 Task: Plan a trip to Canning Vale, Australia from 15th December, 2023 to 16th December, 2023 for 2 adults. Place can be entire room with 1  bedroom having 1 bed and 1 bathroom. Property type can be hotel. Amenities needed are: washing machine, kitchen.
Action: Mouse moved to (408, 79)
Screenshot: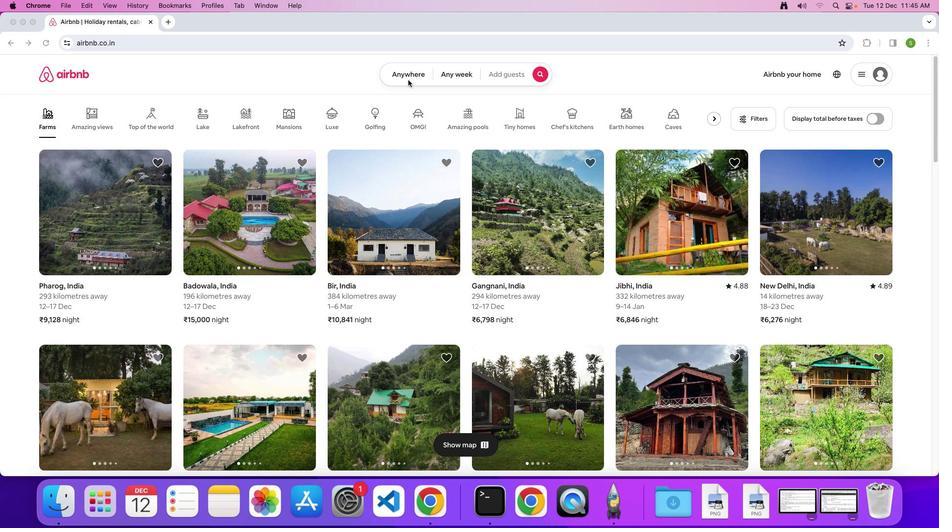 
Action: Mouse pressed left at (408, 79)
Screenshot: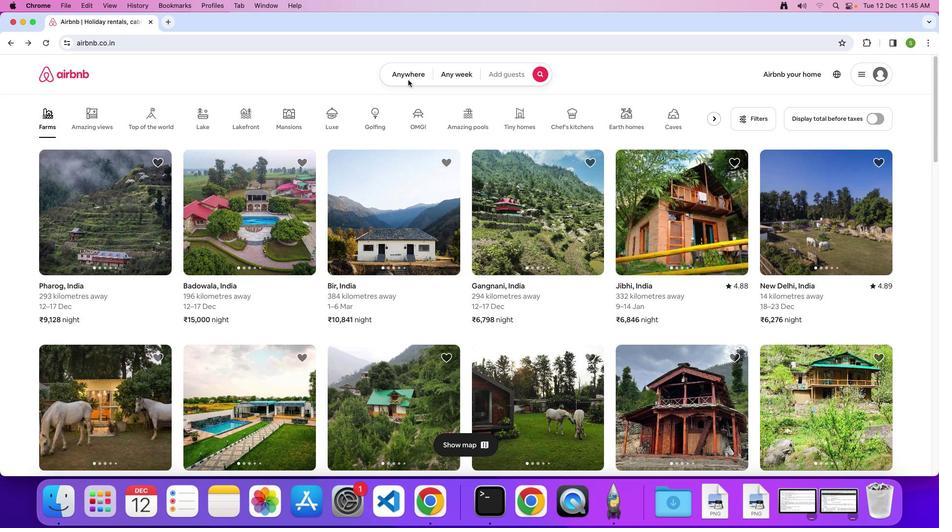 
Action: Mouse moved to (407, 77)
Screenshot: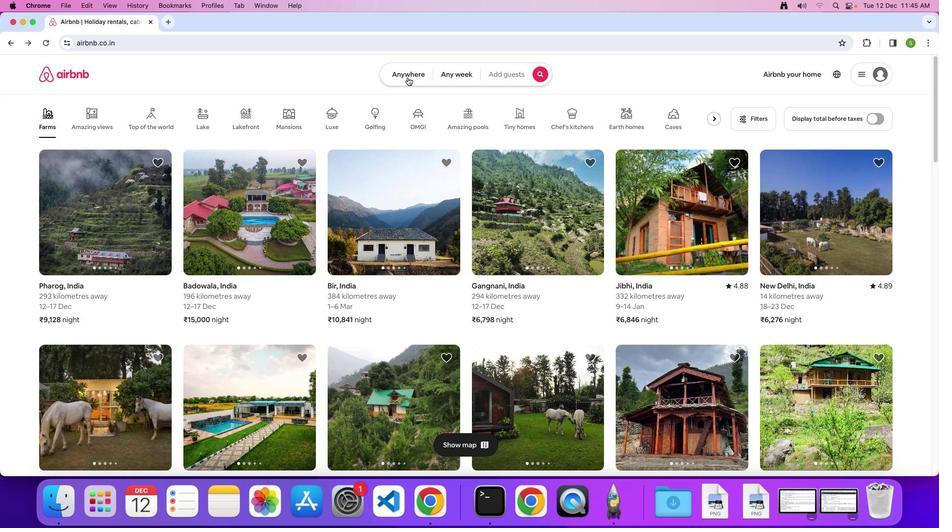 
Action: Mouse pressed left at (407, 77)
Screenshot: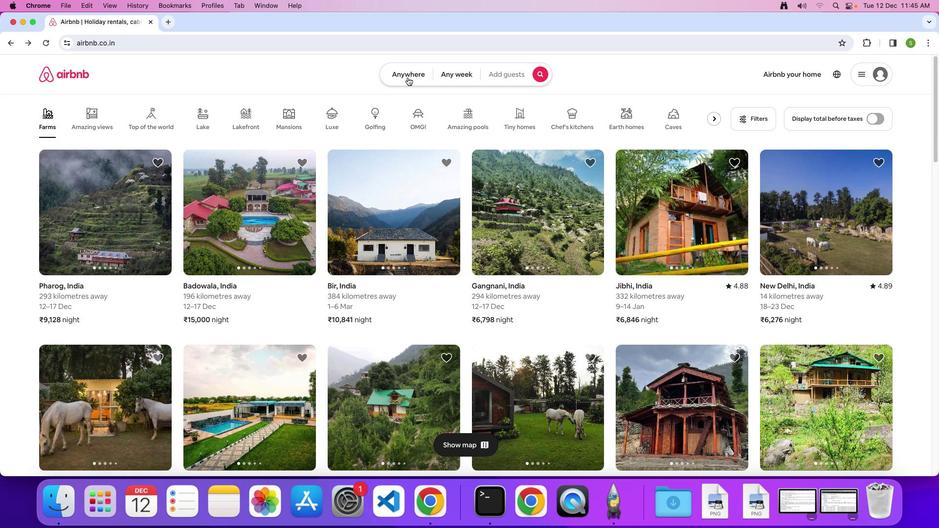 
Action: Mouse moved to (335, 112)
Screenshot: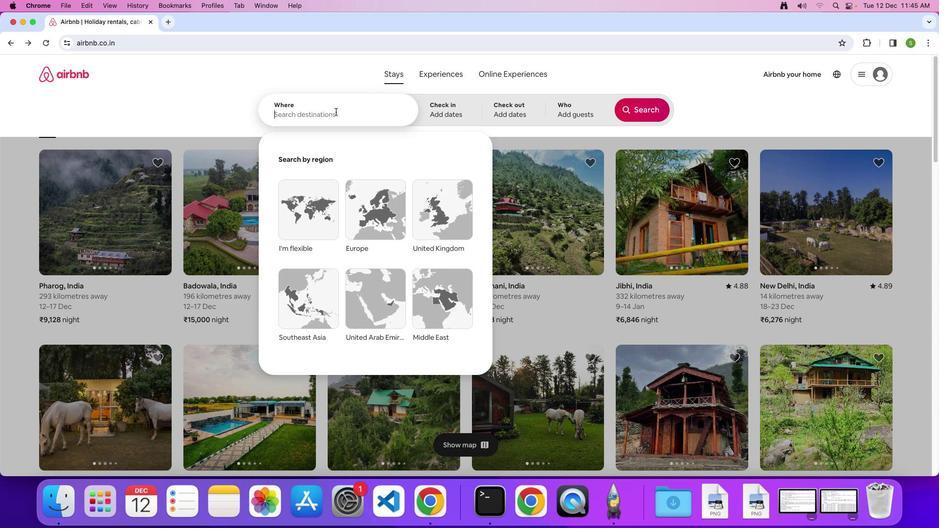 
Action: Mouse pressed left at (335, 112)
Screenshot: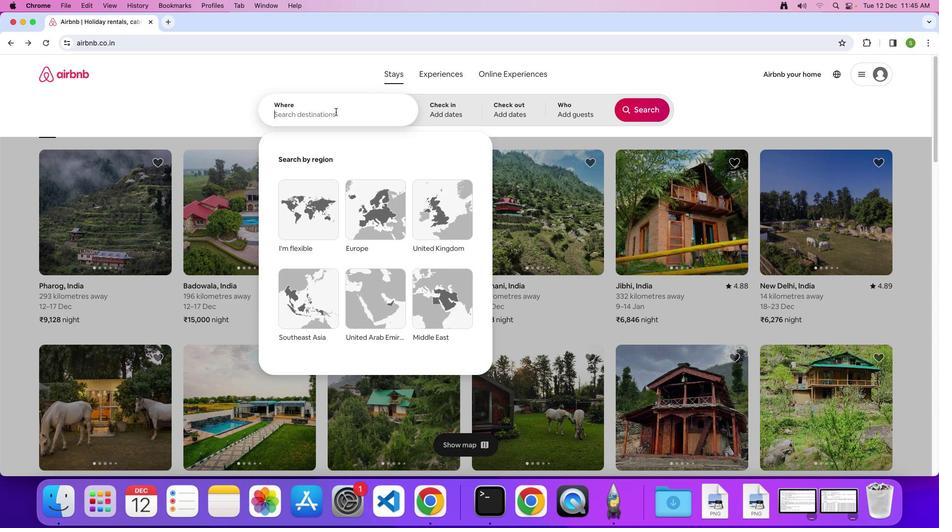 
Action: Mouse moved to (336, 112)
Screenshot: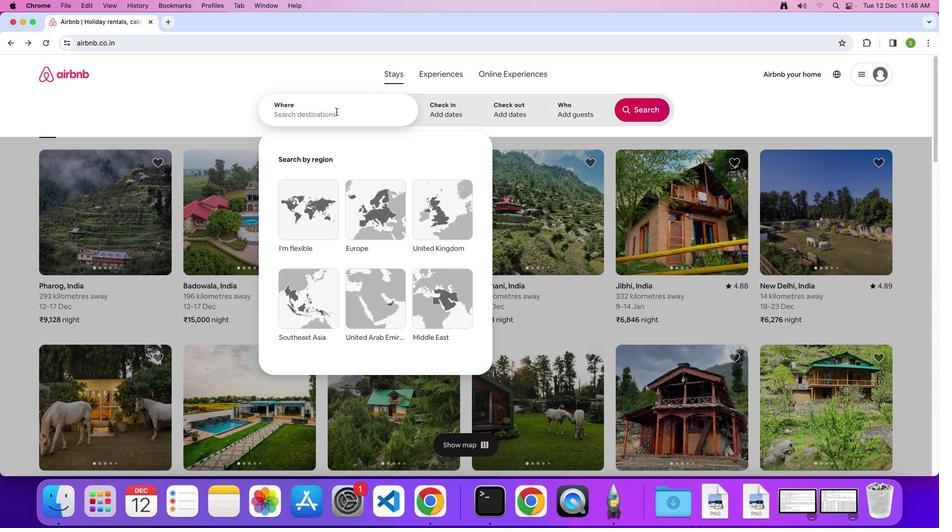 
Action: Key pressed 'C'Key.caps_lock'a''n''n''i''n''g'Key.spaceKey.shift'V''a''l''e'','Key.spaceKey.shift'A''u''s''t''r''a''l''i''a'Key.enter
Screenshot: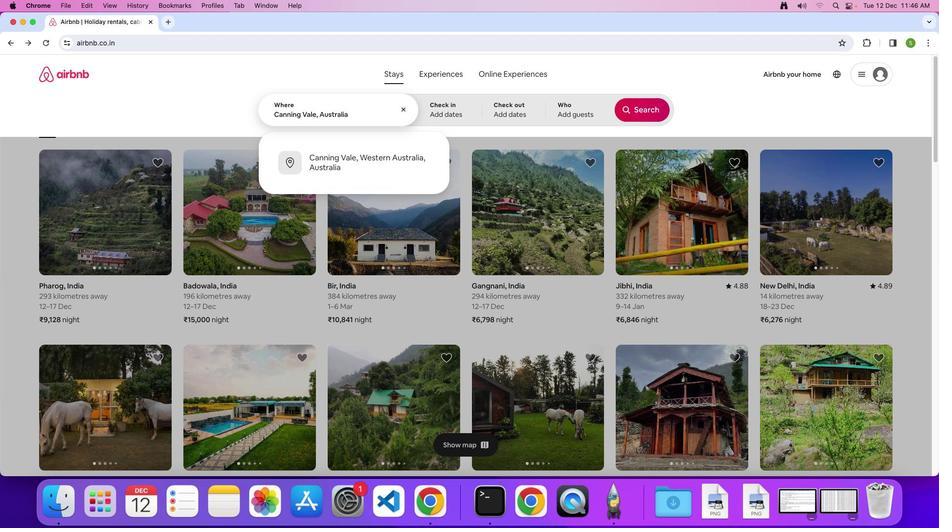 
Action: Mouse moved to (422, 284)
Screenshot: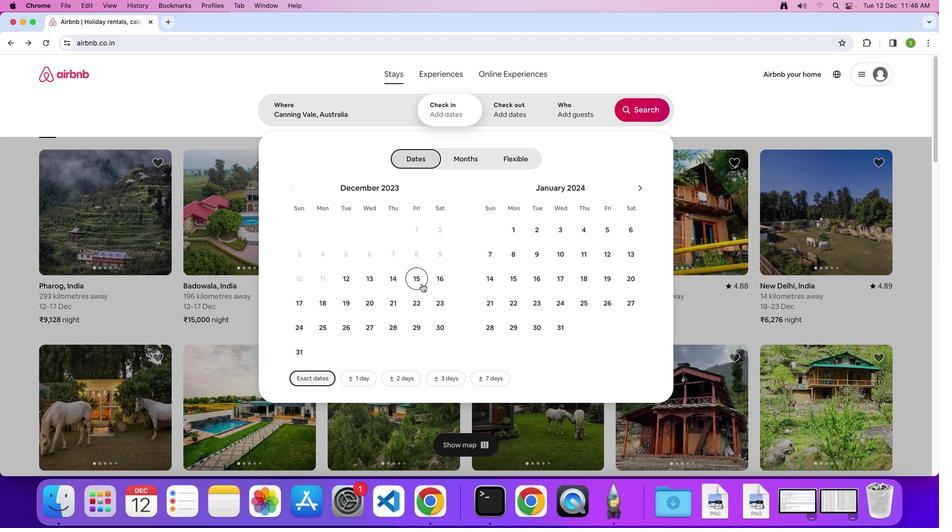 
Action: Mouse pressed left at (422, 284)
Screenshot: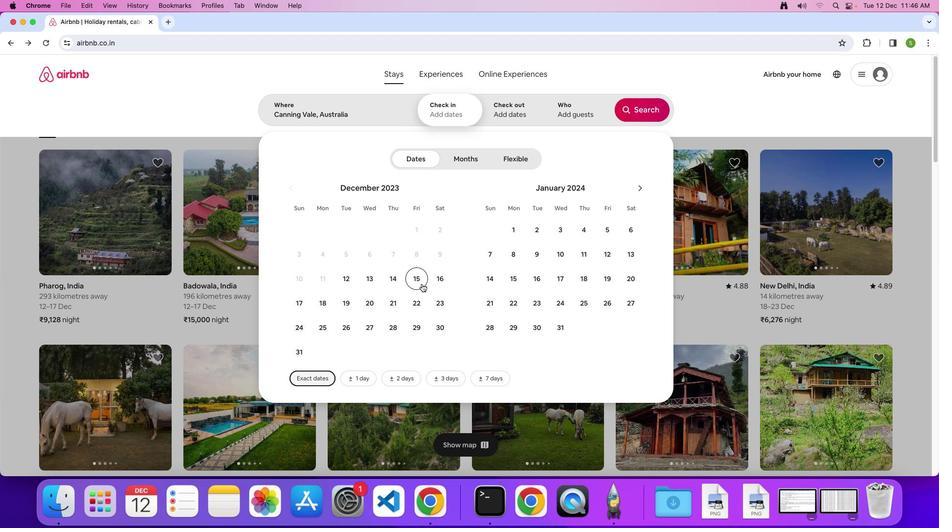 
Action: Mouse moved to (435, 280)
Screenshot: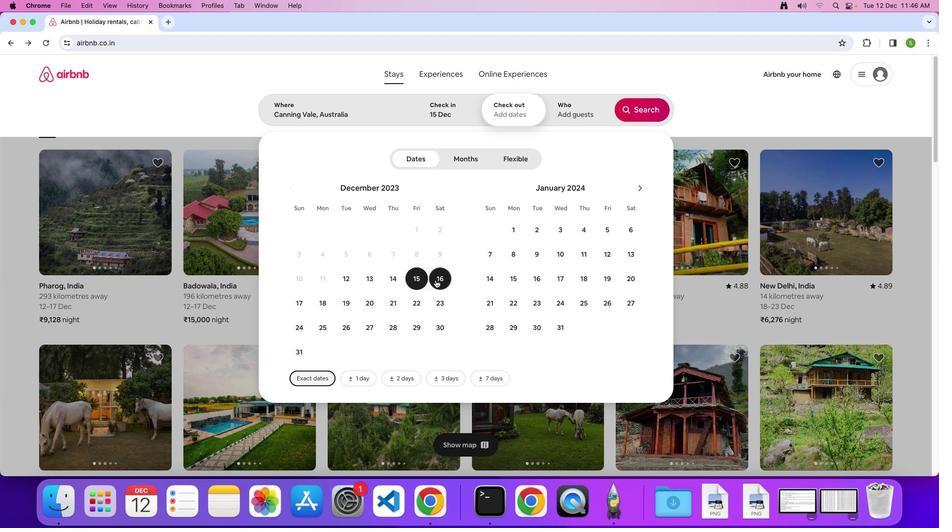 
Action: Mouse pressed left at (435, 280)
Screenshot: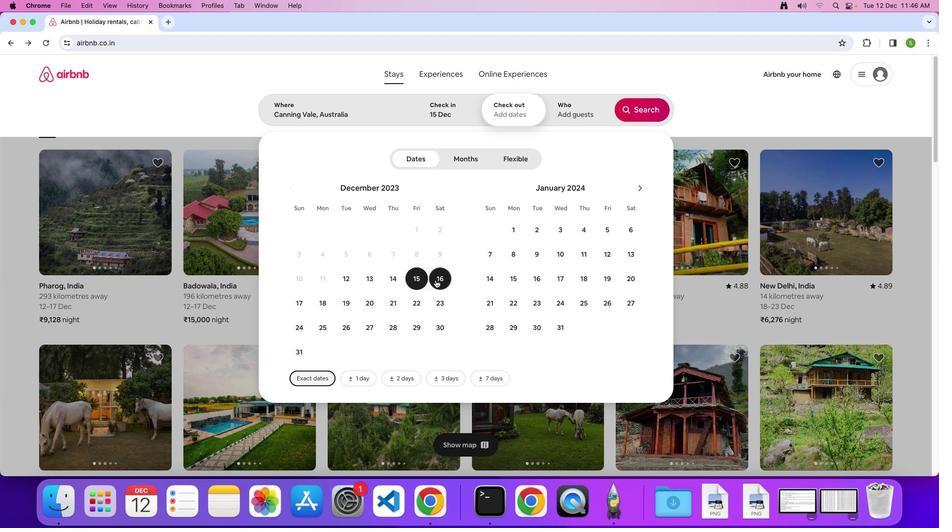 
Action: Mouse moved to (571, 121)
Screenshot: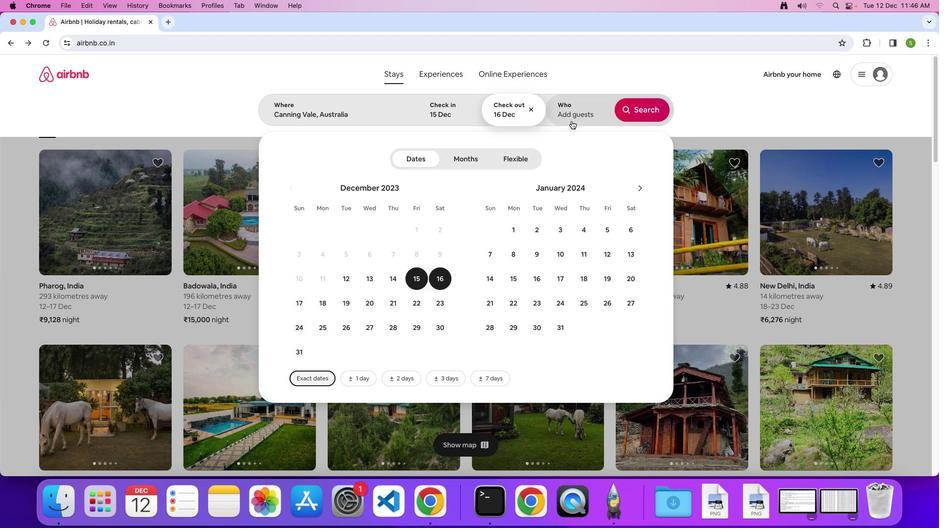 
Action: Mouse pressed left at (571, 121)
Screenshot: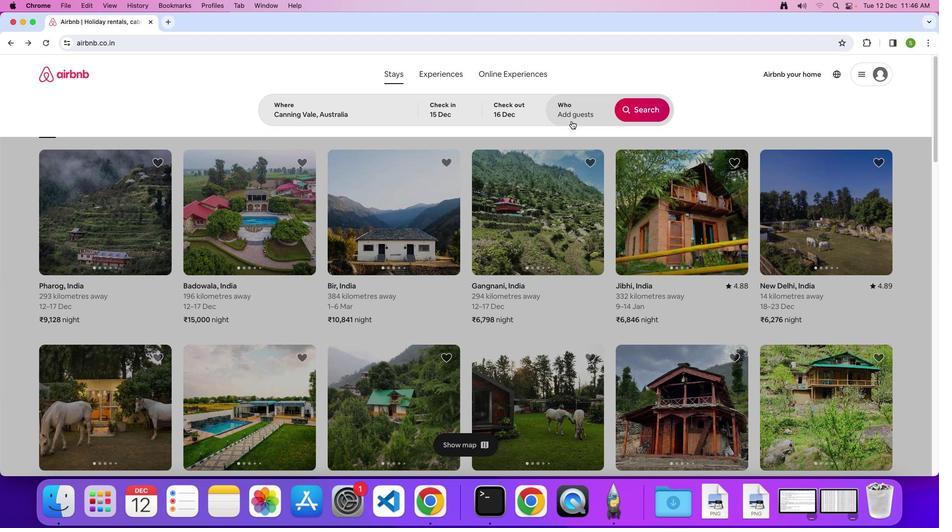 
Action: Mouse moved to (648, 161)
Screenshot: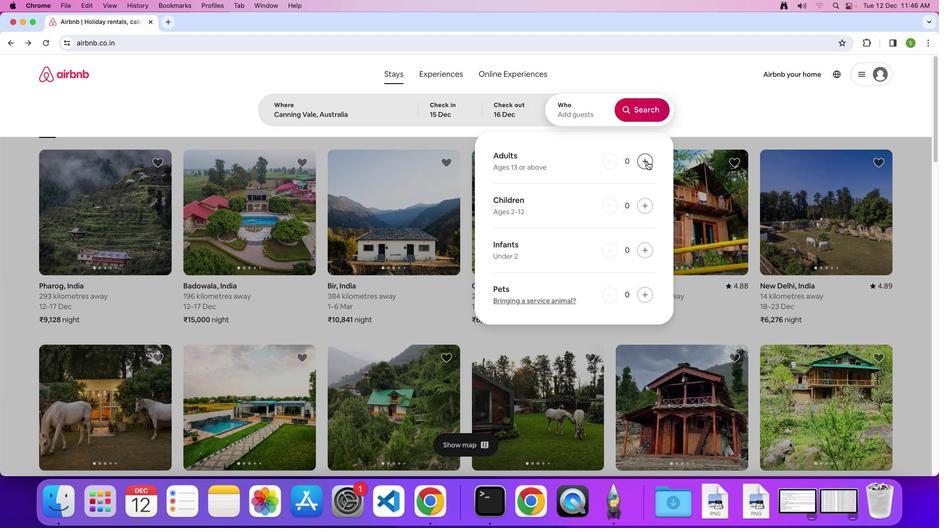 
Action: Mouse pressed left at (648, 161)
Screenshot: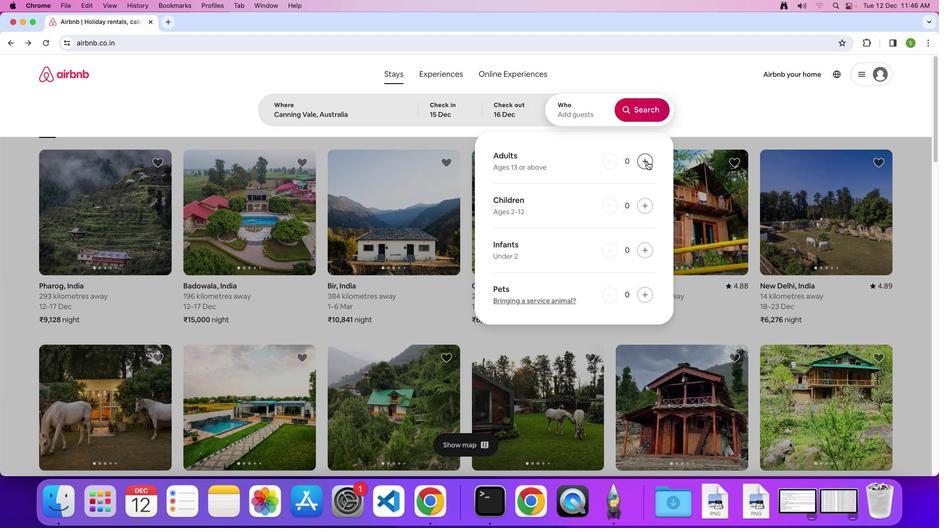
Action: Mouse pressed left at (648, 161)
Screenshot: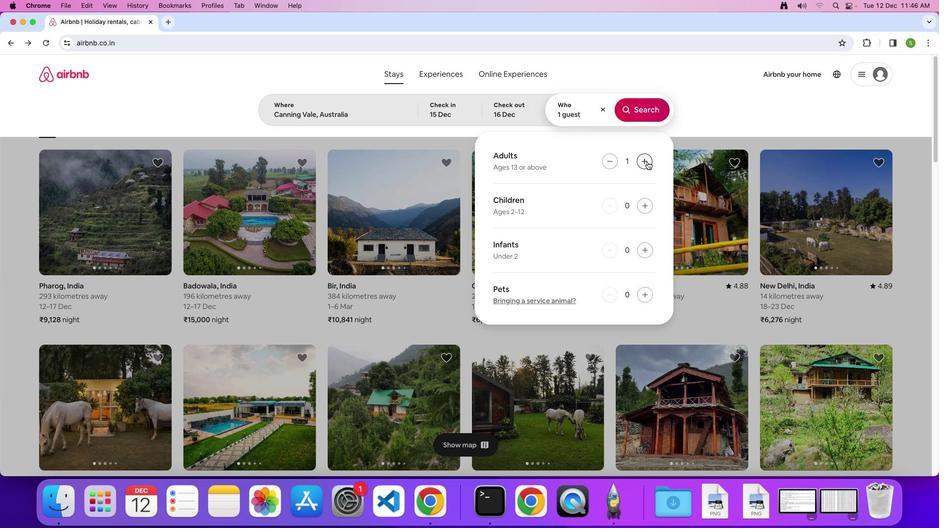 
Action: Mouse moved to (653, 114)
Screenshot: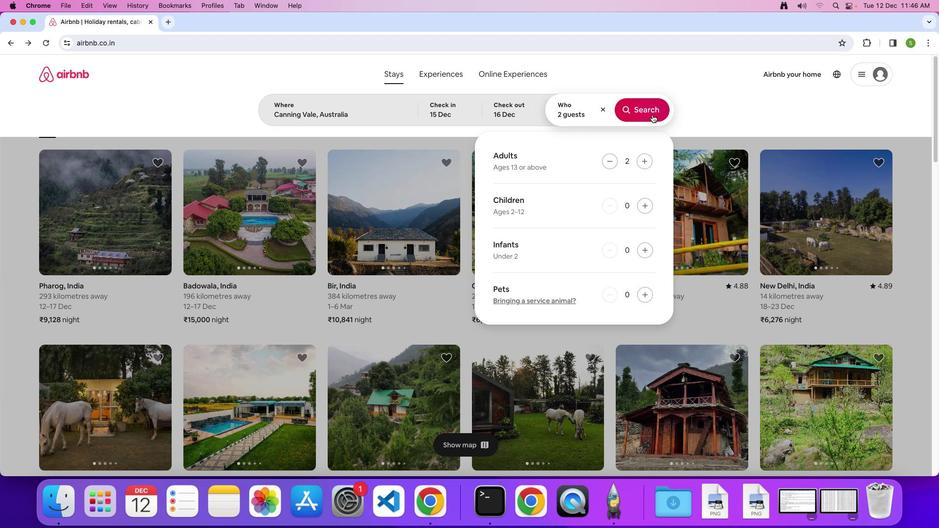 
Action: Mouse pressed left at (653, 114)
Screenshot: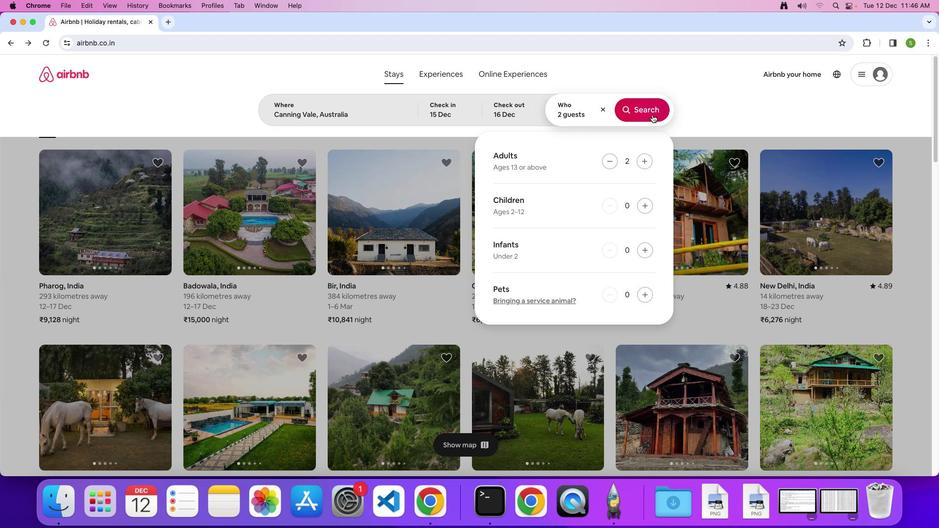 
Action: Mouse moved to (779, 119)
Screenshot: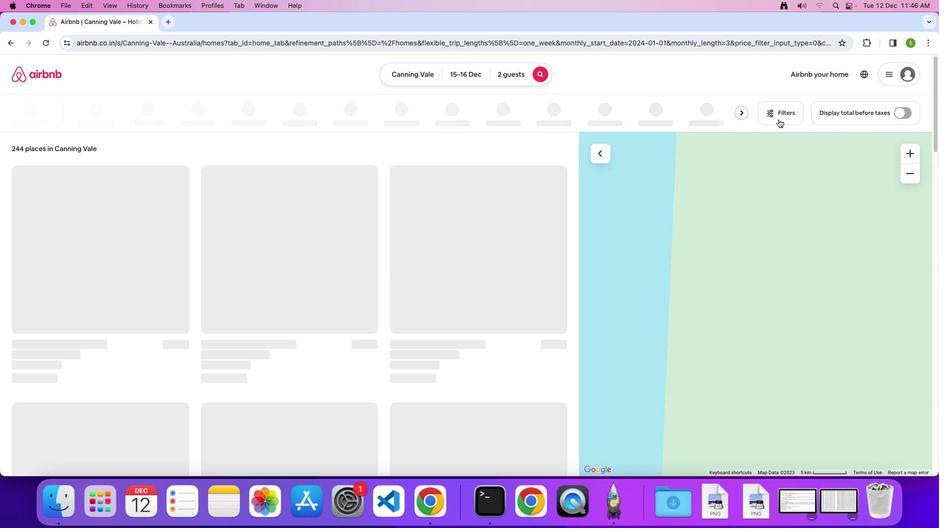 
Action: Mouse pressed left at (779, 119)
Screenshot: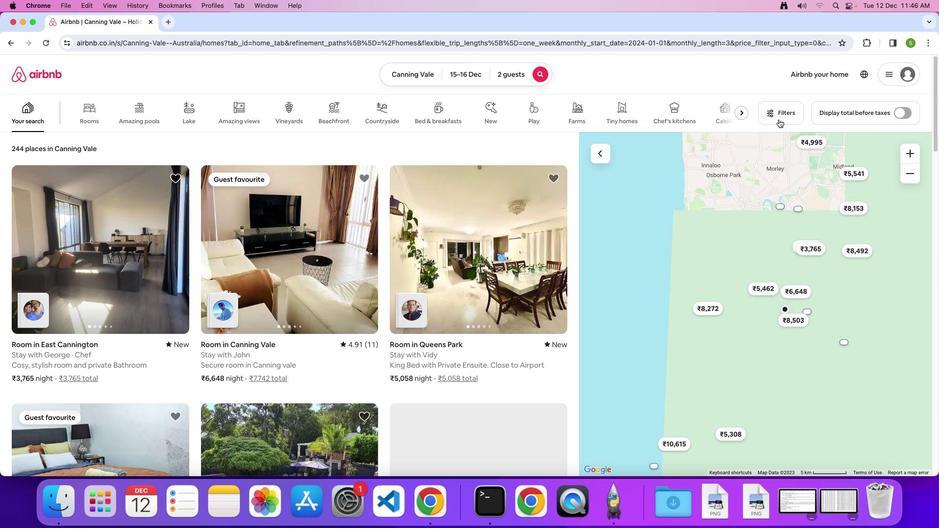 
Action: Mouse moved to (506, 356)
Screenshot: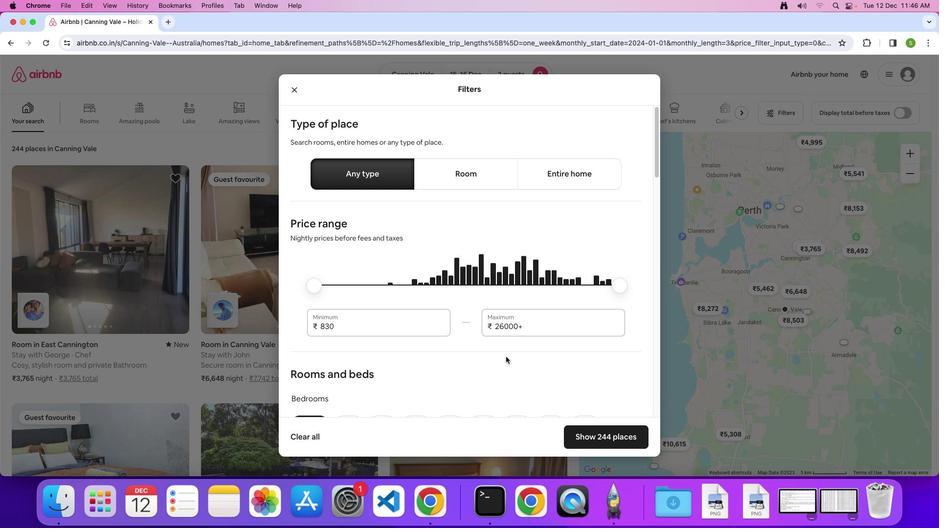 
Action: Mouse scrolled (506, 356) with delta (0, 0)
Screenshot: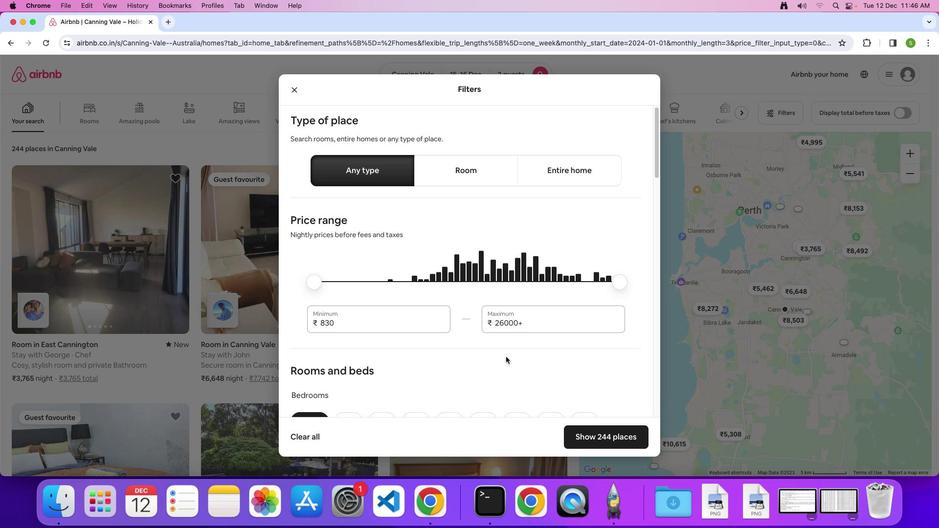 
Action: Mouse scrolled (506, 356) with delta (0, 0)
Screenshot: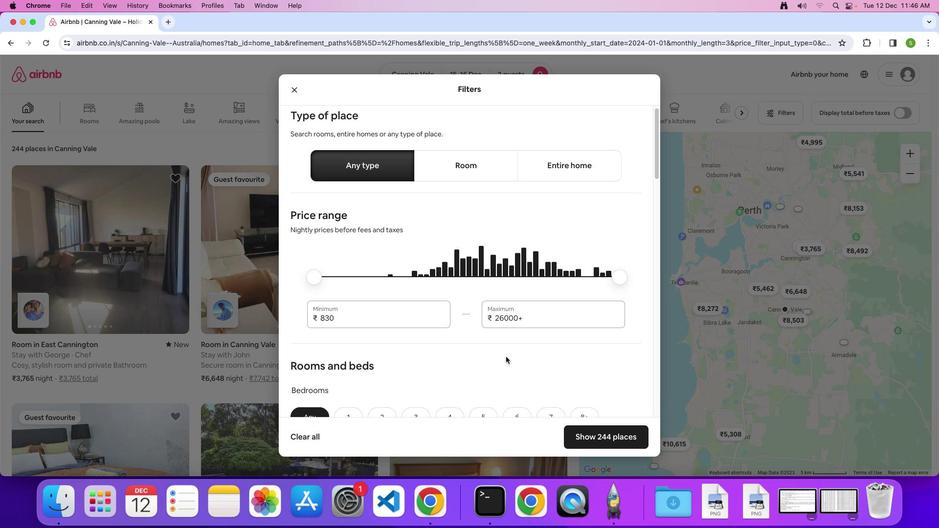 
Action: Mouse scrolled (506, 356) with delta (0, 0)
Screenshot: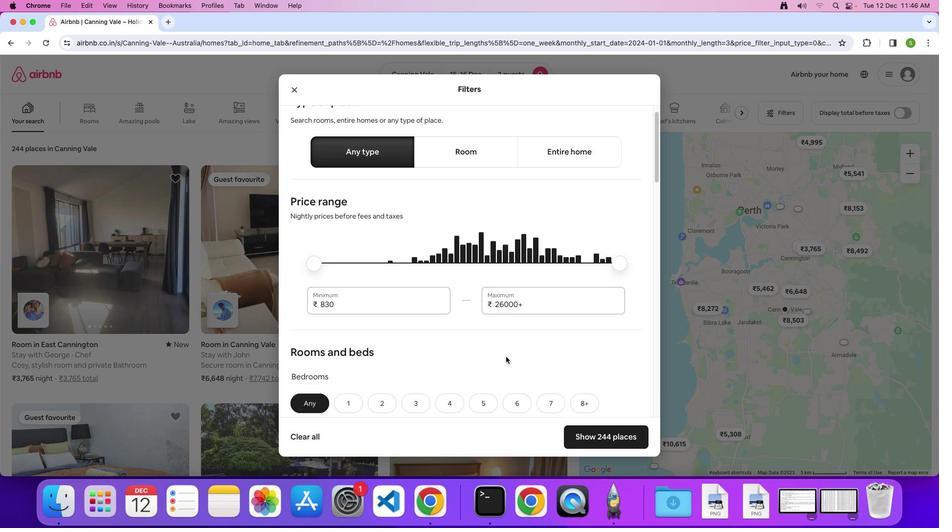 
Action: Mouse scrolled (506, 356) with delta (0, 0)
Screenshot: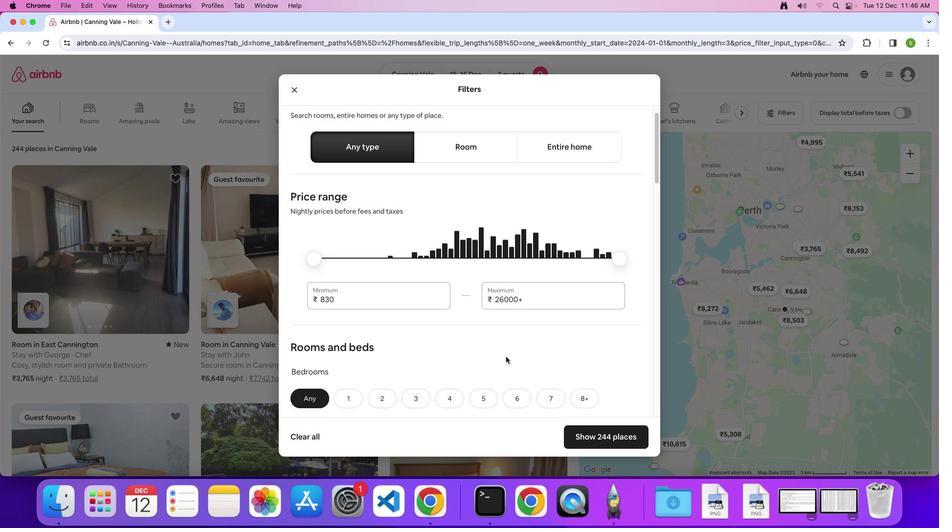 
Action: Mouse scrolled (506, 356) with delta (0, 0)
Screenshot: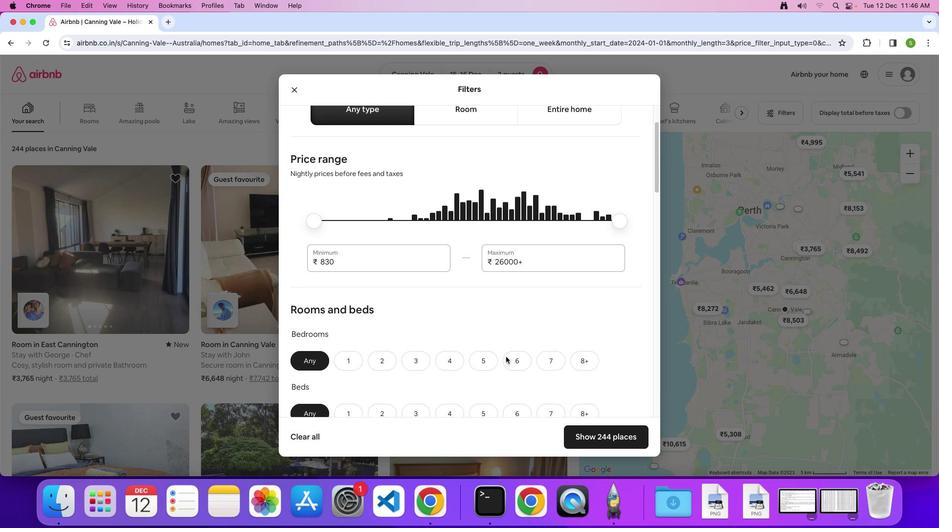 
Action: Mouse scrolled (506, 356) with delta (0, 0)
Screenshot: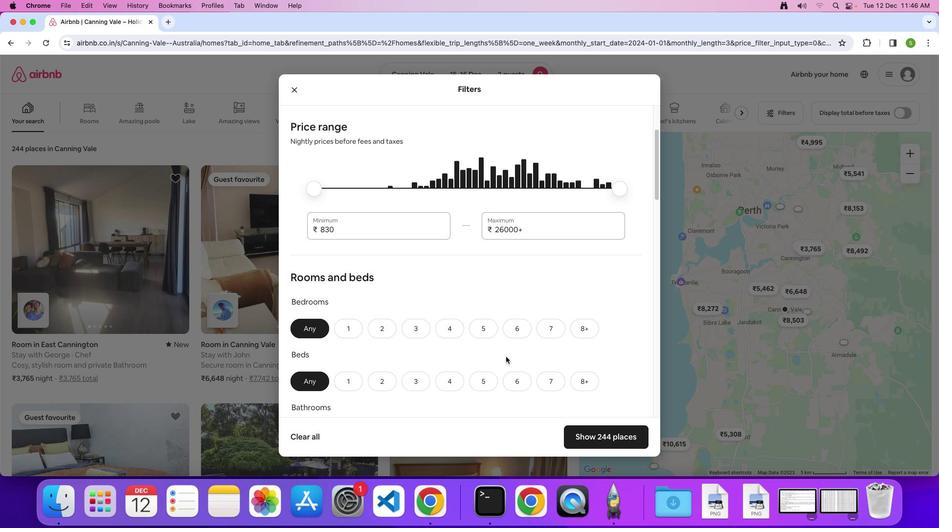 
Action: Mouse scrolled (506, 356) with delta (0, 0)
Screenshot: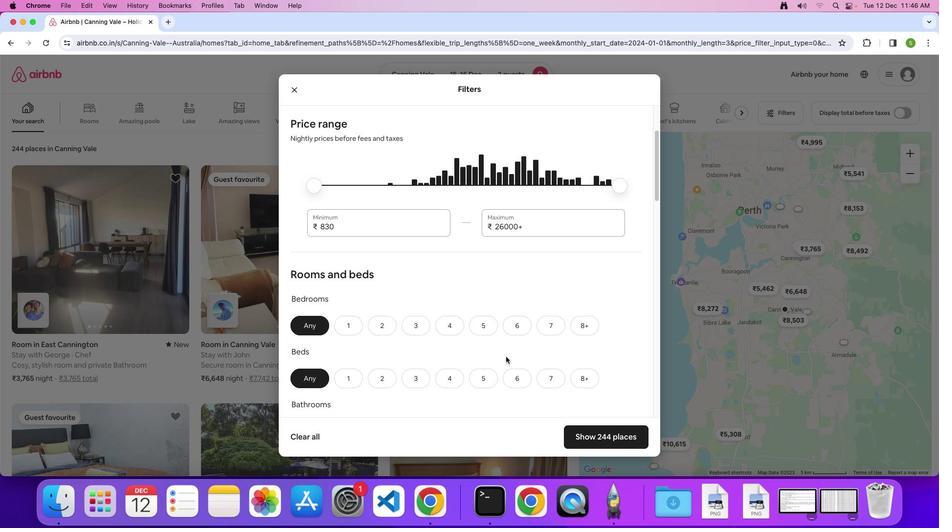 
Action: Mouse scrolled (506, 356) with delta (0, 0)
Screenshot: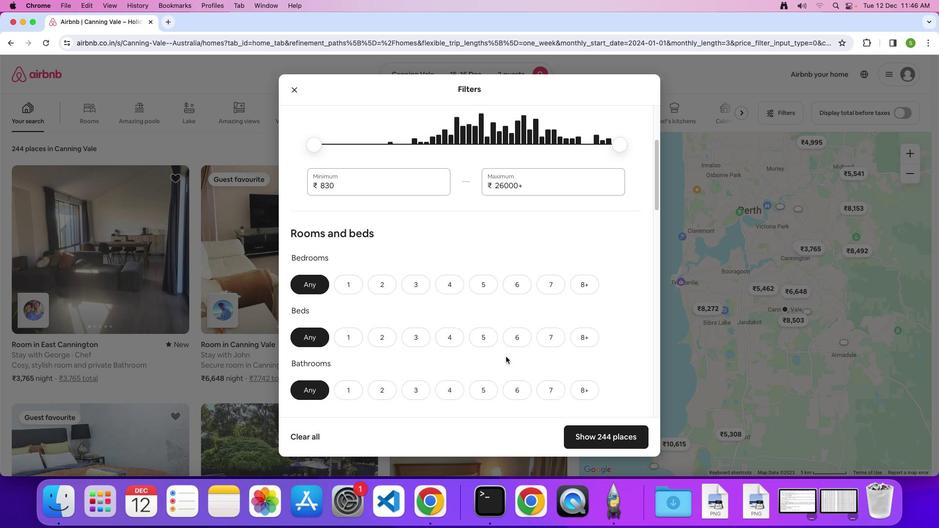 
Action: Mouse scrolled (506, 356) with delta (0, 0)
Screenshot: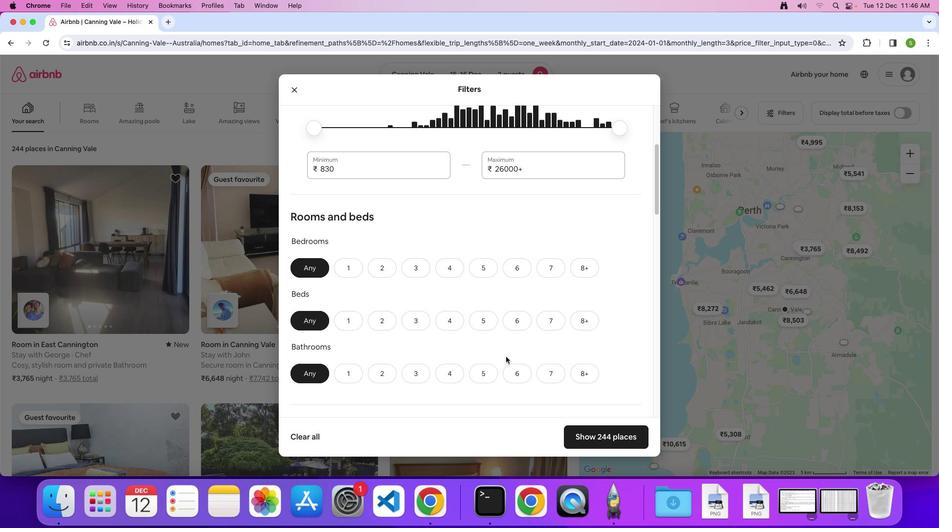 
Action: Mouse scrolled (506, 356) with delta (0, 0)
Screenshot: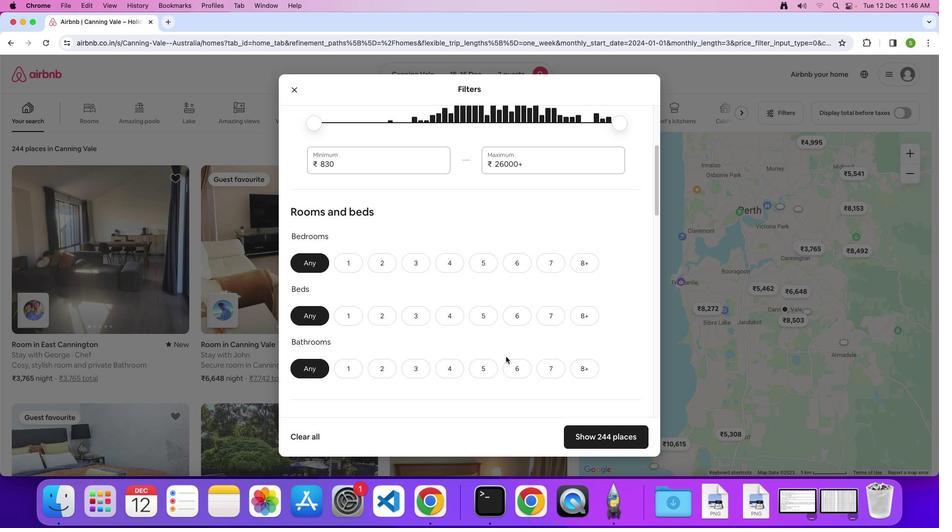
Action: Mouse moved to (352, 255)
Screenshot: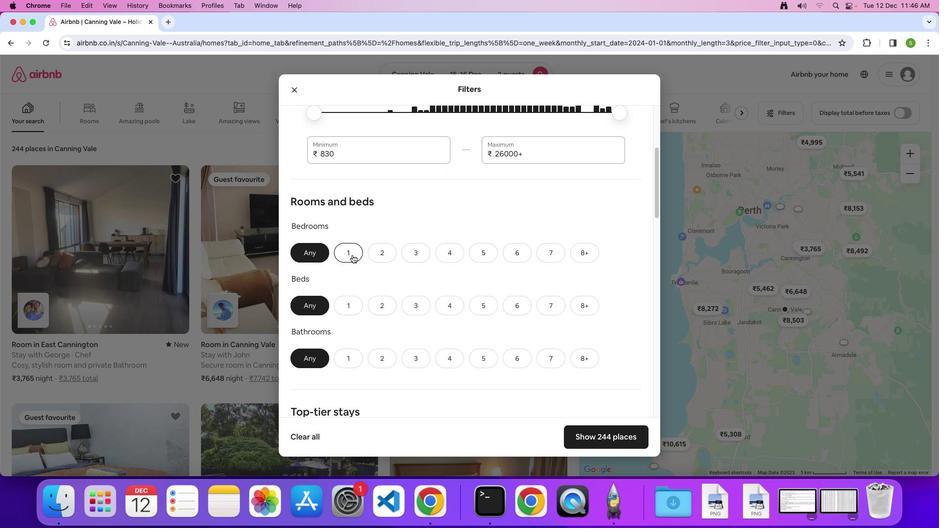 
Action: Mouse pressed left at (352, 255)
Screenshot: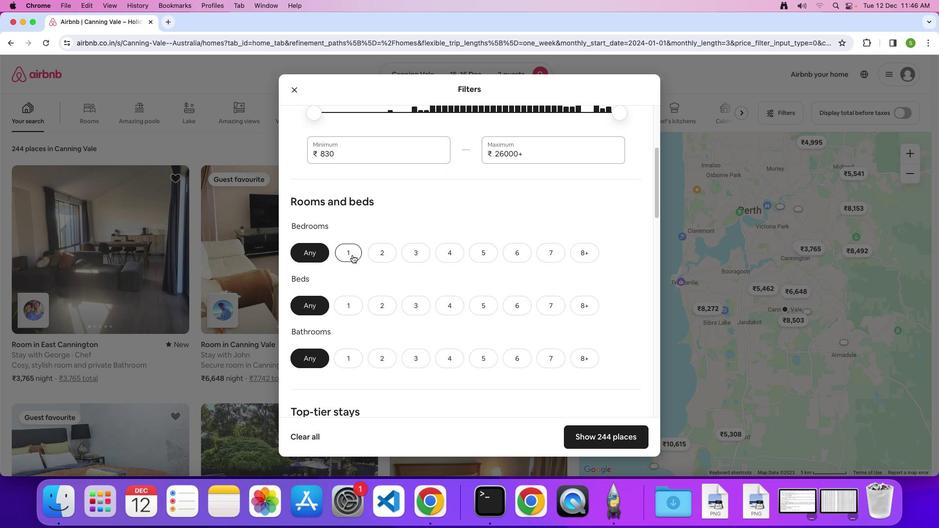 
Action: Mouse moved to (356, 300)
Screenshot: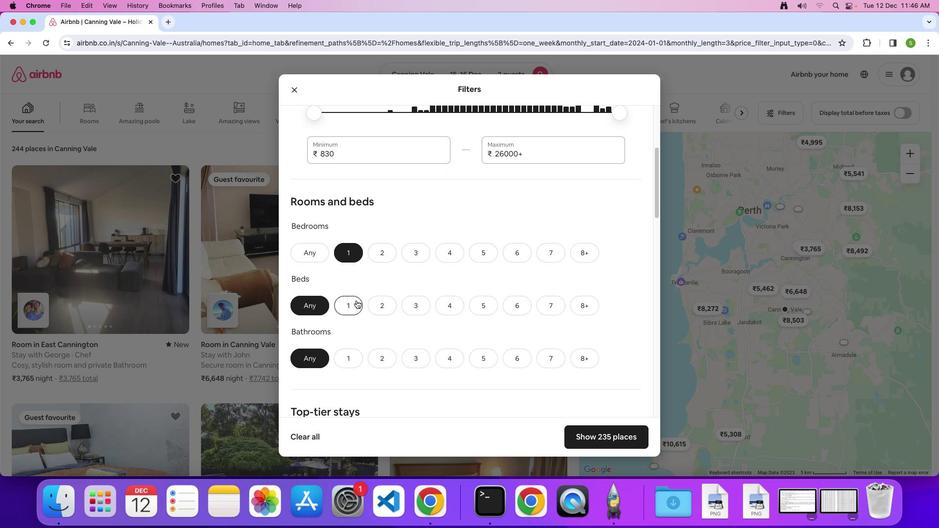
Action: Mouse pressed left at (356, 300)
Screenshot: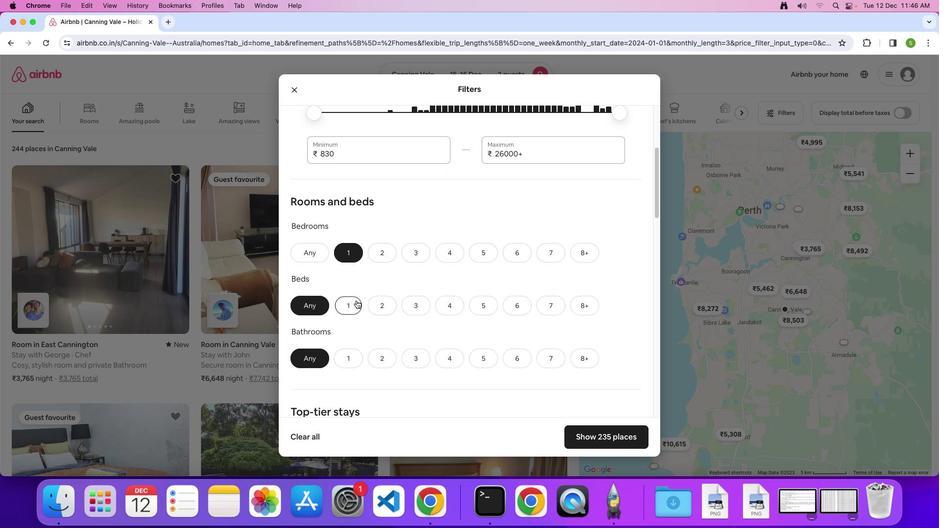 
Action: Mouse moved to (346, 355)
Screenshot: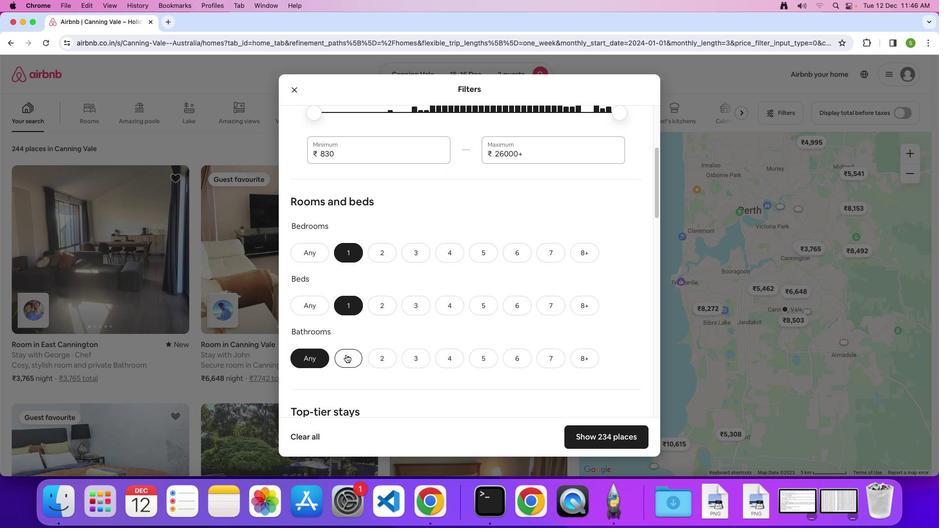 
Action: Mouse pressed left at (346, 355)
Screenshot: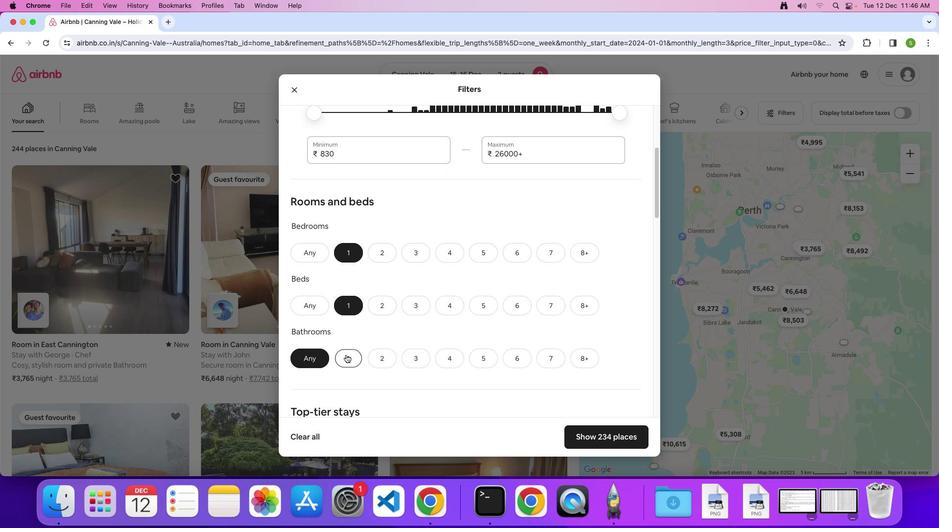 
Action: Mouse moved to (493, 340)
Screenshot: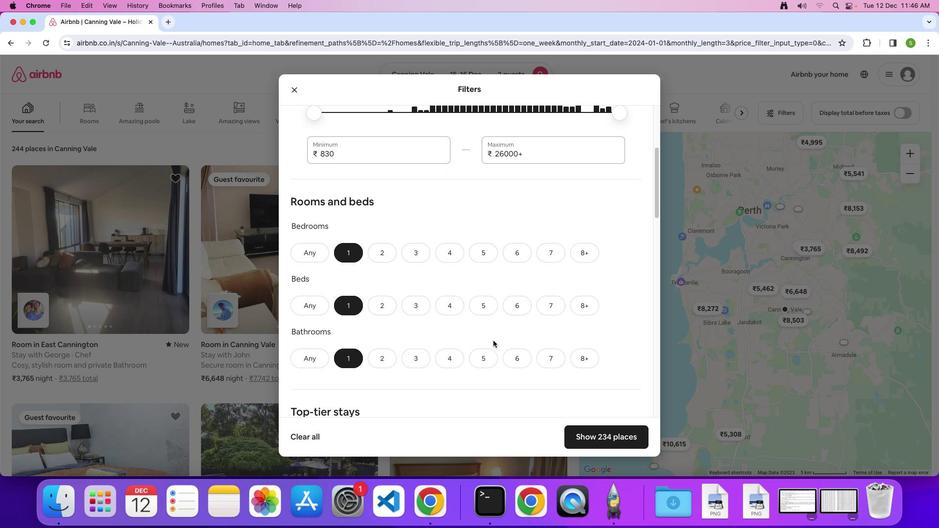 
Action: Mouse scrolled (493, 340) with delta (0, 0)
Screenshot: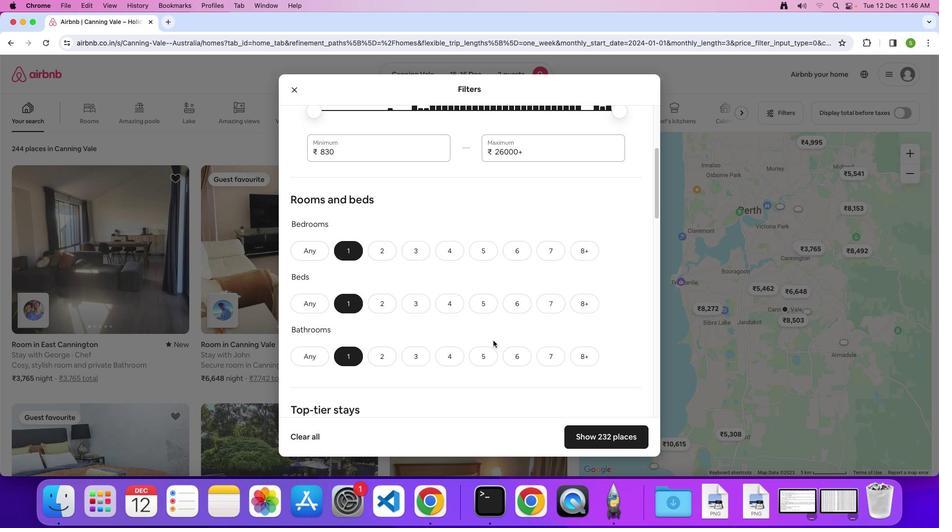 
Action: Mouse scrolled (493, 340) with delta (0, 0)
Screenshot: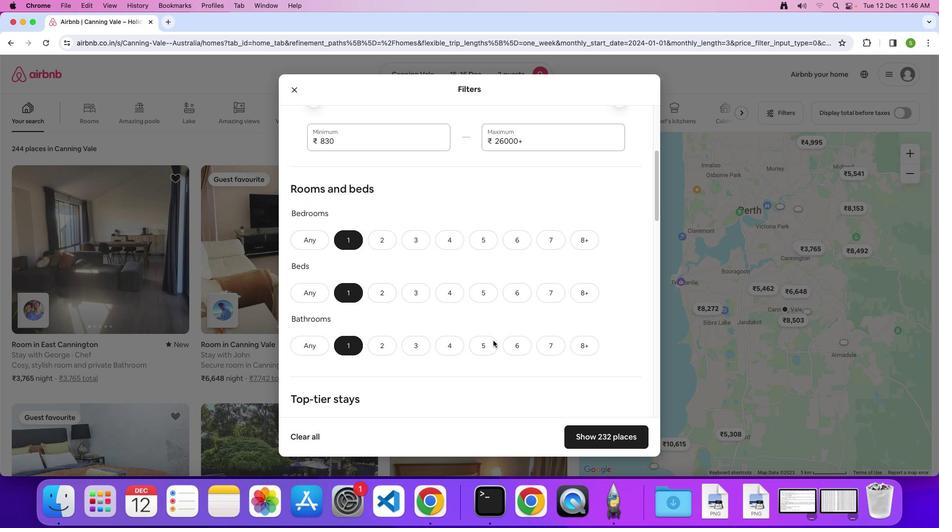 
Action: Mouse scrolled (493, 340) with delta (0, 0)
Screenshot: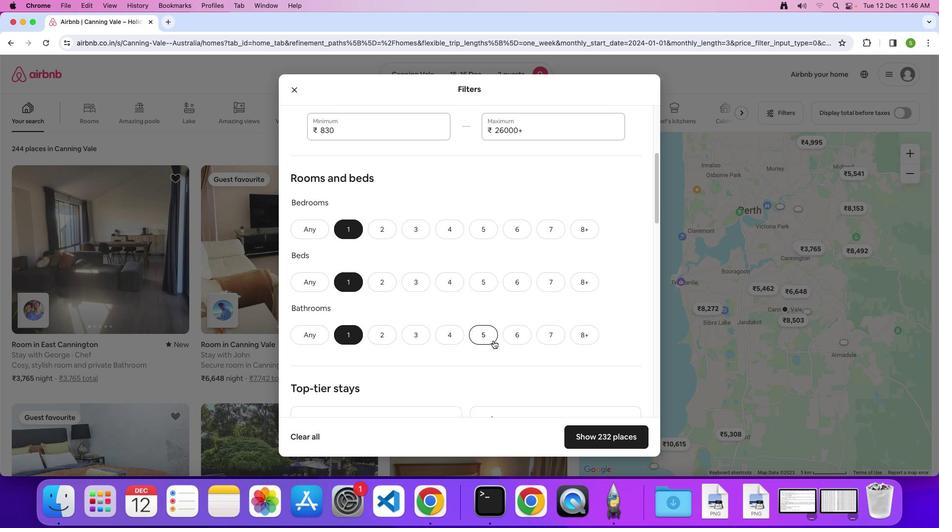 
Action: Mouse scrolled (493, 340) with delta (0, 0)
Screenshot: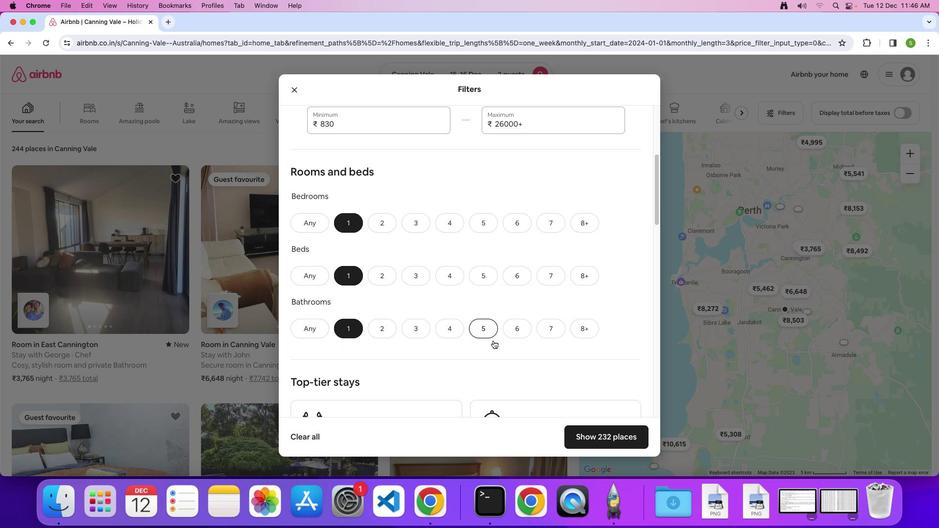 
Action: Mouse scrolled (493, 340) with delta (0, 0)
Screenshot: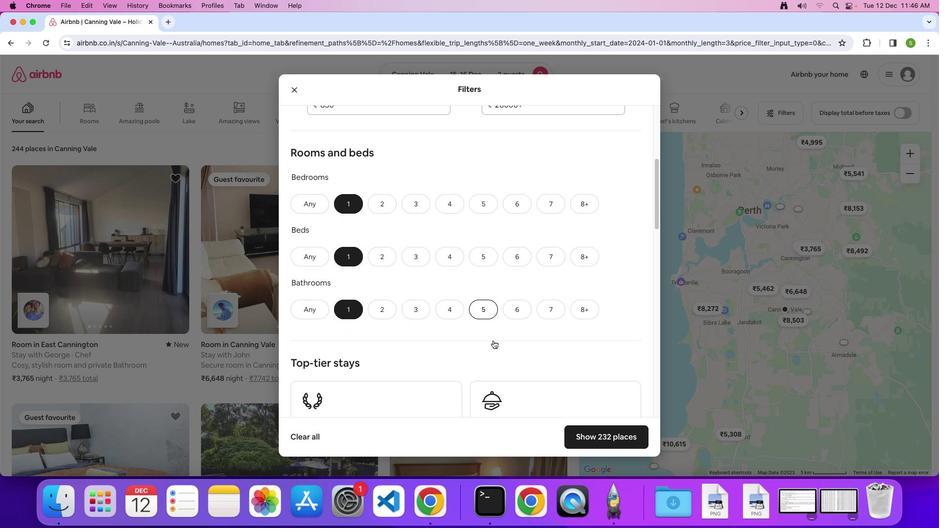 
Action: Mouse scrolled (493, 340) with delta (0, 0)
Screenshot: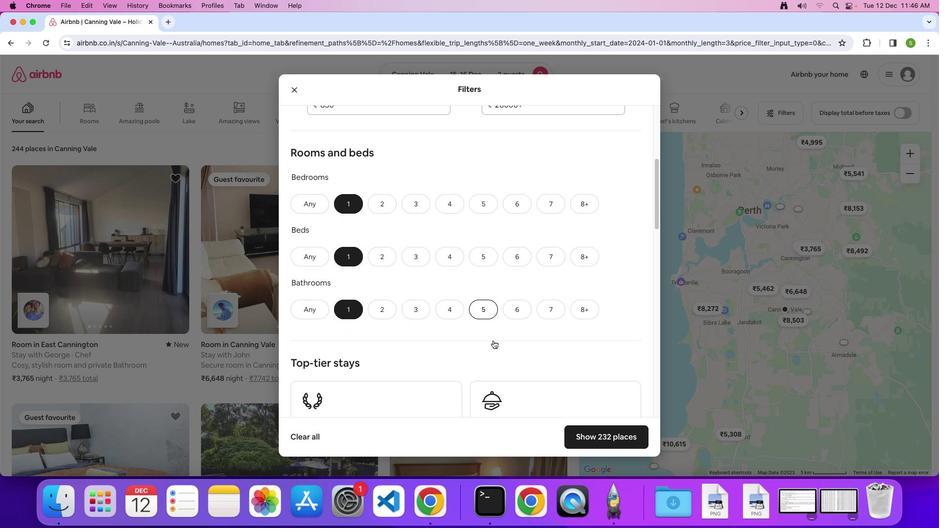 
Action: Mouse scrolled (493, 340) with delta (0, 0)
Screenshot: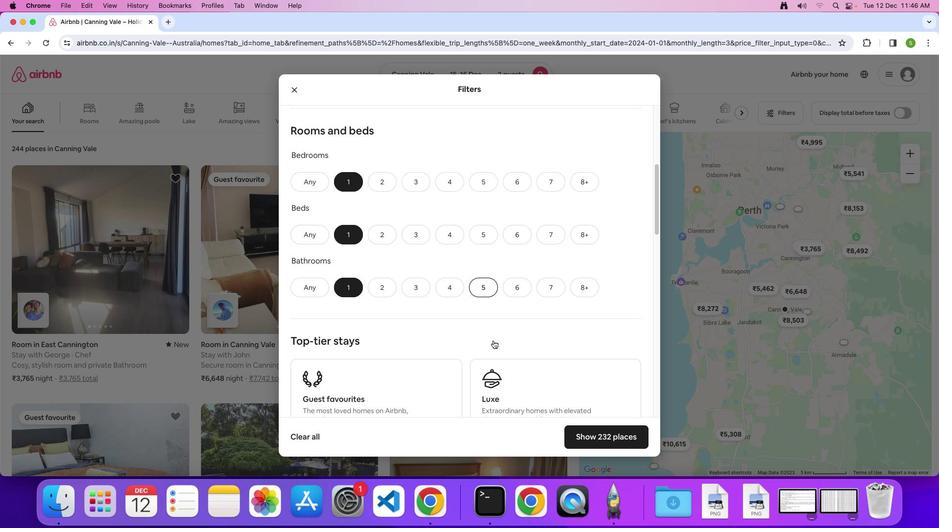 
Action: Mouse scrolled (493, 340) with delta (0, 0)
Screenshot: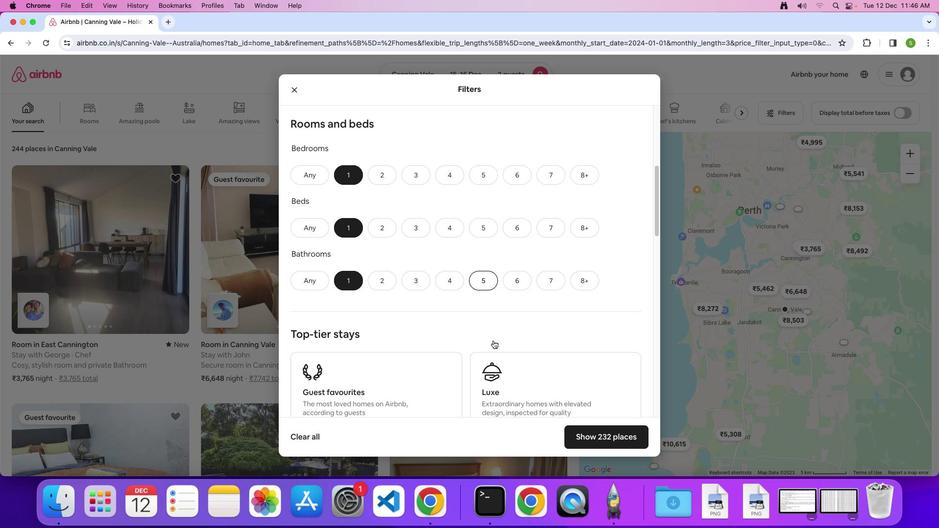 
Action: Mouse scrolled (493, 340) with delta (0, 0)
Screenshot: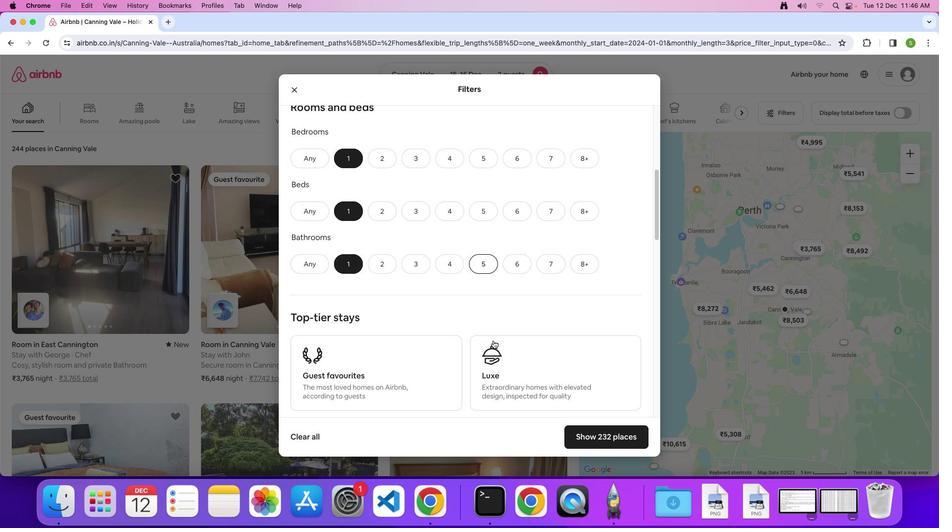
Action: Mouse scrolled (493, 340) with delta (0, 0)
Screenshot: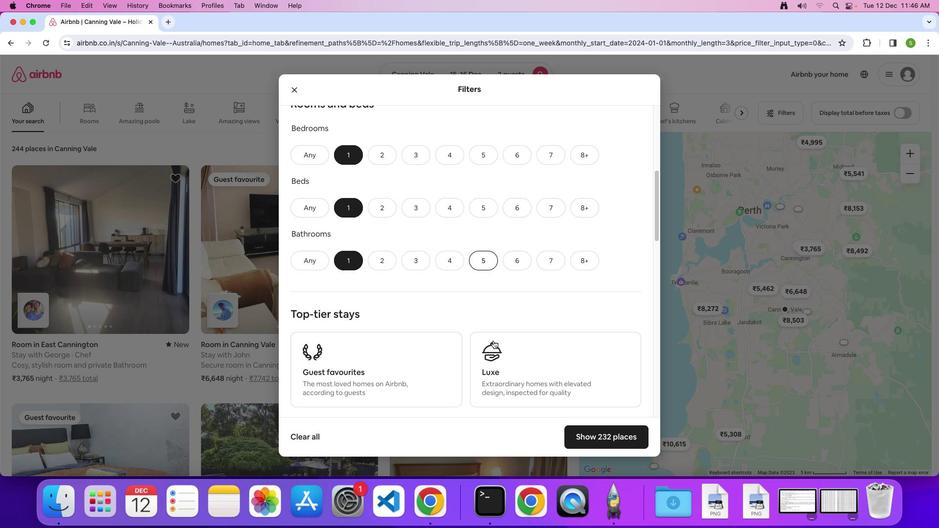 
Action: Mouse scrolled (493, 340) with delta (0, -1)
Screenshot: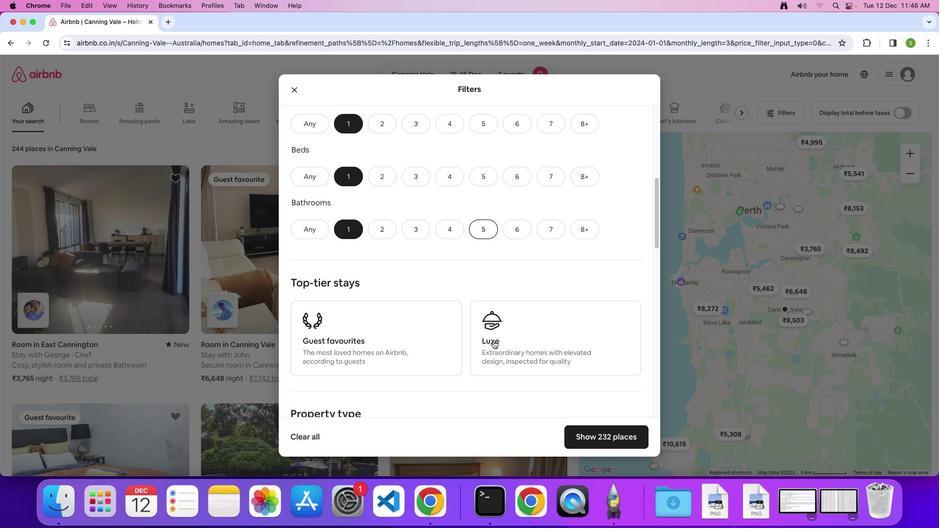 
Action: Mouse scrolled (493, 340) with delta (0, 0)
Screenshot: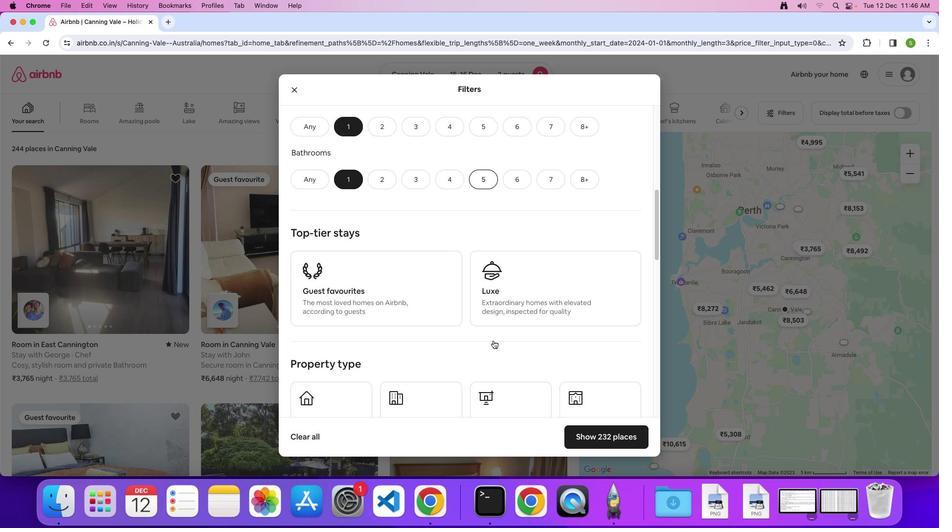 
Action: Mouse scrolled (493, 340) with delta (0, 0)
Screenshot: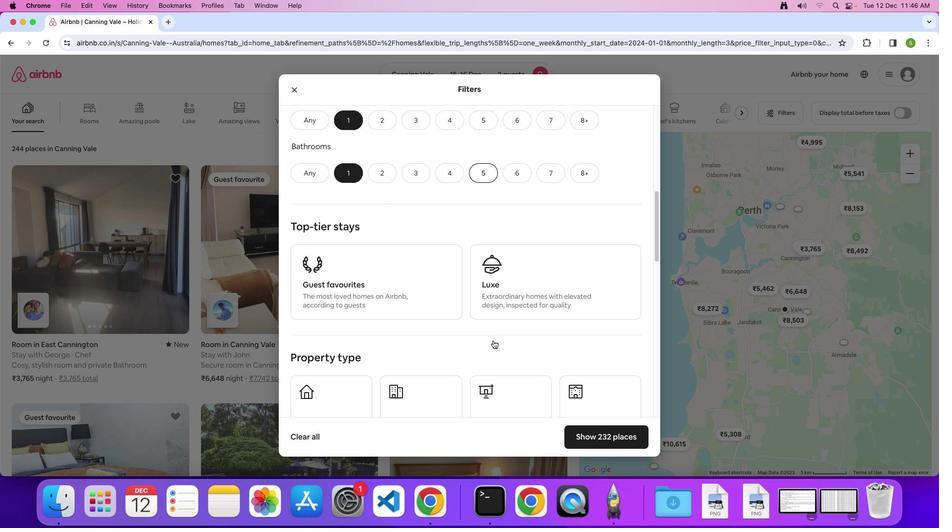 
Action: Mouse scrolled (493, 340) with delta (0, 0)
Screenshot: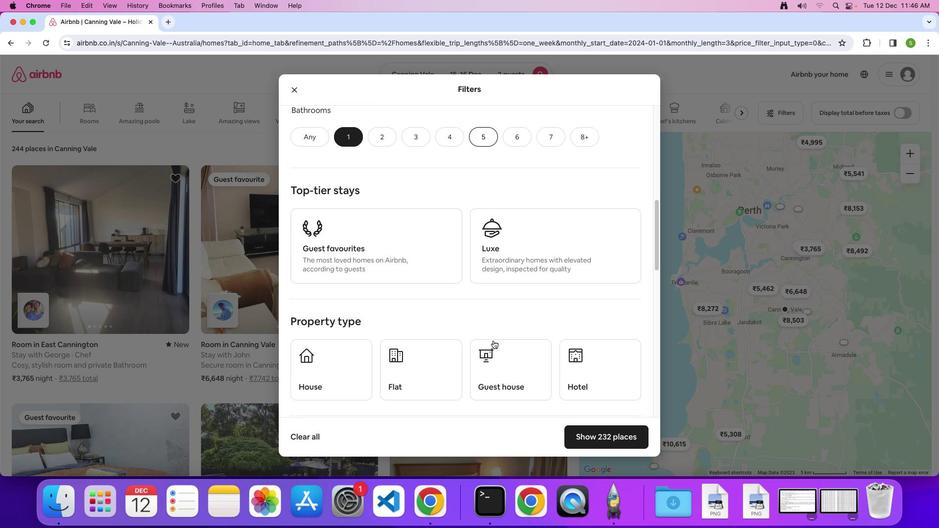 
Action: Mouse scrolled (493, 340) with delta (0, 0)
Screenshot: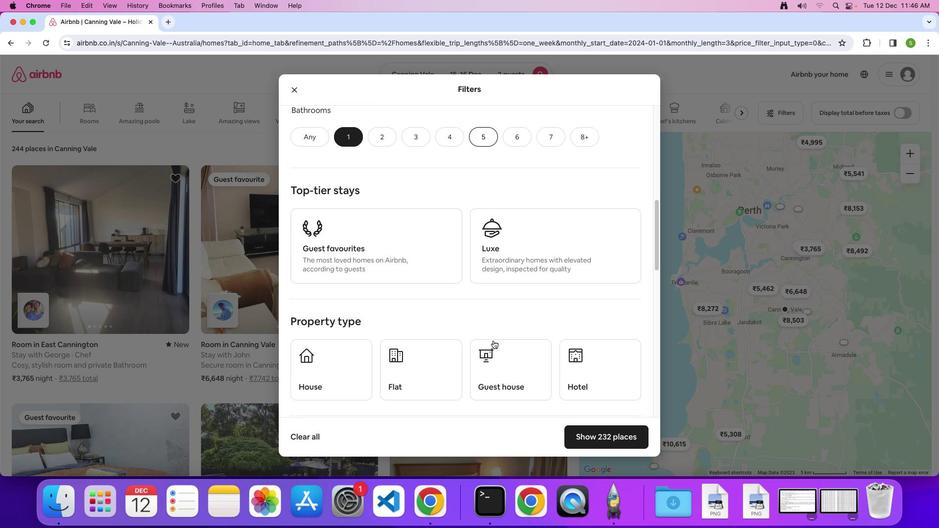 
Action: Mouse scrolled (493, 340) with delta (0, -1)
Screenshot: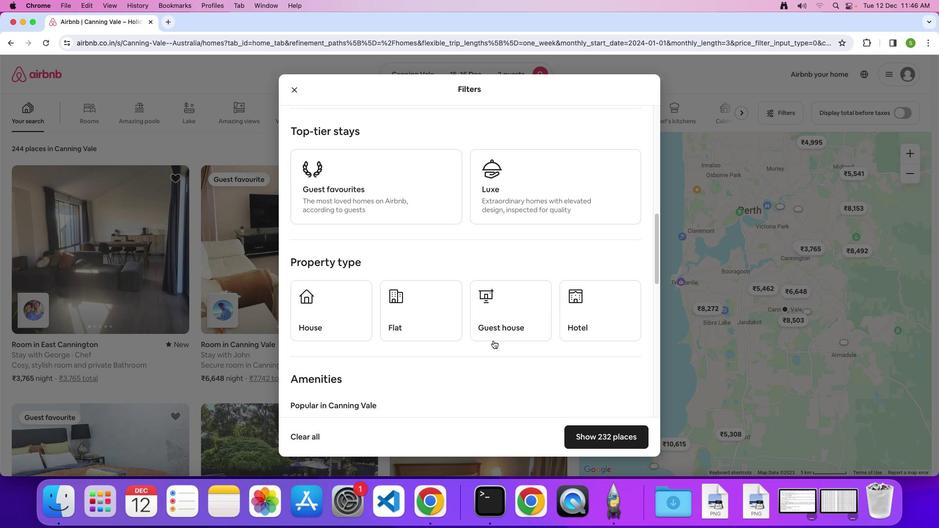 
Action: Mouse scrolled (493, 340) with delta (0, 0)
Screenshot: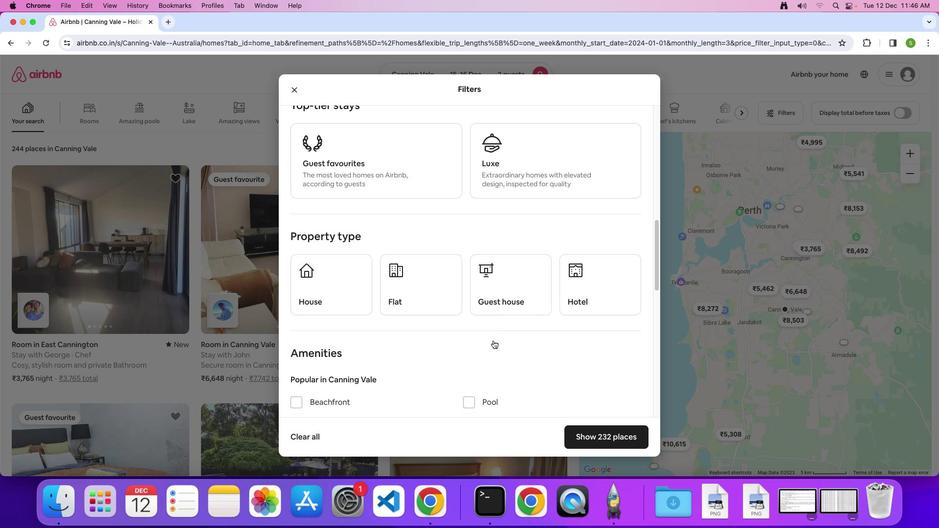 
Action: Mouse scrolled (493, 340) with delta (0, 0)
Screenshot: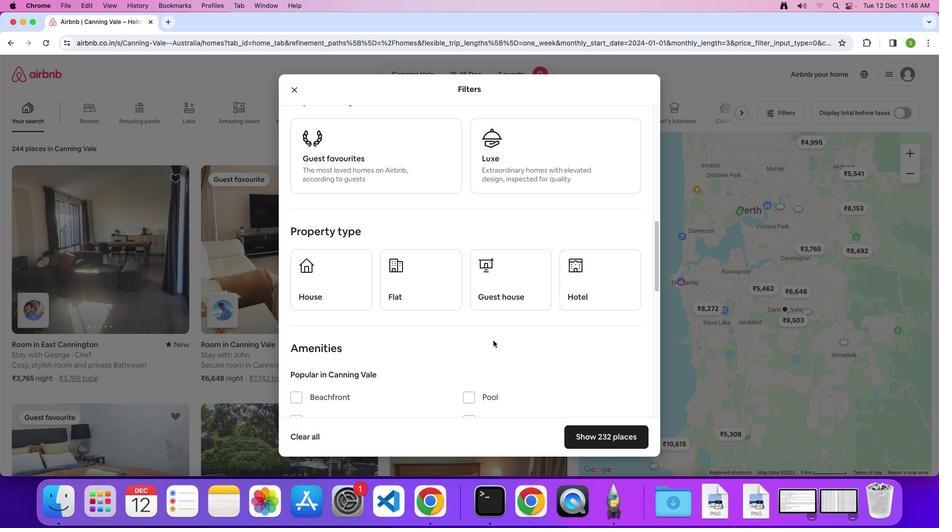 
Action: Mouse moved to (572, 272)
Screenshot: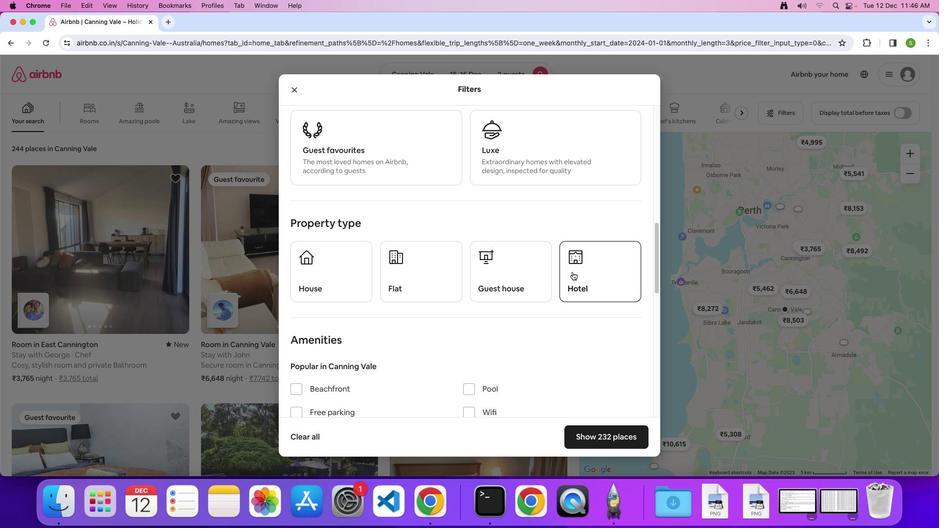 
Action: Mouse pressed left at (572, 272)
Screenshot: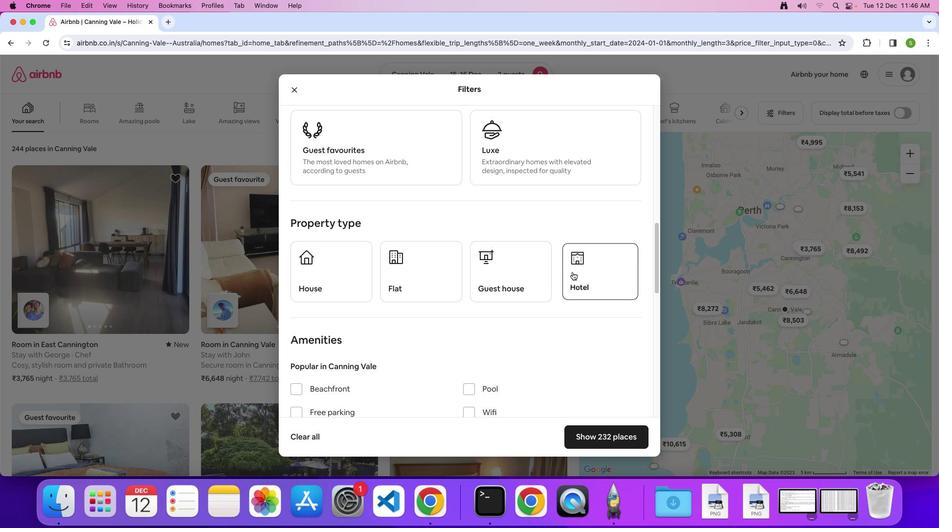 
Action: Mouse moved to (469, 328)
Screenshot: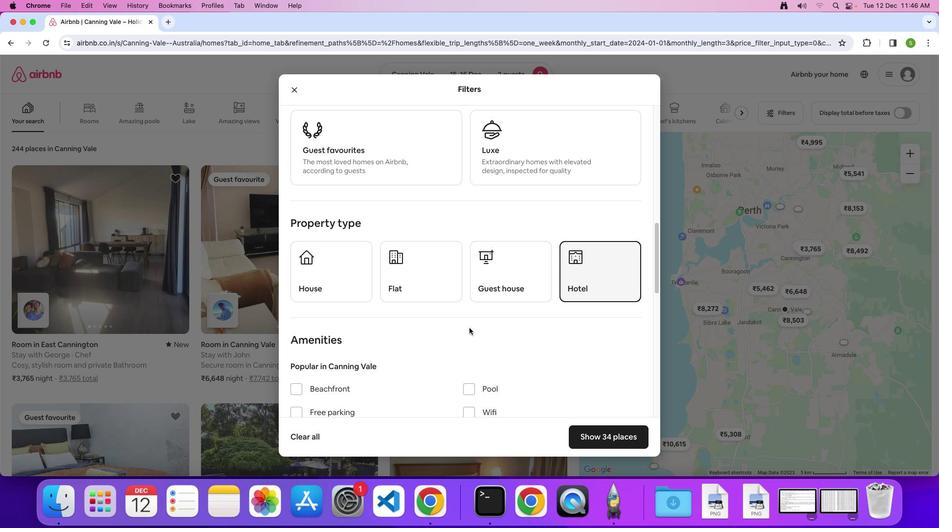 
Action: Mouse scrolled (469, 328) with delta (0, 0)
Screenshot: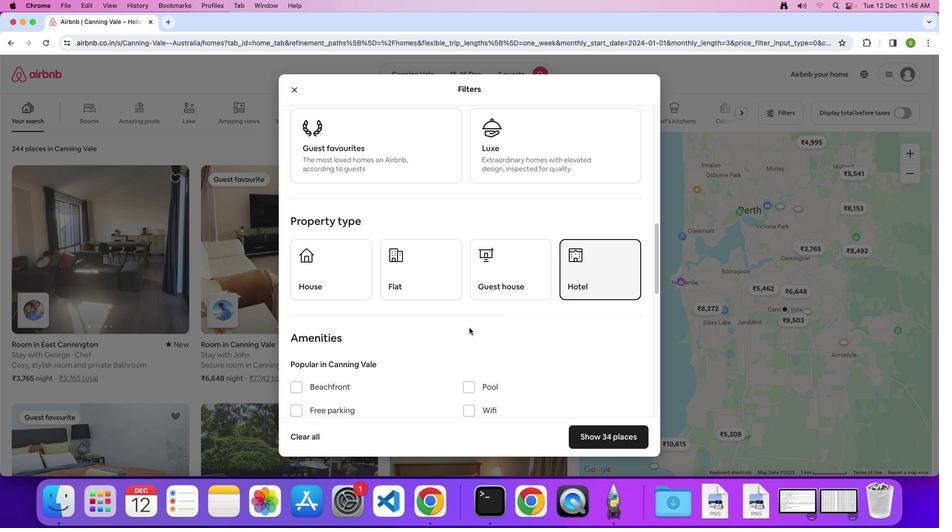 
Action: Mouse scrolled (469, 328) with delta (0, 0)
Screenshot: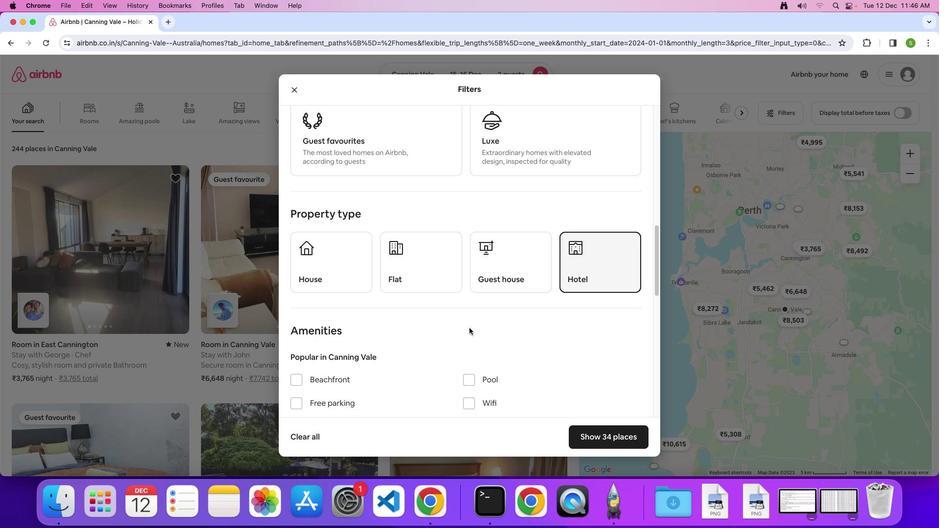 
Action: Mouse scrolled (469, 328) with delta (0, 0)
Screenshot: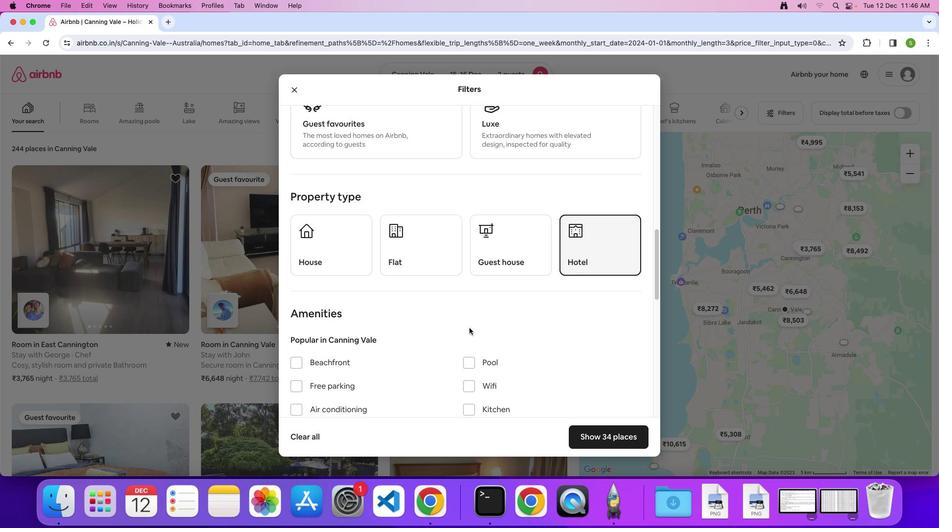 
Action: Mouse scrolled (469, 328) with delta (0, 0)
Screenshot: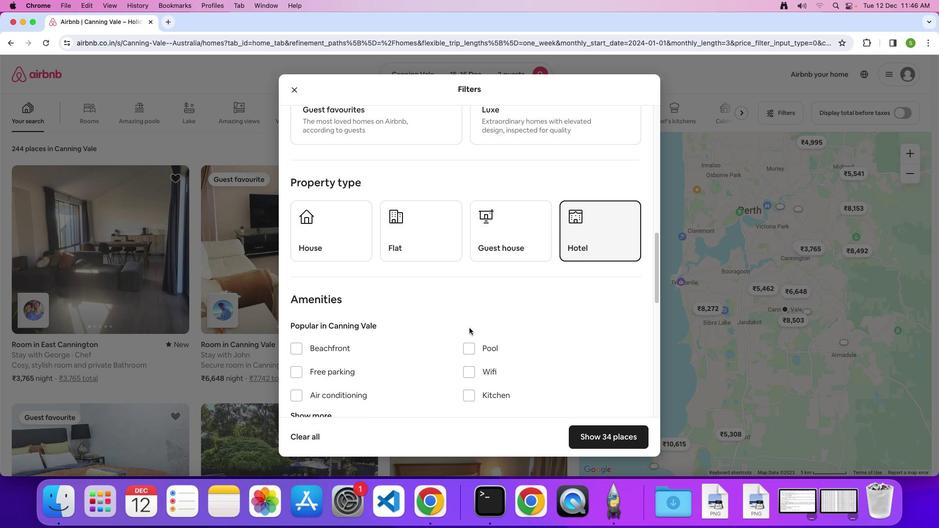 
Action: Mouse scrolled (469, 328) with delta (0, -1)
Screenshot: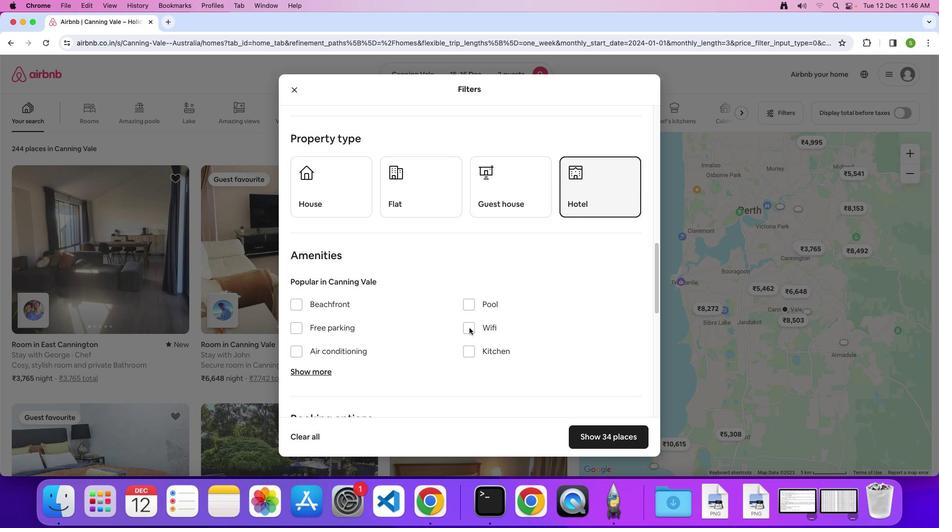 
Action: Mouse scrolled (469, 328) with delta (0, 0)
Screenshot: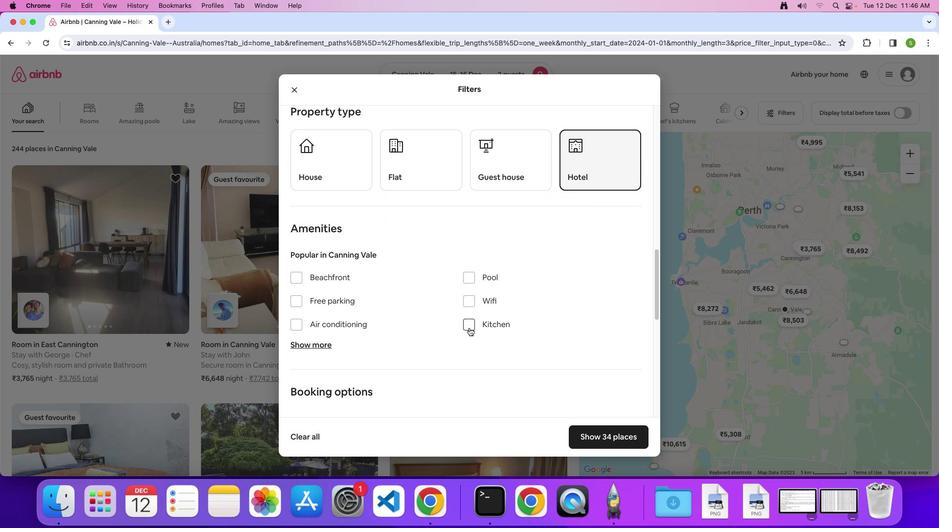 
Action: Mouse scrolled (469, 328) with delta (0, 0)
Screenshot: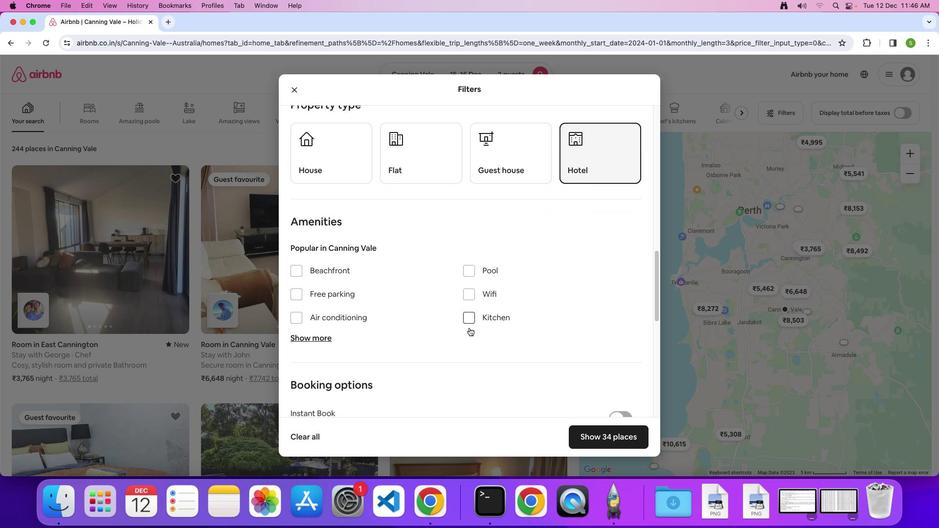 
Action: Mouse scrolled (469, 328) with delta (0, 0)
Screenshot: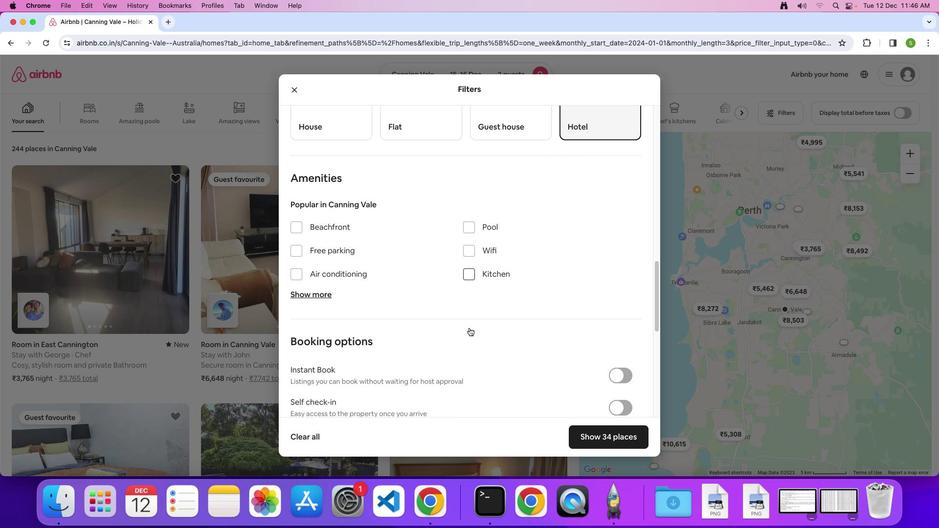 
Action: Mouse moved to (315, 279)
Screenshot: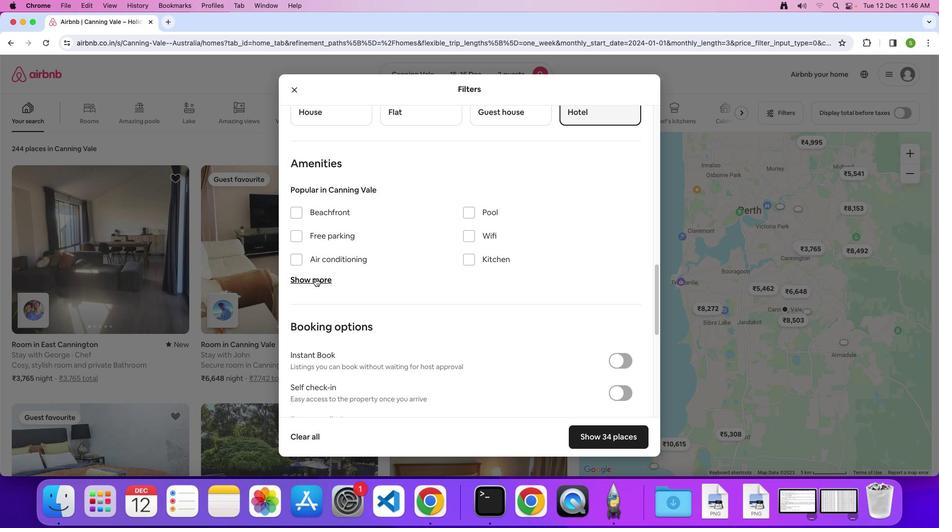 
Action: Mouse pressed left at (315, 279)
Screenshot: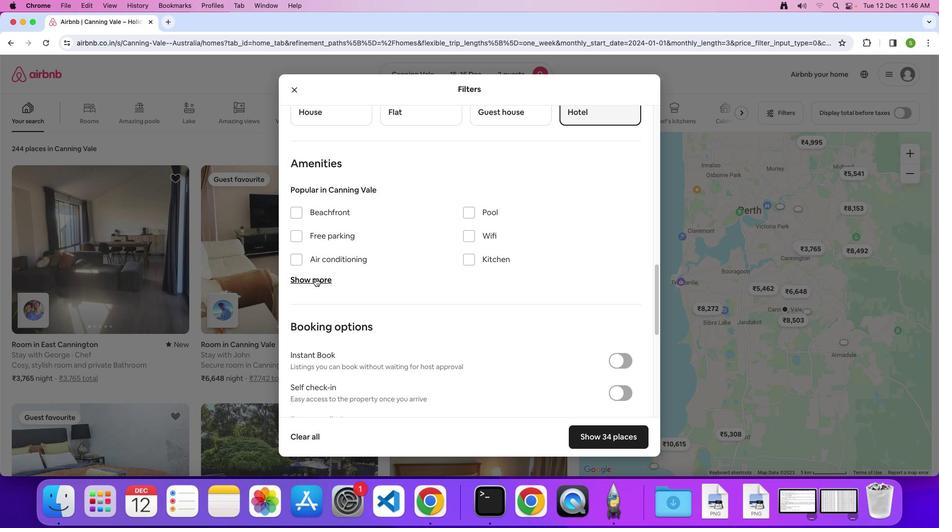 
Action: Mouse moved to (437, 320)
Screenshot: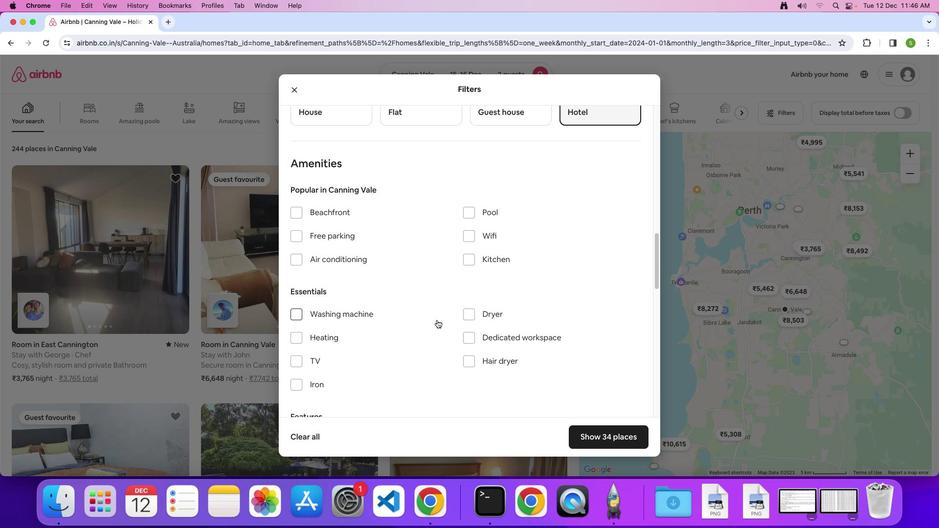 
Action: Mouse scrolled (437, 320) with delta (0, 0)
Screenshot: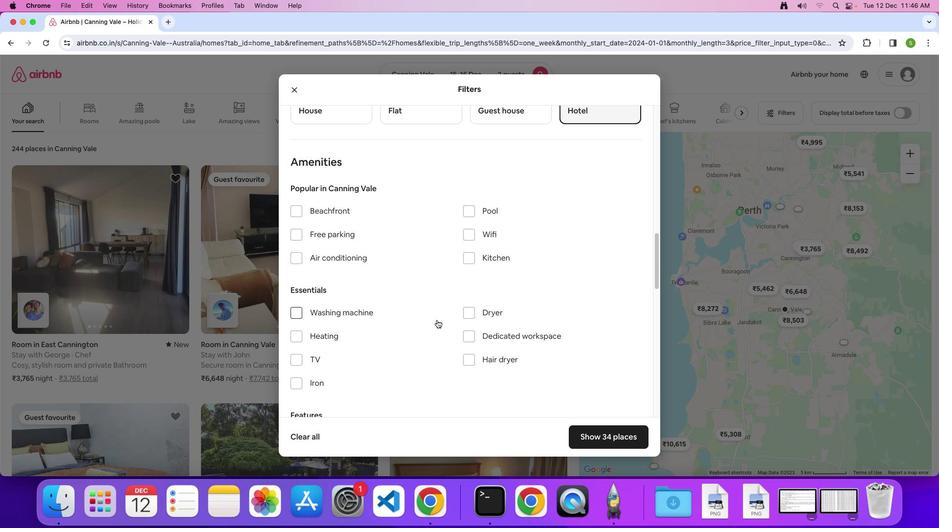 
Action: Mouse scrolled (437, 320) with delta (0, 0)
Screenshot: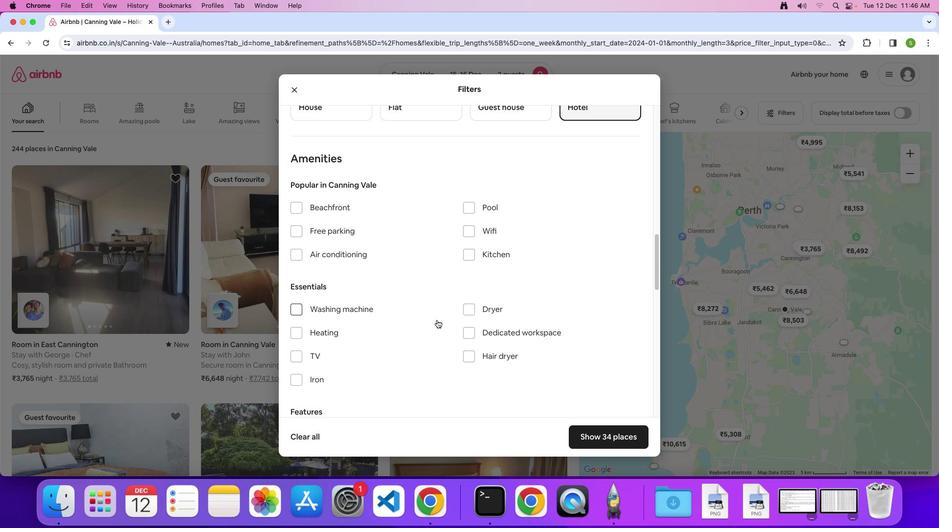 
Action: Mouse scrolled (437, 320) with delta (0, 0)
Screenshot: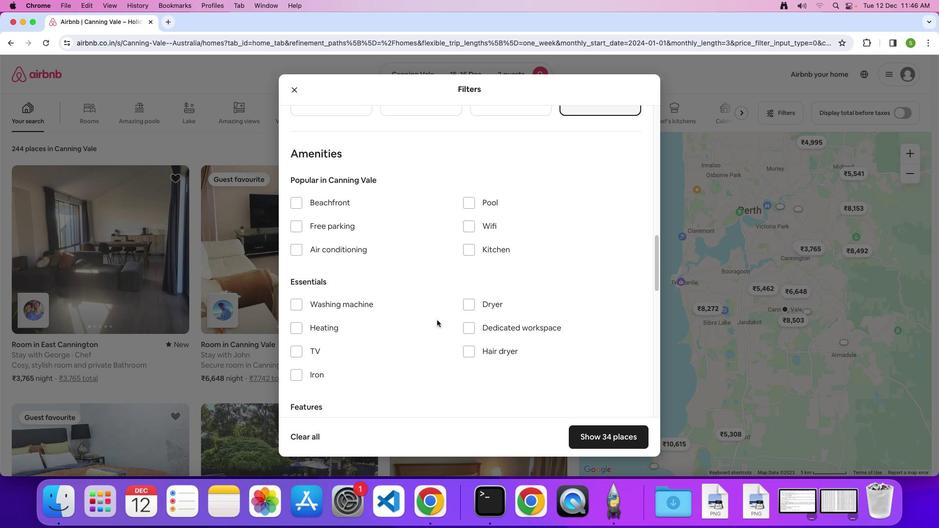 
Action: Mouse scrolled (437, 320) with delta (0, 0)
Screenshot: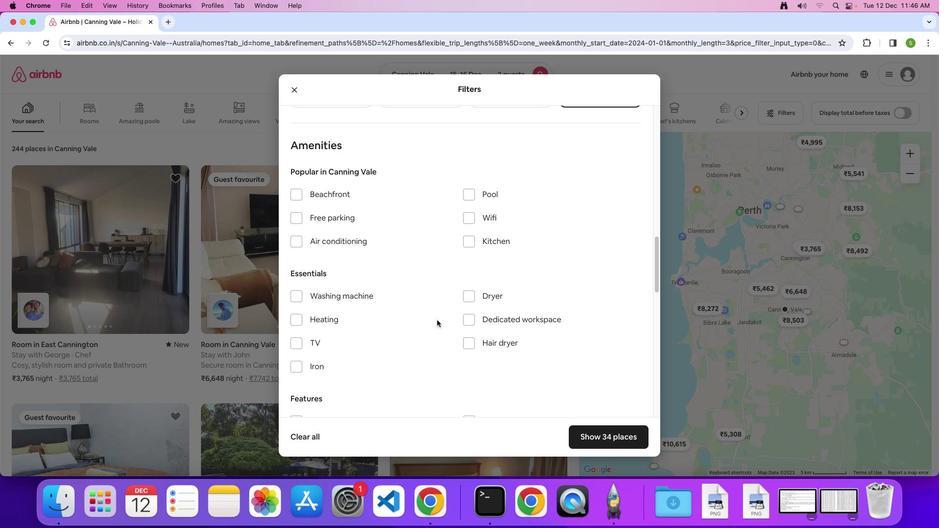 
Action: Mouse moved to (470, 233)
Screenshot: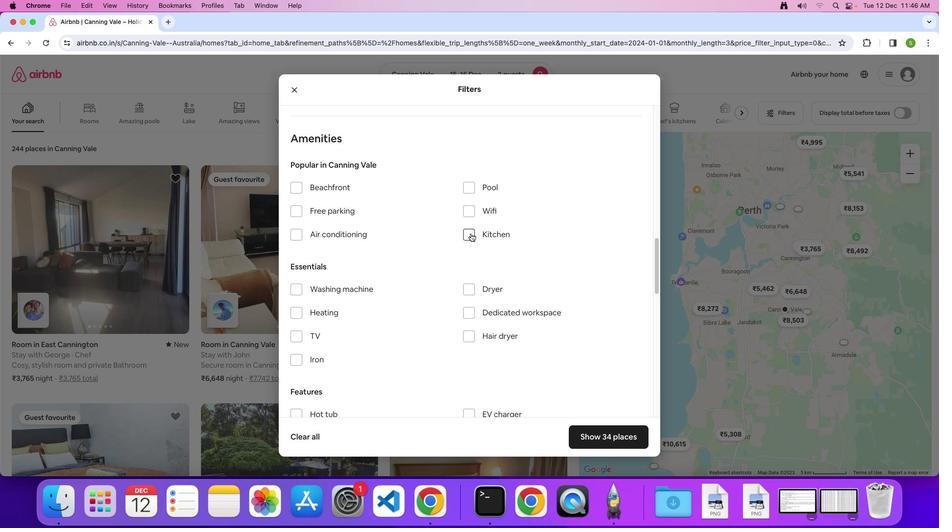 
Action: Mouse pressed left at (470, 233)
Screenshot: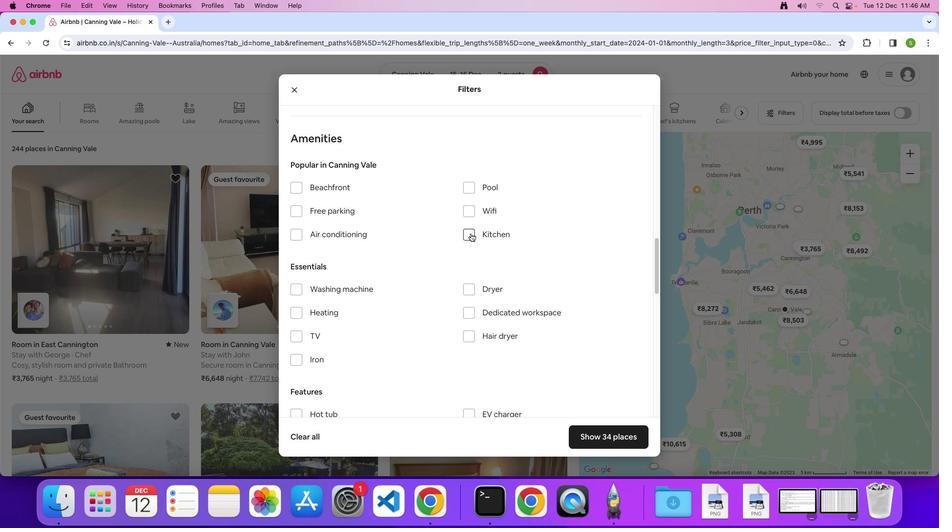 
Action: Mouse moved to (425, 329)
Screenshot: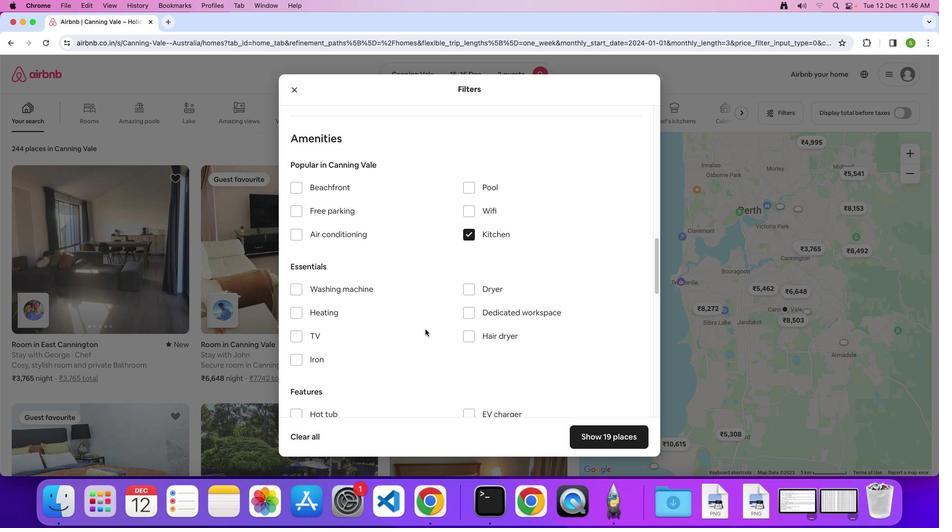 
Action: Mouse scrolled (425, 329) with delta (0, 0)
Screenshot: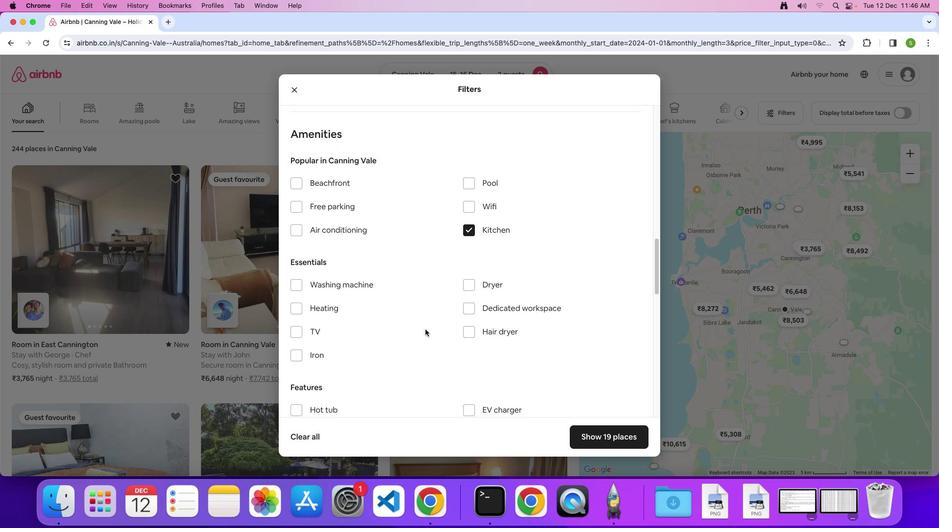 
Action: Mouse scrolled (425, 329) with delta (0, 0)
Screenshot: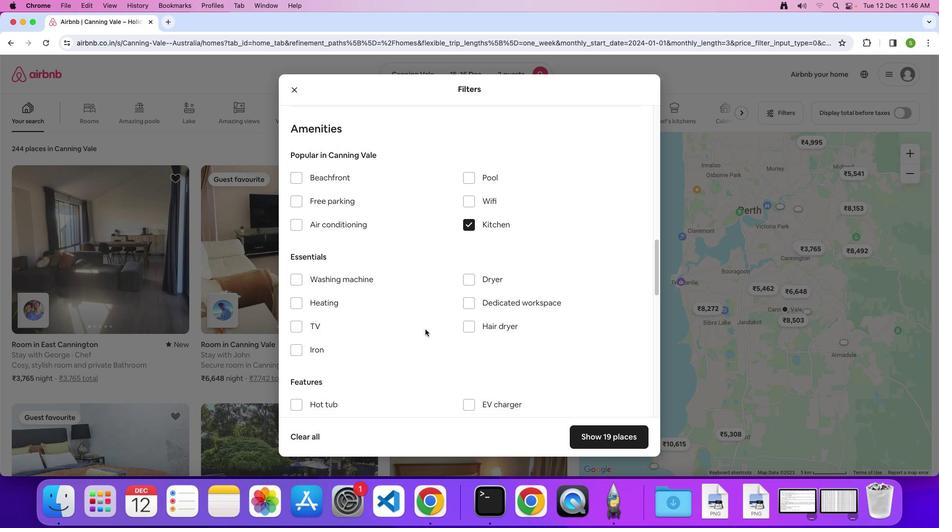 
Action: Mouse moved to (298, 278)
Screenshot: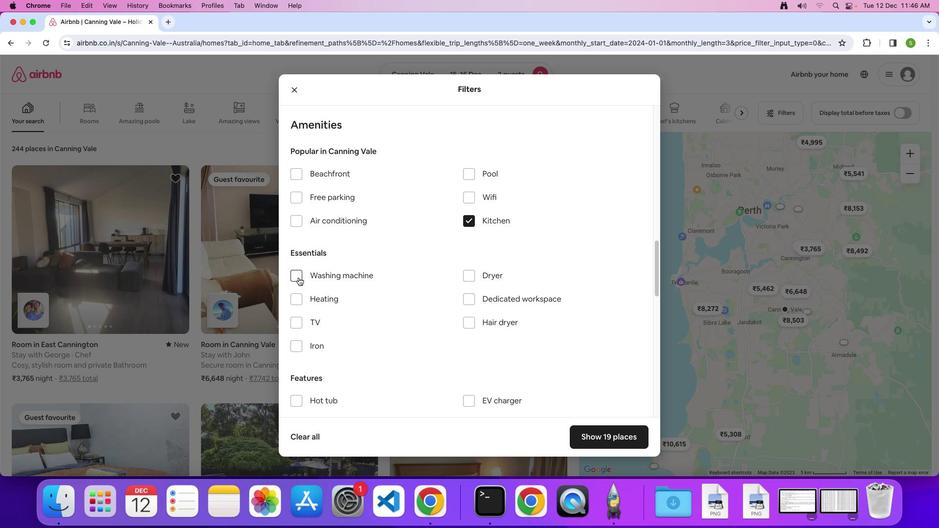 
Action: Mouse pressed left at (298, 278)
Screenshot: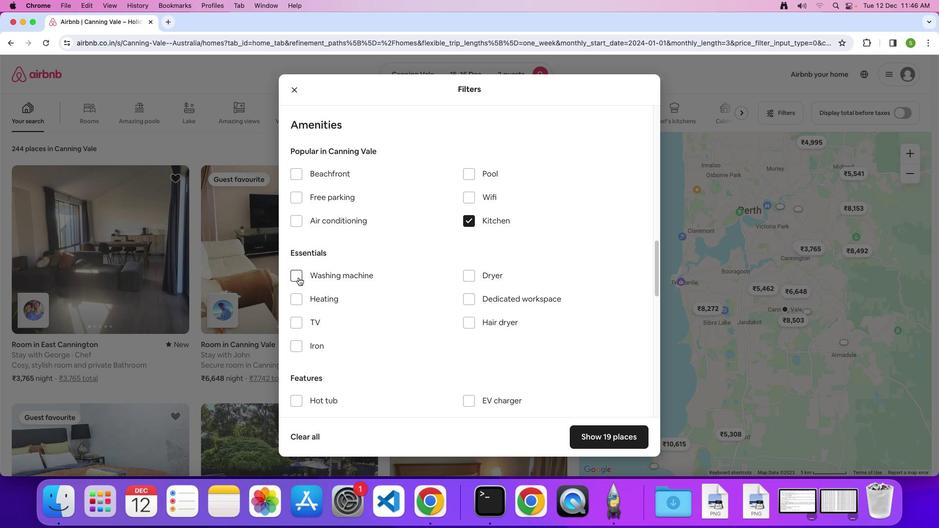 
Action: Mouse moved to (401, 341)
Screenshot: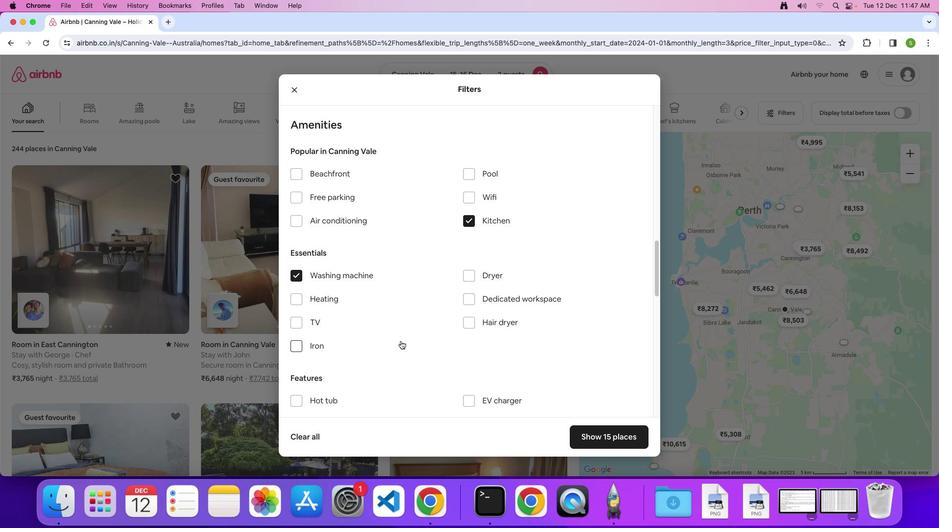 
Action: Mouse scrolled (401, 341) with delta (0, 0)
Screenshot: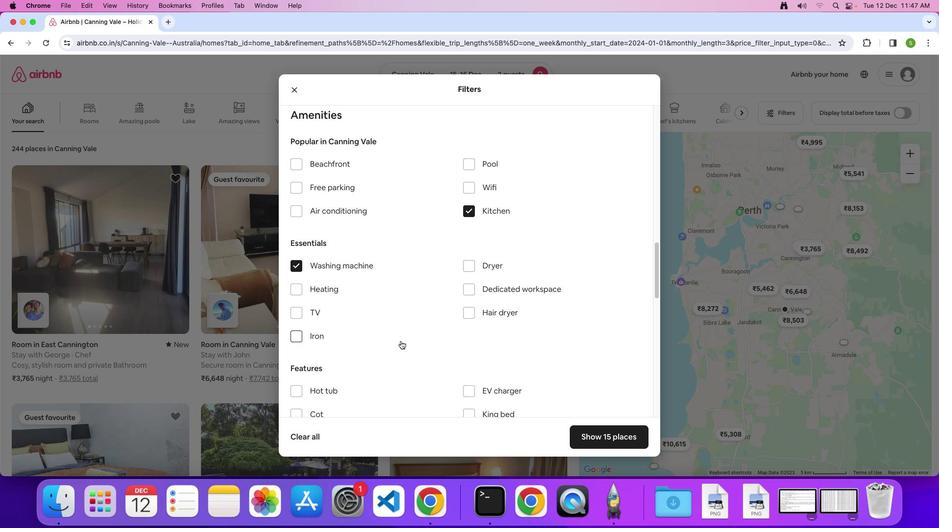 
Action: Mouse scrolled (401, 341) with delta (0, 0)
Screenshot: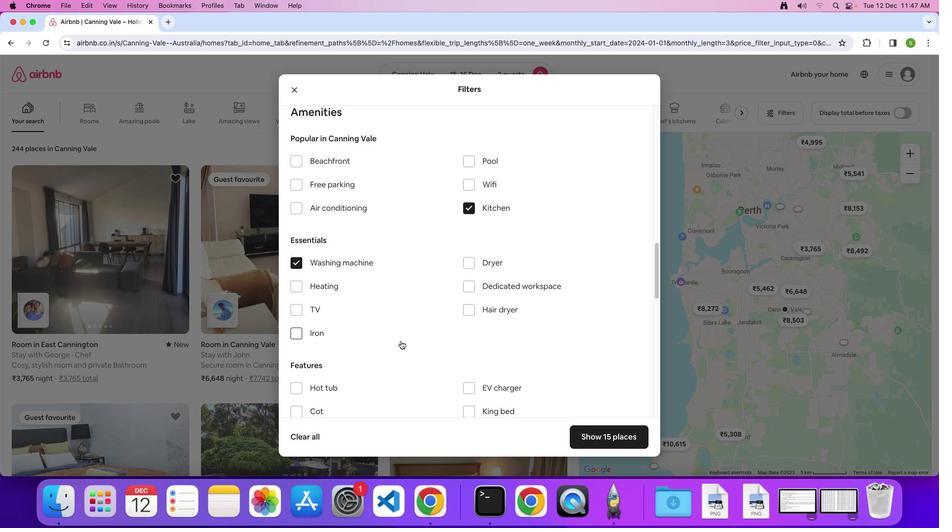 
Action: Mouse scrolled (401, 341) with delta (0, 0)
Screenshot: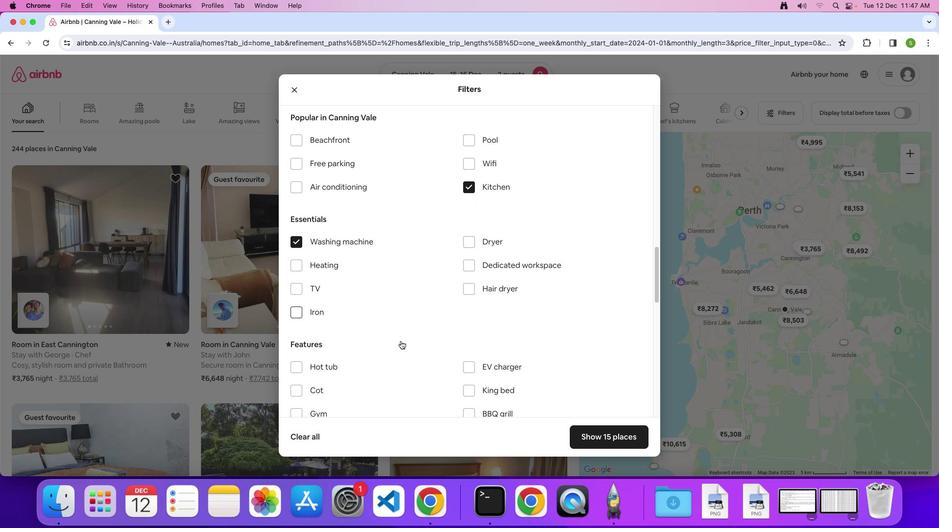 
Action: Mouse scrolled (401, 341) with delta (0, 0)
Screenshot: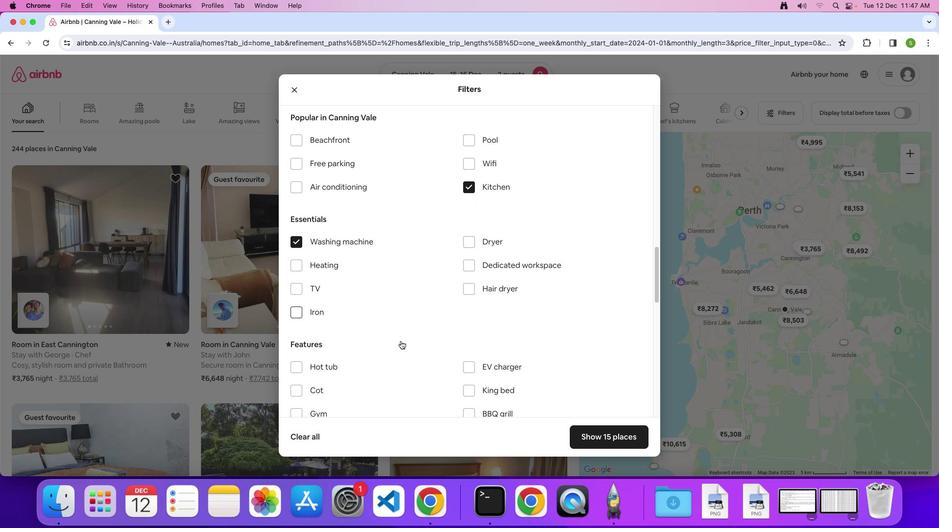 
Action: Mouse scrolled (401, 341) with delta (0, 0)
Screenshot: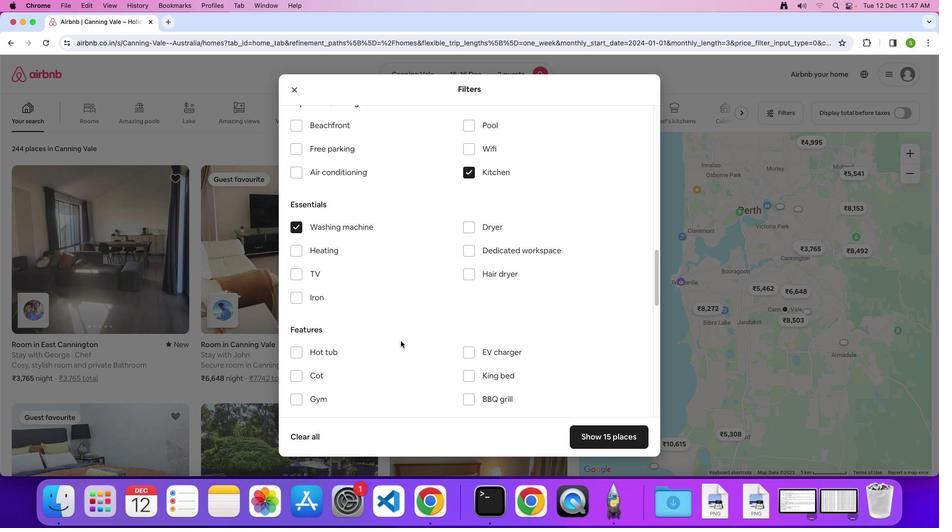 
Action: Mouse scrolled (401, 341) with delta (0, 0)
Screenshot: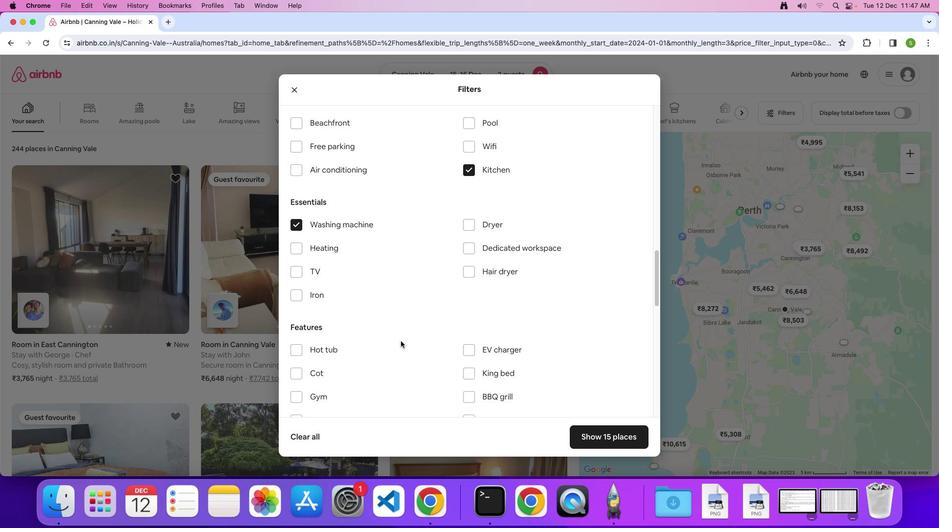 
Action: Mouse scrolled (401, 341) with delta (0, 0)
Screenshot: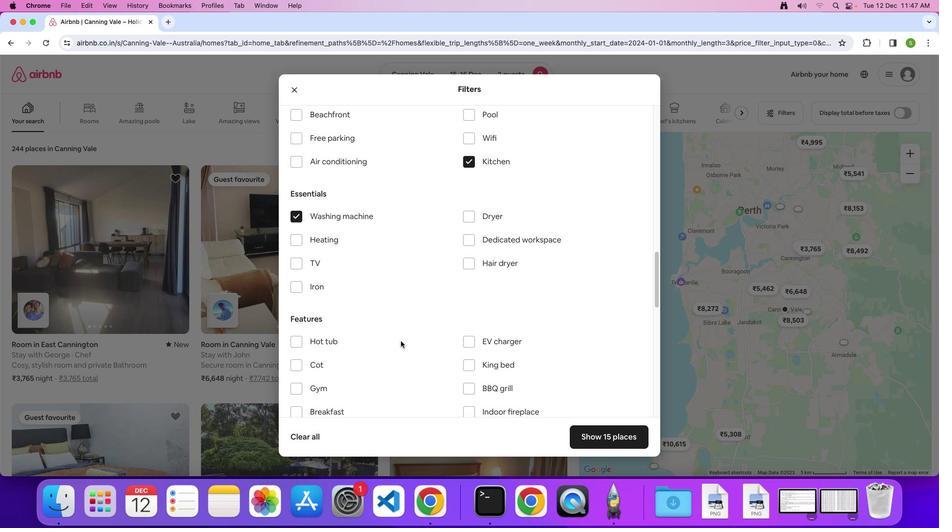 
Action: Mouse scrolled (401, 341) with delta (0, 0)
Screenshot: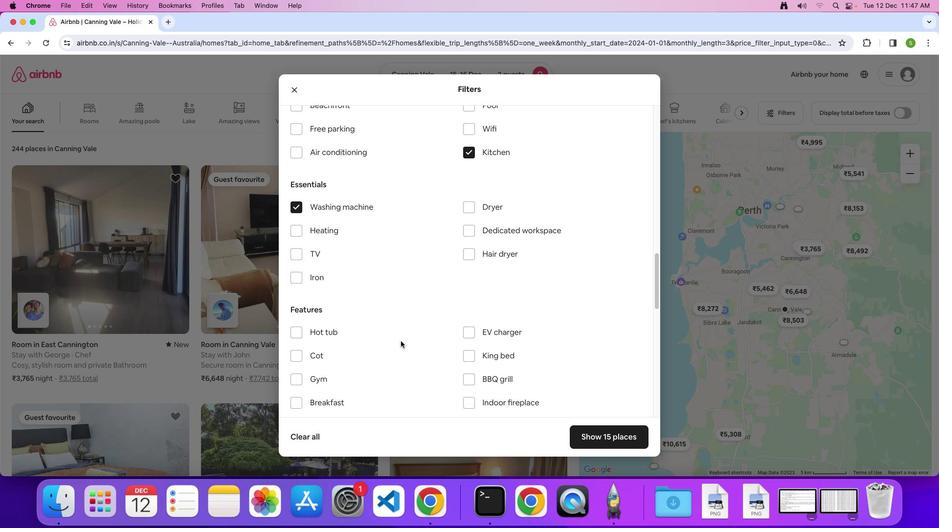 
Action: Mouse scrolled (401, 341) with delta (0, 0)
Screenshot: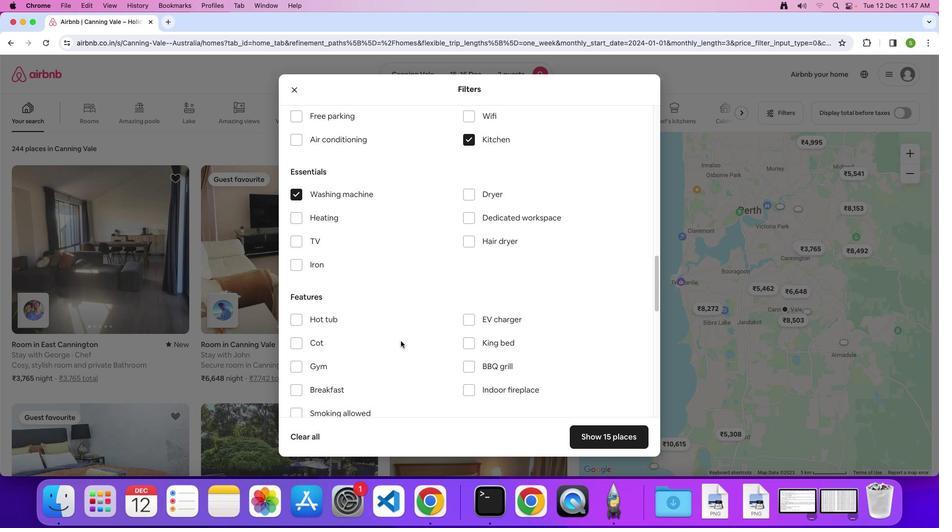 
Action: Mouse scrolled (401, 341) with delta (0, 0)
Screenshot: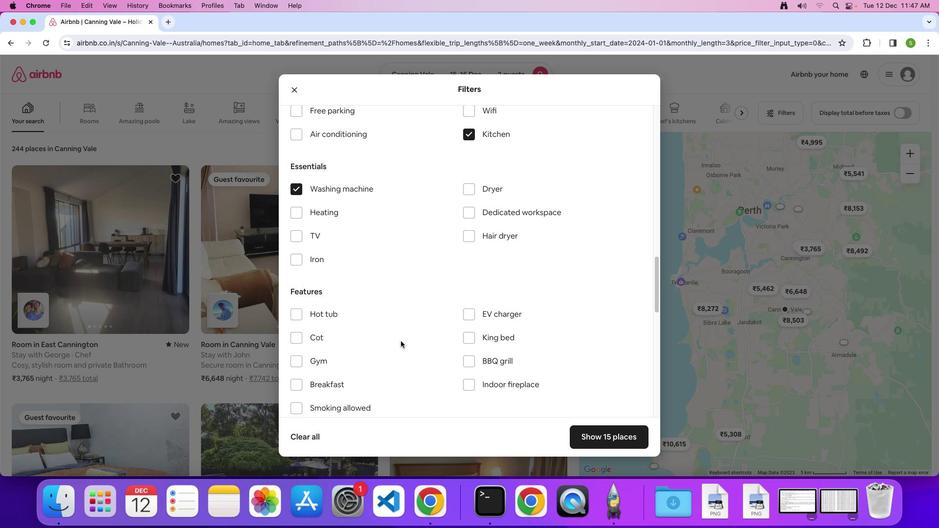 
Action: Mouse scrolled (401, 341) with delta (0, 0)
Screenshot: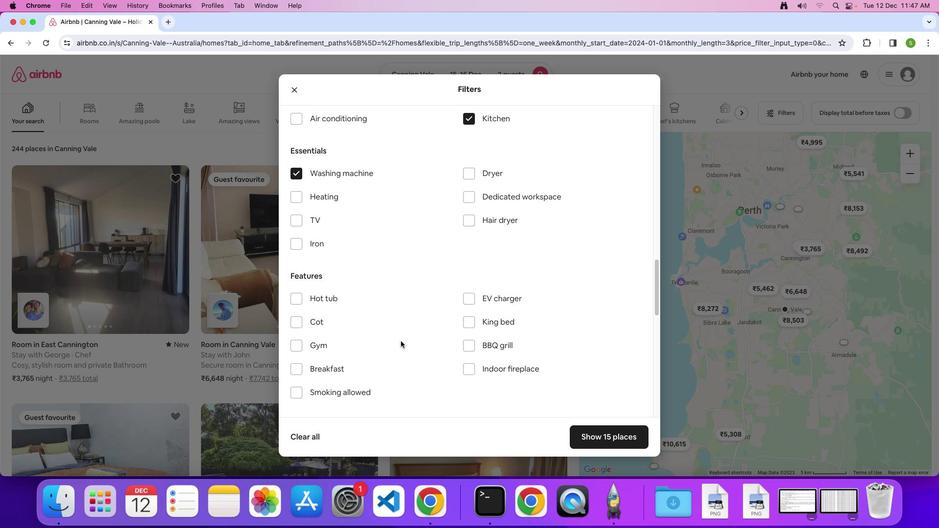 
Action: Mouse scrolled (401, 341) with delta (0, 0)
Screenshot: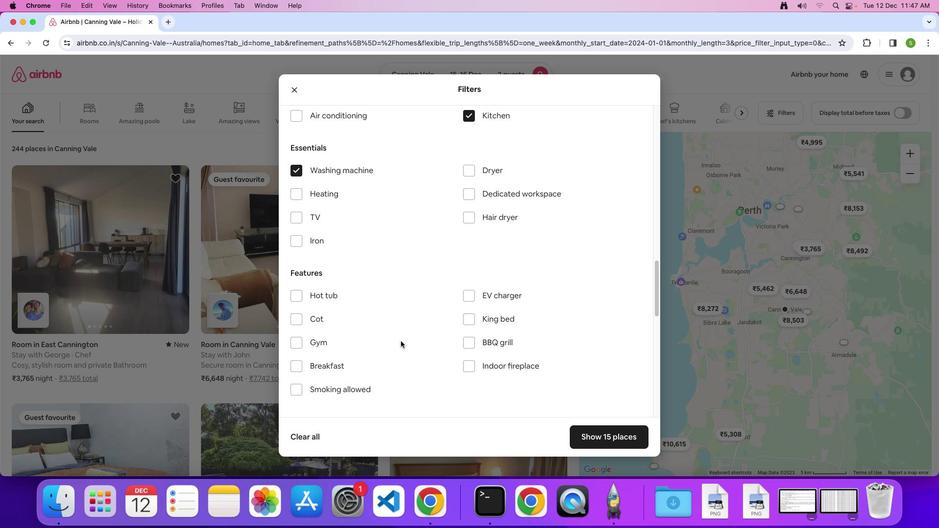 
Action: Mouse scrolled (401, 341) with delta (0, 0)
Screenshot: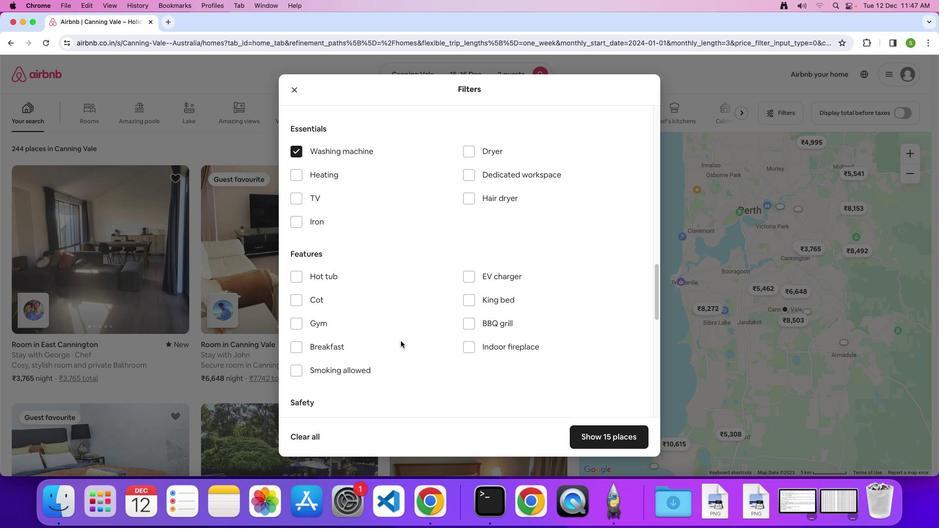 
Action: Mouse scrolled (401, 341) with delta (0, 0)
Screenshot: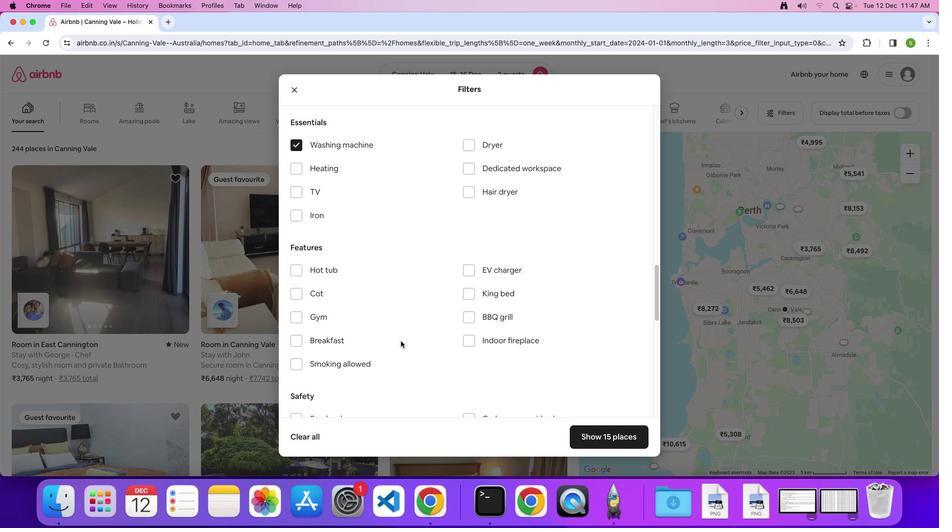 
Action: Mouse scrolled (401, 341) with delta (0, 0)
Screenshot: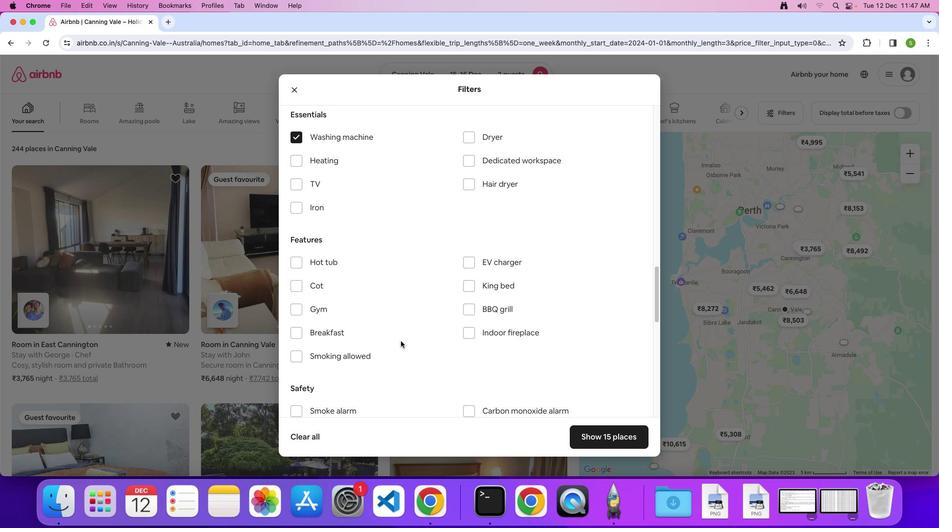 
Action: Mouse scrolled (401, 341) with delta (0, 0)
Screenshot: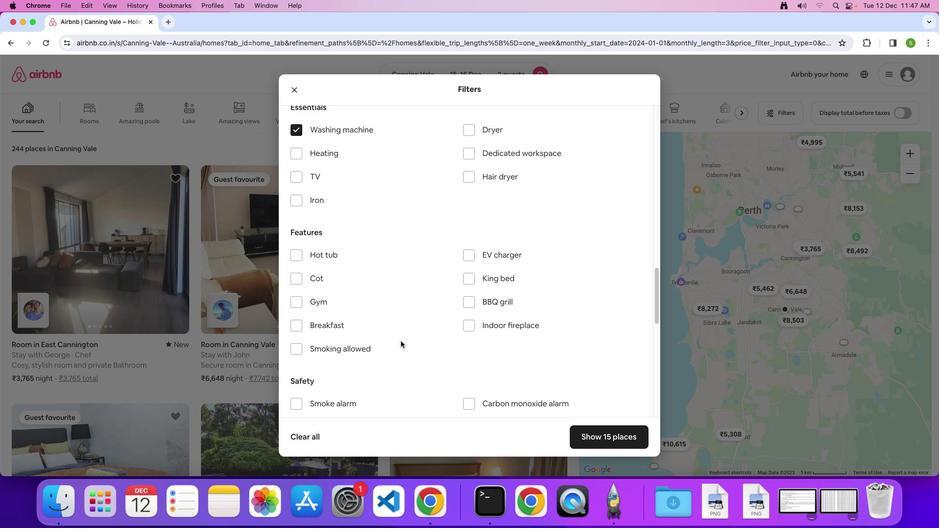 
Action: Mouse scrolled (401, 341) with delta (0, 0)
Screenshot: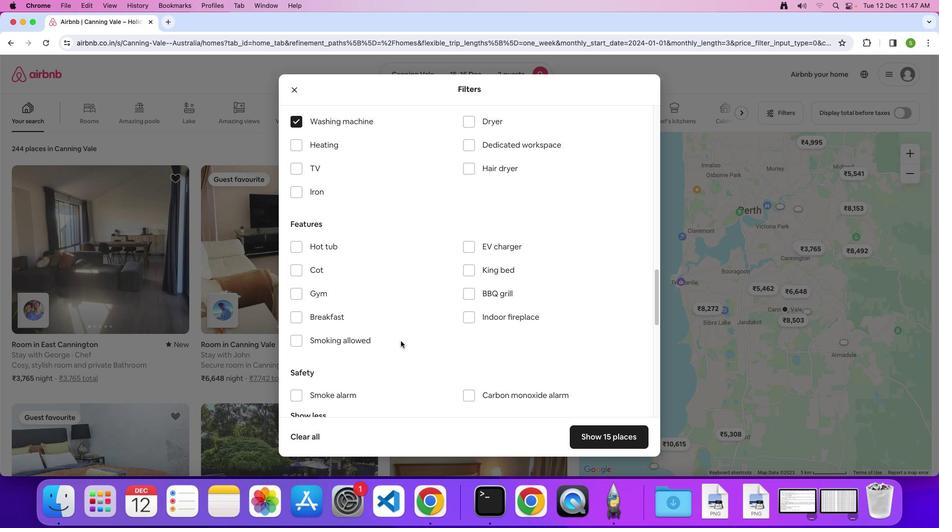 
Action: Mouse scrolled (401, 341) with delta (0, 0)
Screenshot: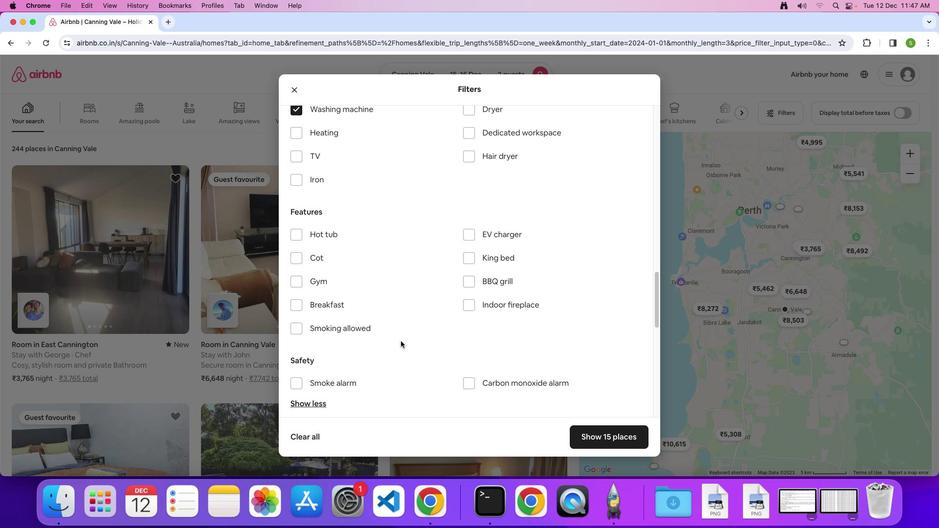 
Action: Mouse scrolled (401, 341) with delta (0, 0)
Screenshot: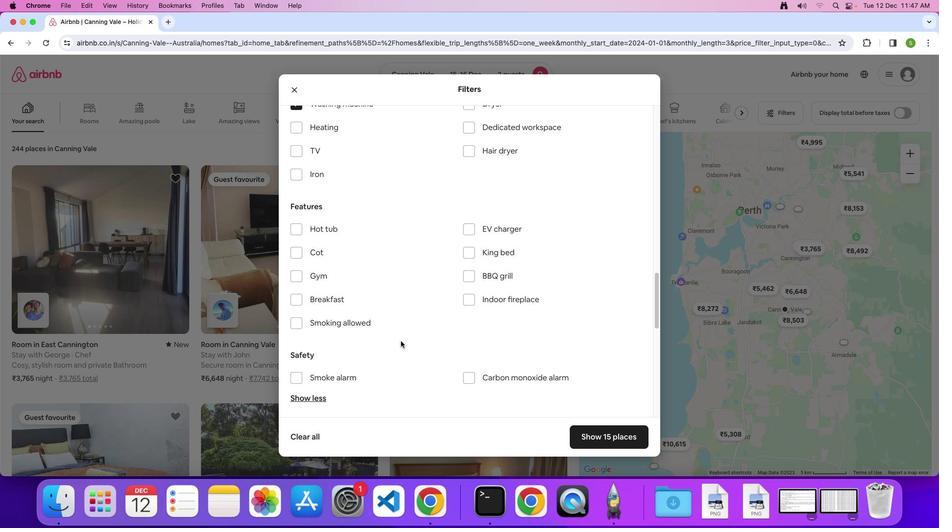 
Action: Mouse scrolled (401, 341) with delta (0, 0)
Screenshot: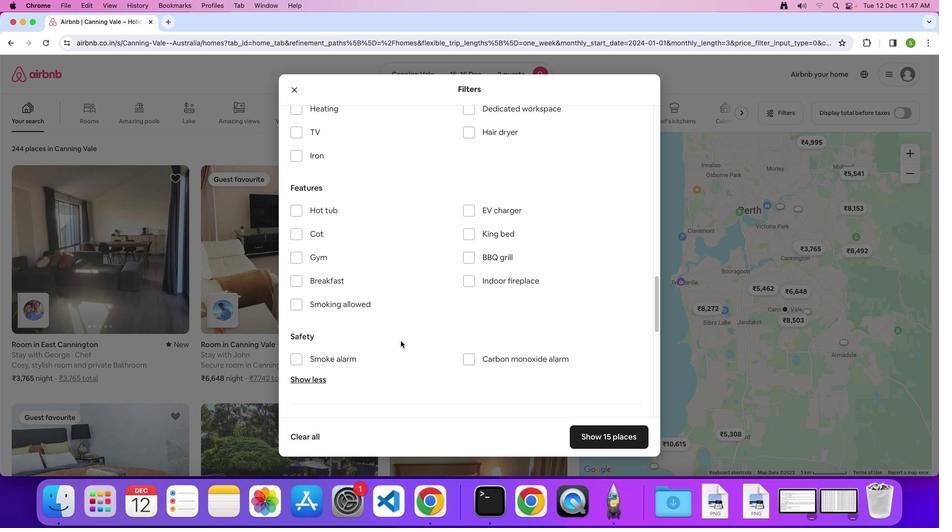 
Action: Mouse scrolled (401, 341) with delta (0, 0)
Screenshot: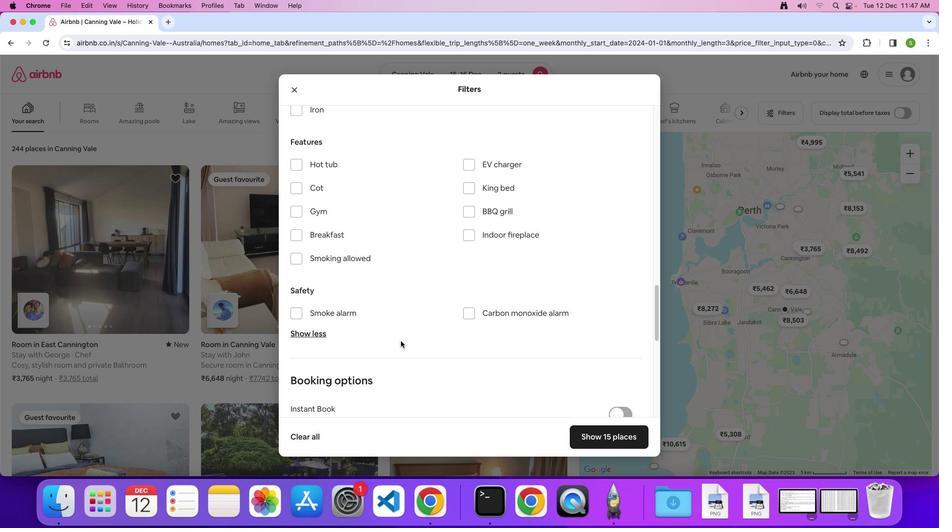 
Action: Mouse scrolled (401, 341) with delta (0, -1)
Screenshot: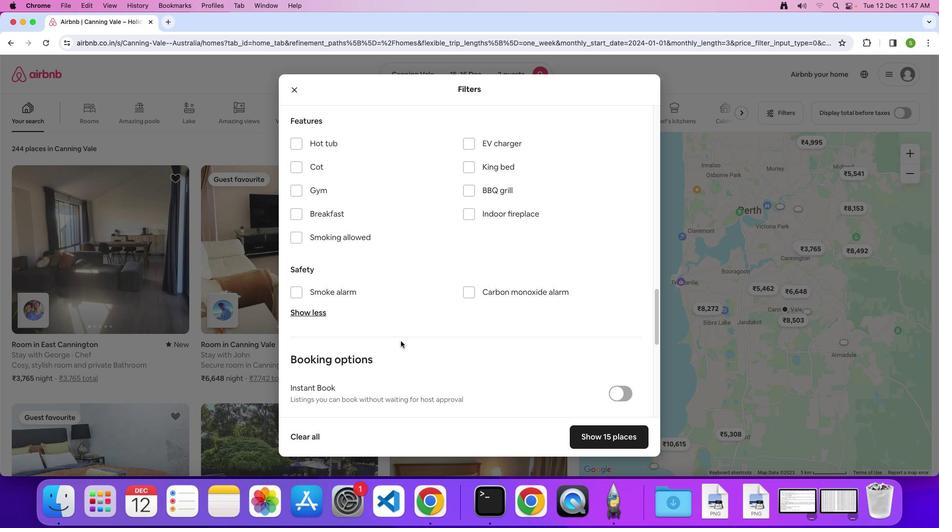 
Action: Mouse scrolled (401, 341) with delta (0, 0)
Screenshot: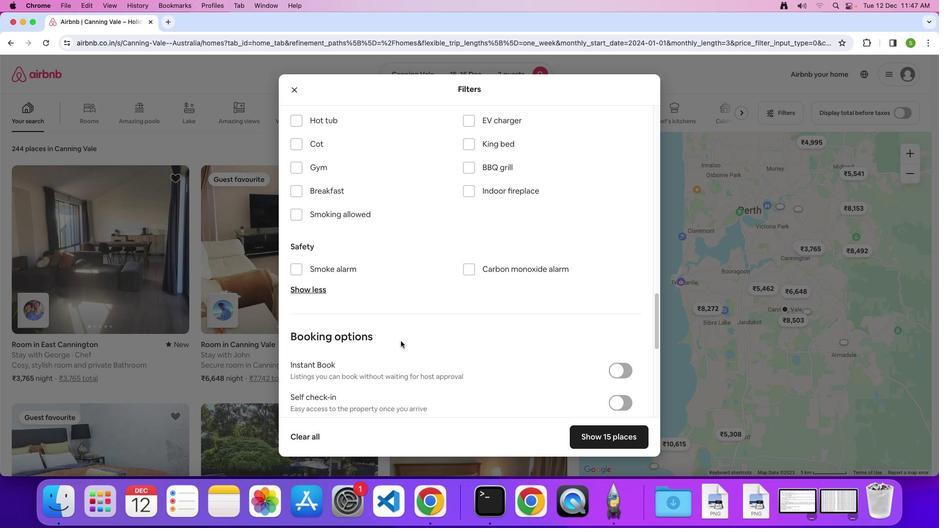 
Action: Mouse scrolled (401, 341) with delta (0, 0)
Screenshot: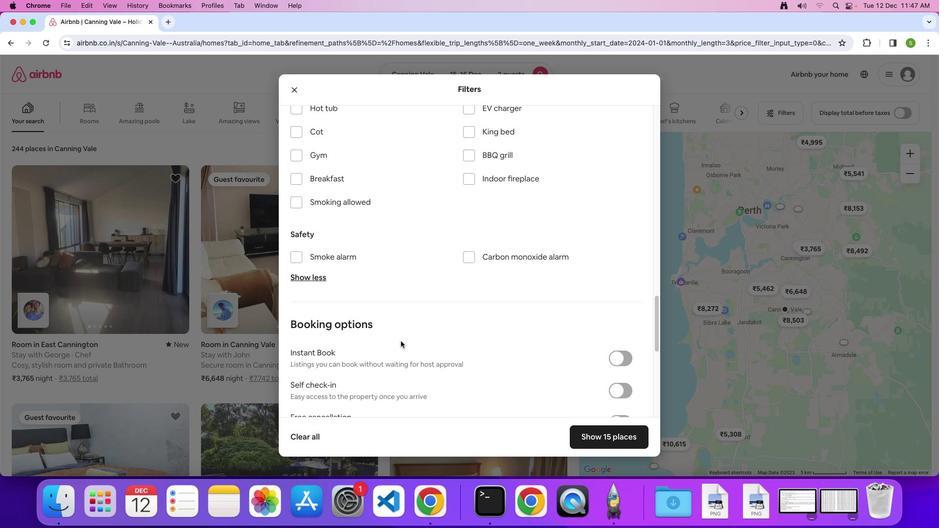 
Action: Mouse scrolled (401, 341) with delta (0, 0)
Screenshot: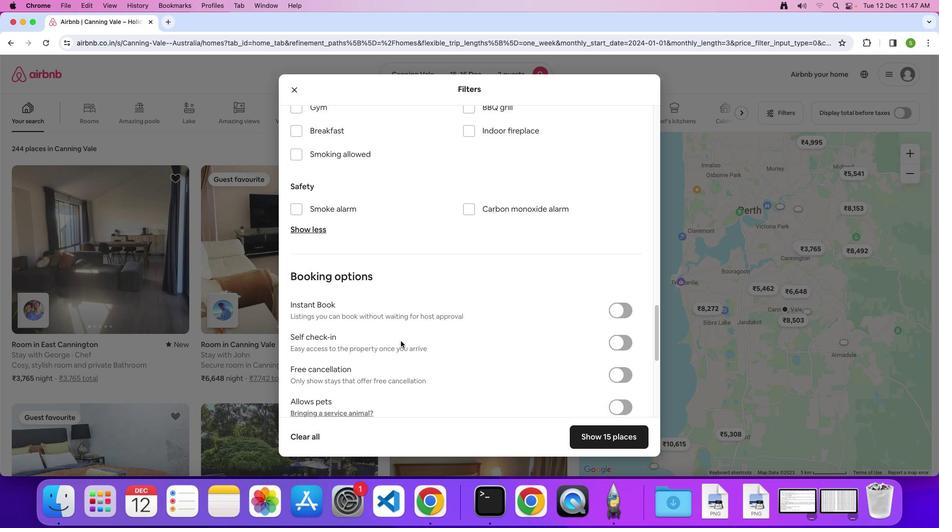 
Action: Mouse scrolled (401, 341) with delta (0, 0)
Screenshot: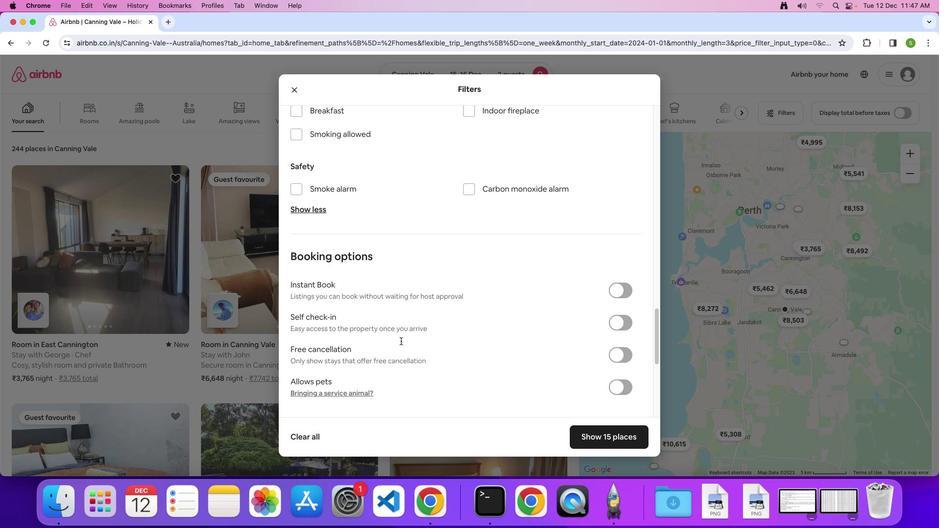 
Action: Mouse scrolled (401, 341) with delta (0, 0)
Screenshot: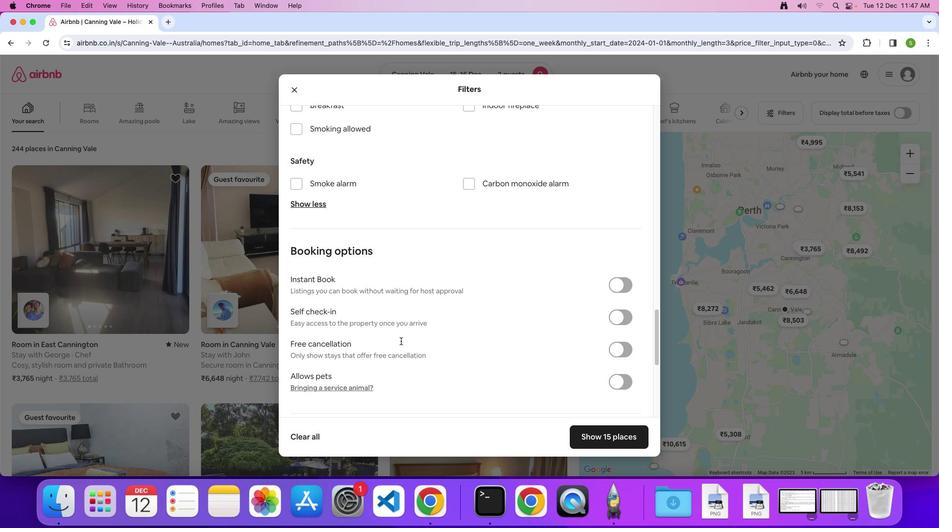 
Action: Mouse scrolled (401, 341) with delta (0, 0)
Screenshot: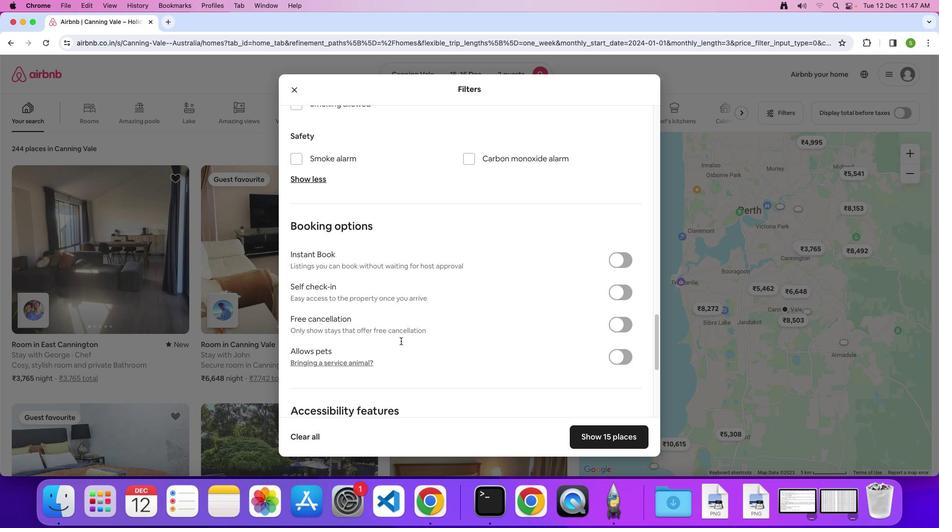 
Action: Mouse scrolled (401, 341) with delta (0, 0)
Screenshot: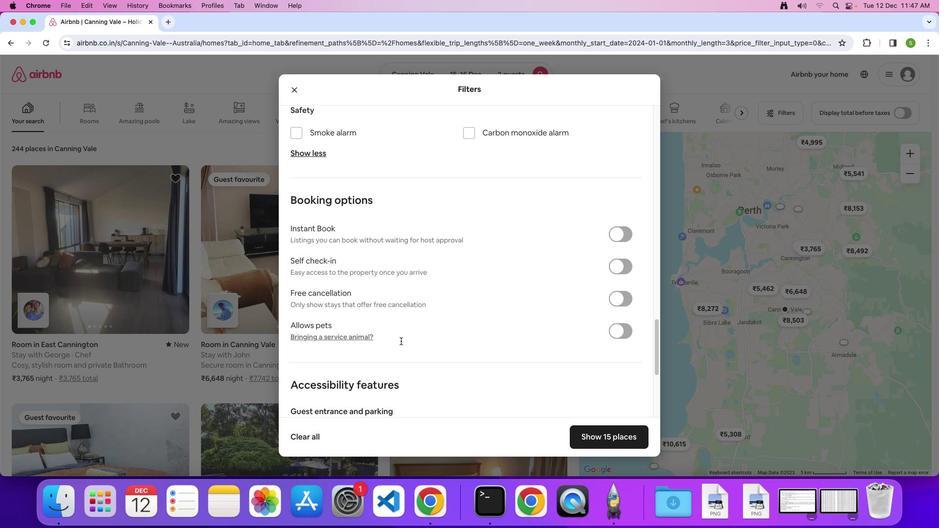 
Action: Mouse scrolled (401, 341) with delta (0, -1)
Screenshot: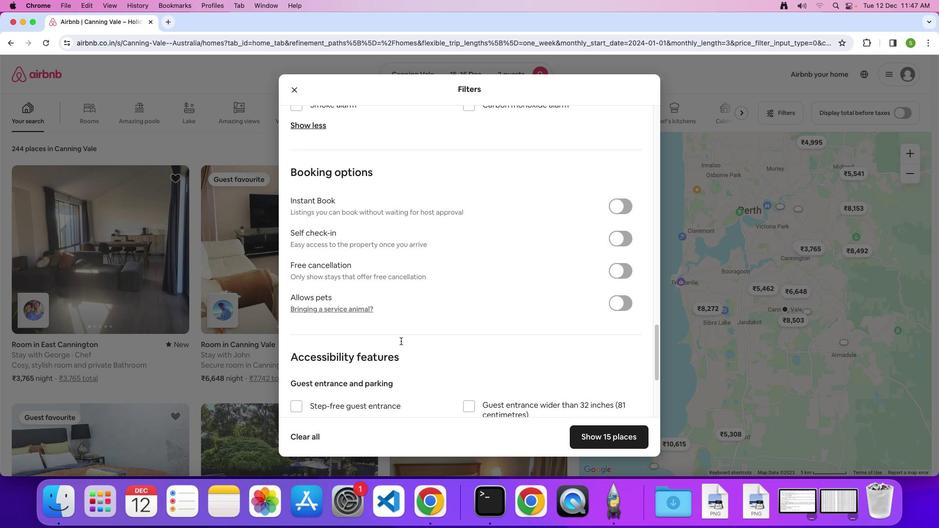 
Action: Mouse scrolled (401, 341) with delta (0, 0)
Screenshot: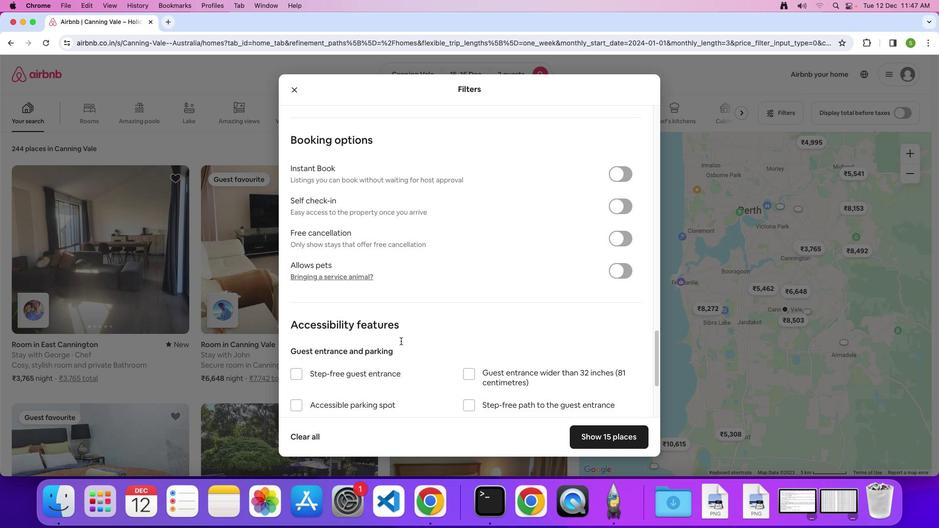 
Action: Mouse scrolled (401, 341) with delta (0, 0)
Screenshot: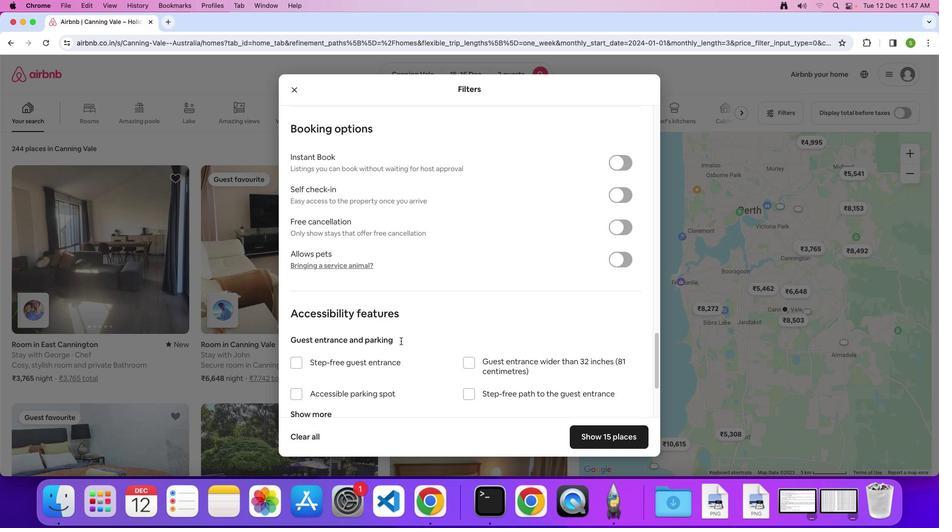 
Action: Mouse scrolled (401, 341) with delta (0, 0)
Screenshot: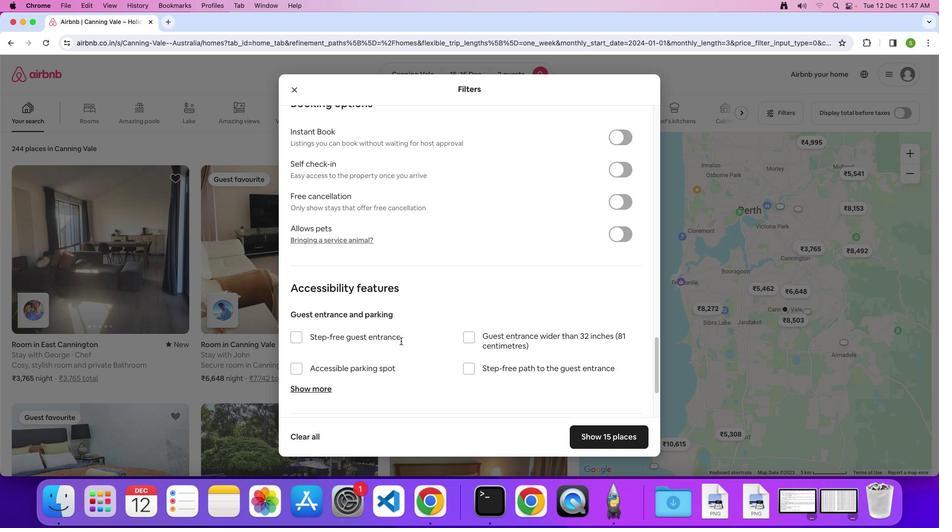 
Action: Mouse scrolled (401, 341) with delta (0, 0)
Screenshot: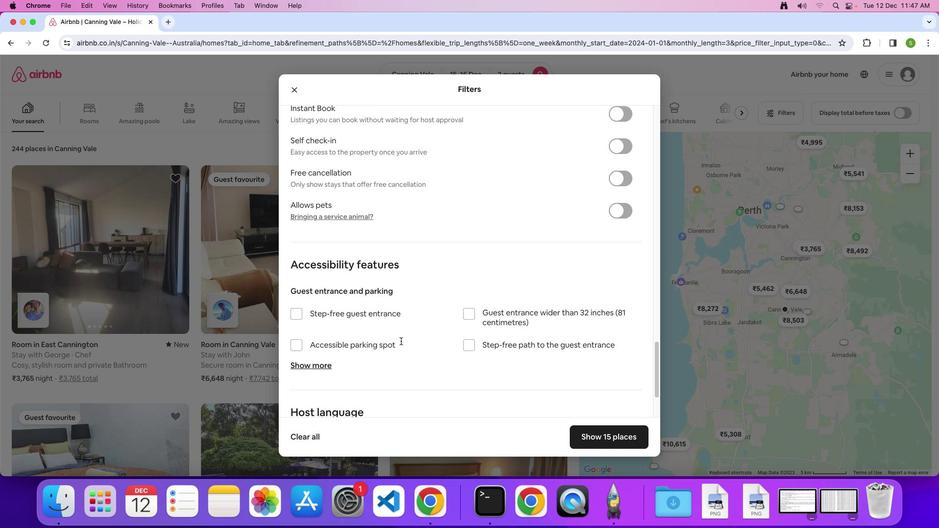
Action: Mouse scrolled (401, 341) with delta (0, -1)
Screenshot: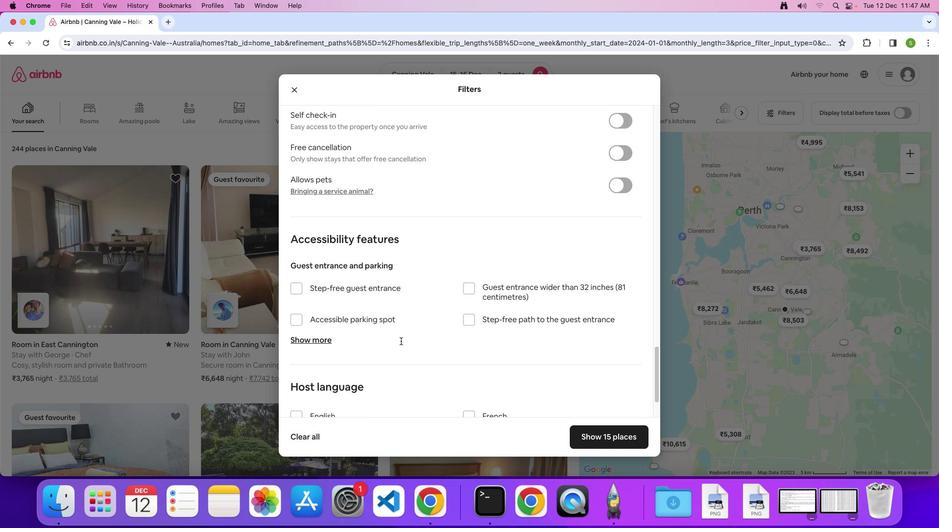 
Action: Mouse scrolled (401, 341) with delta (0, 0)
Screenshot: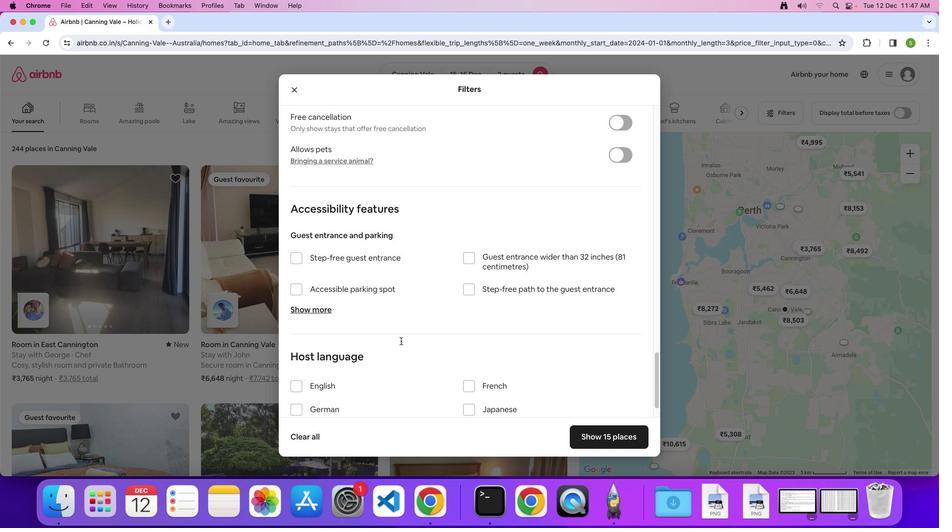 
Action: Mouse scrolled (401, 341) with delta (0, 0)
Screenshot: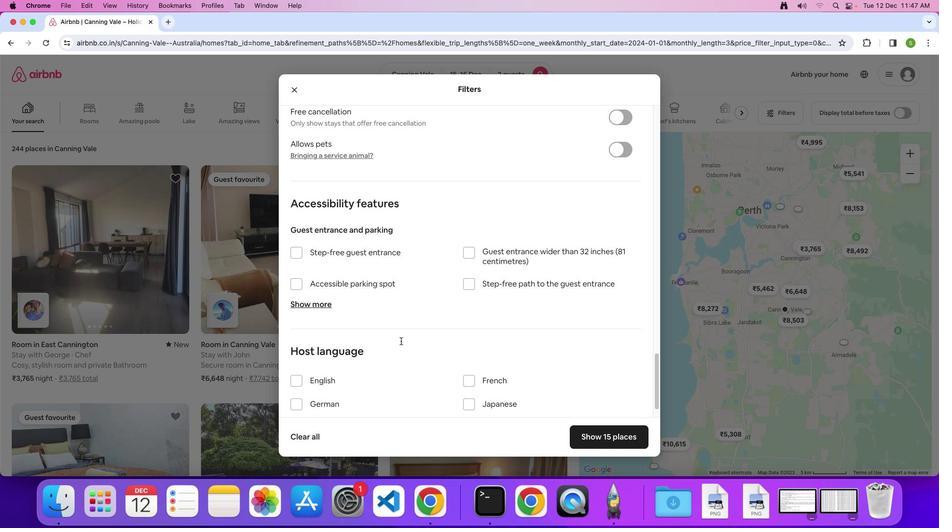 
Action: Mouse scrolled (401, 341) with delta (0, 0)
Screenshot: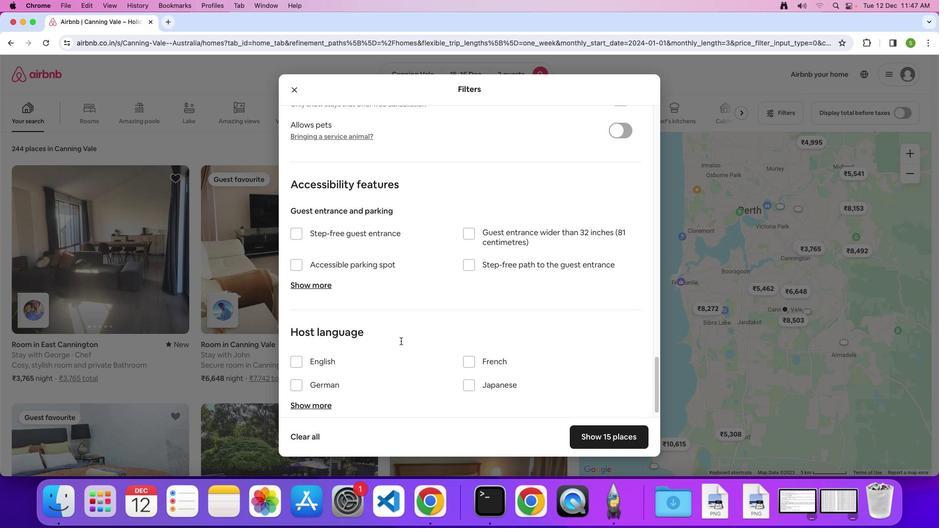 
Action: Mouse scrolled (401, 341) with delta (0, 0)
Screenshot: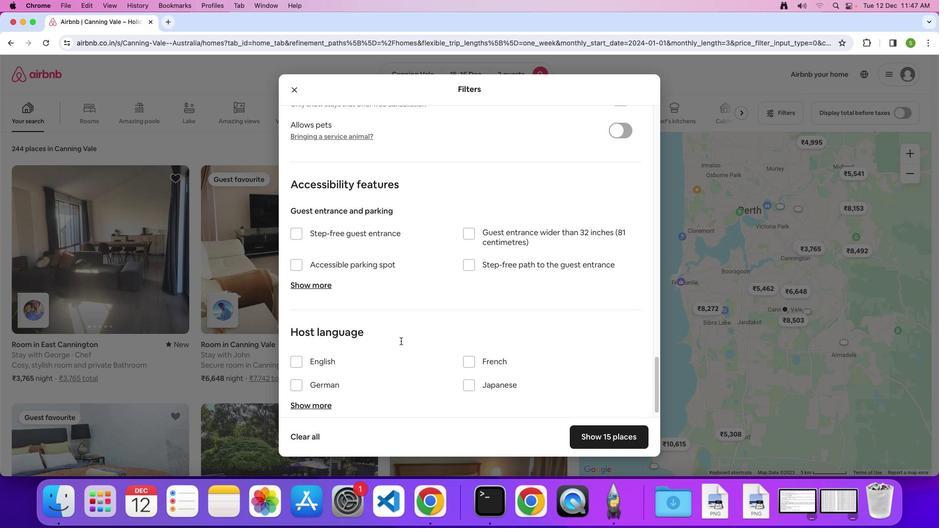 
Action: Mouse scrolled (401, 341) with delta (0, -1)
Screenshot: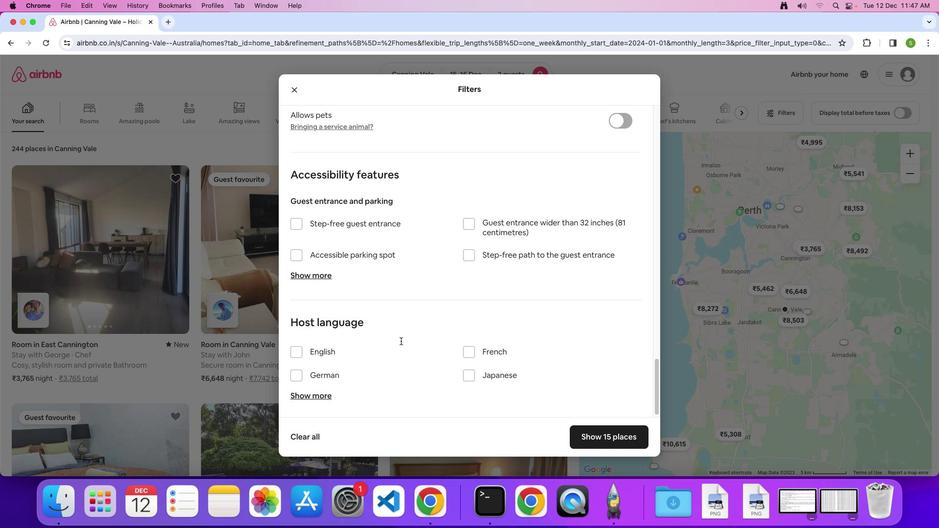 
Action: Mouse scrolled (401, 341) with delta (0, 0)
Screenshot: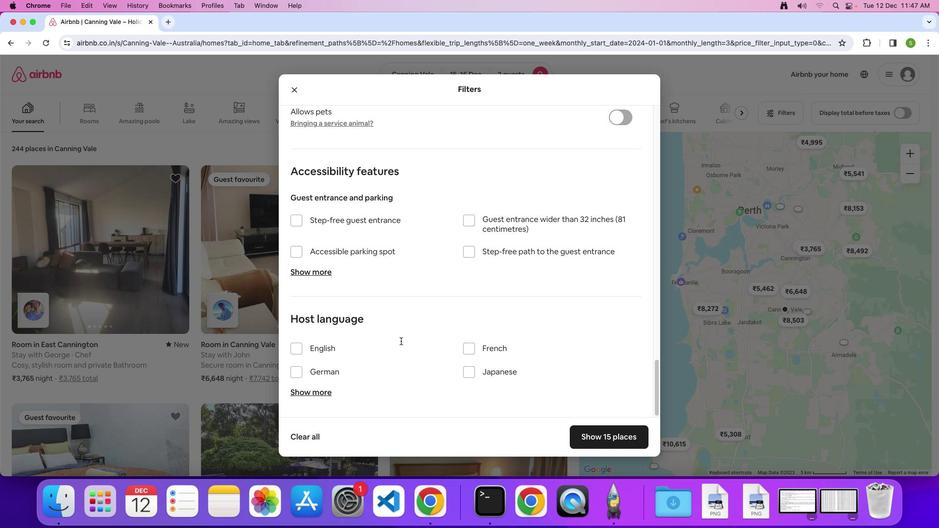 
Action: Mouse scrolled (401, 341) with delta (0, 0)
Screenshot: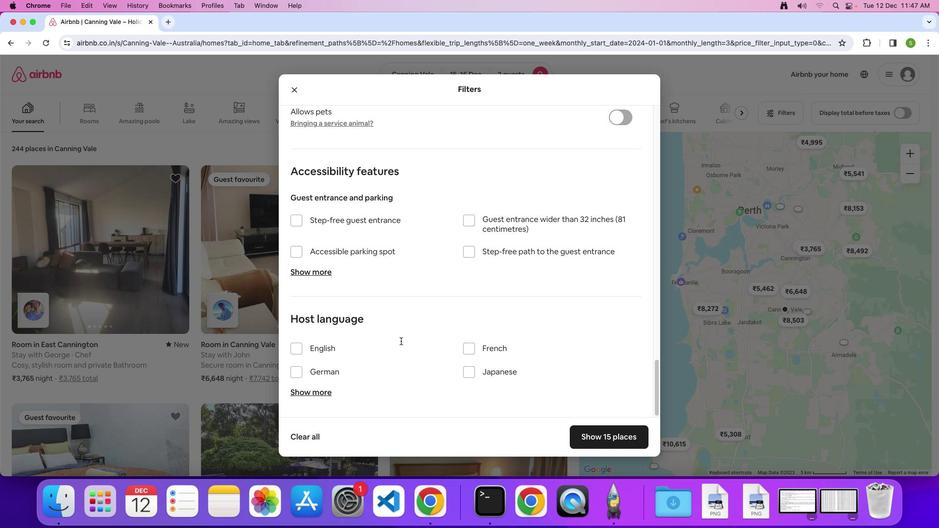 
Action: Mouse moved to (604, 439)
Screenshot: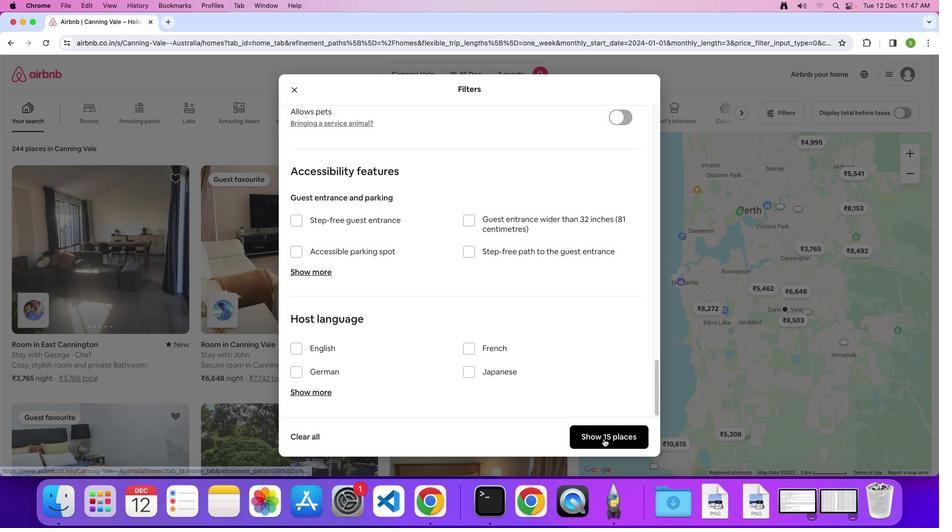 
Action: Mouse pressed left at (604, 439)
Screenshot: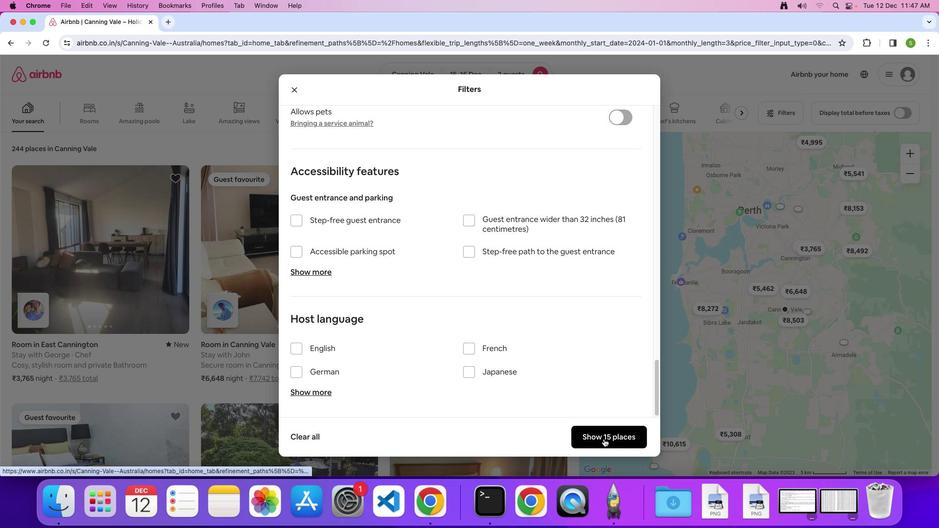 
Action: Mouse moved to (142, 289)
Screenshot: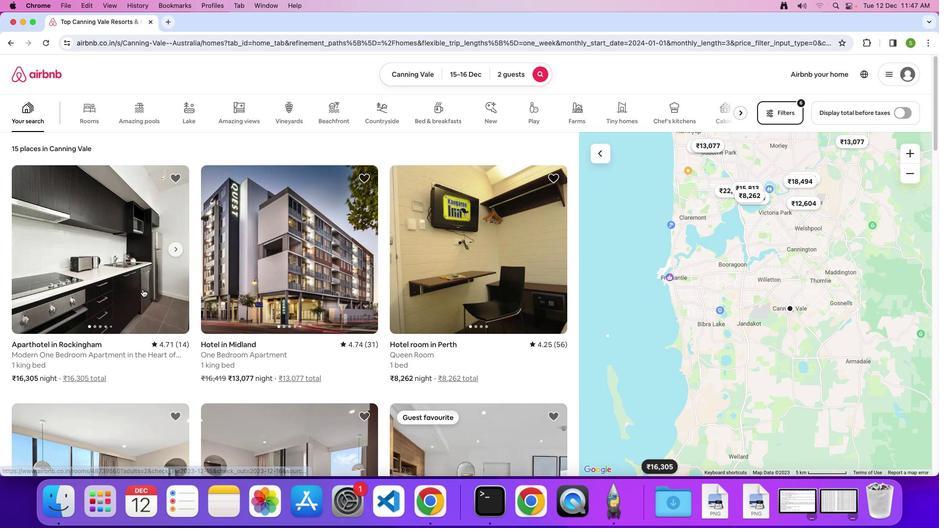 
Action: Mouse pressed left at (142, 289)
Screenshot: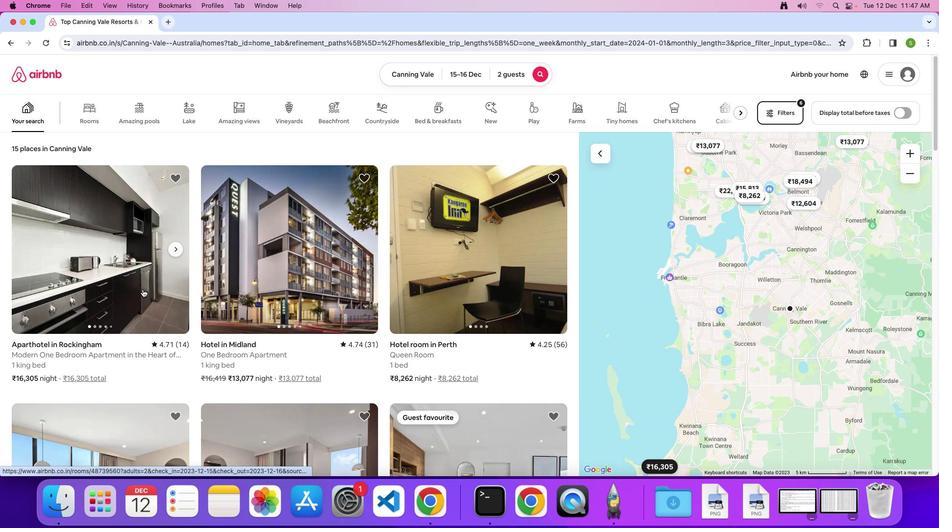 
Action: Mouse moved to (389, 317)
Screenshot: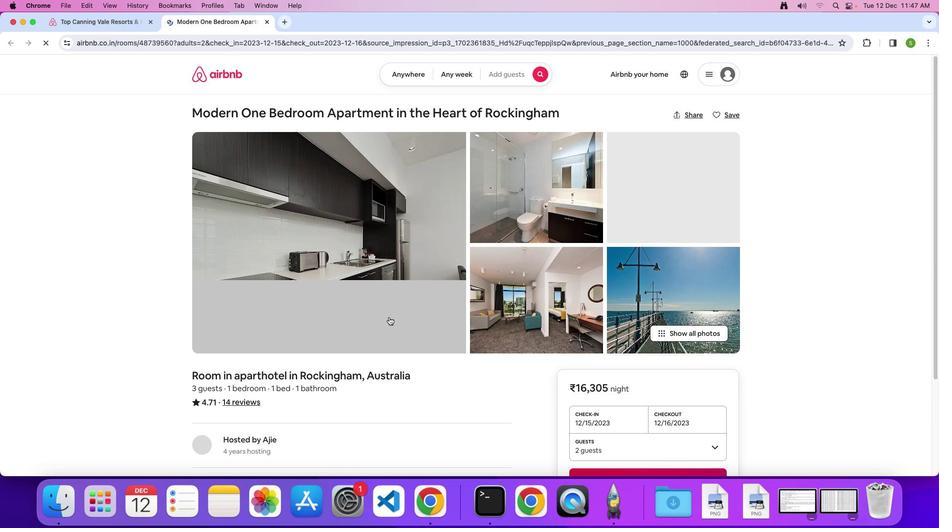
Action: Mouse pressed left at (389, 317)
Screenshot: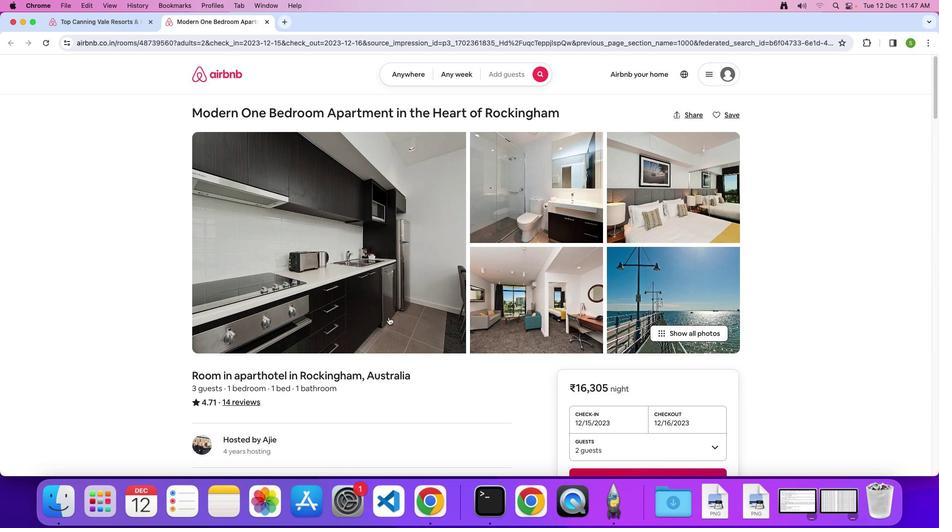 
Action: Mouse moved to (440, 388)
Screenshot: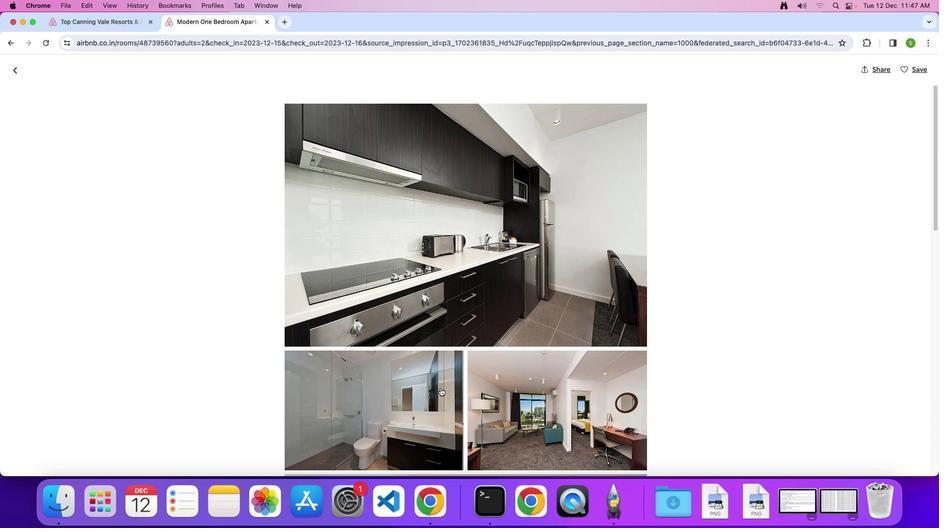 
Action: Mouse scrolled (440, 388) with delta (0, 0)
Screenshot: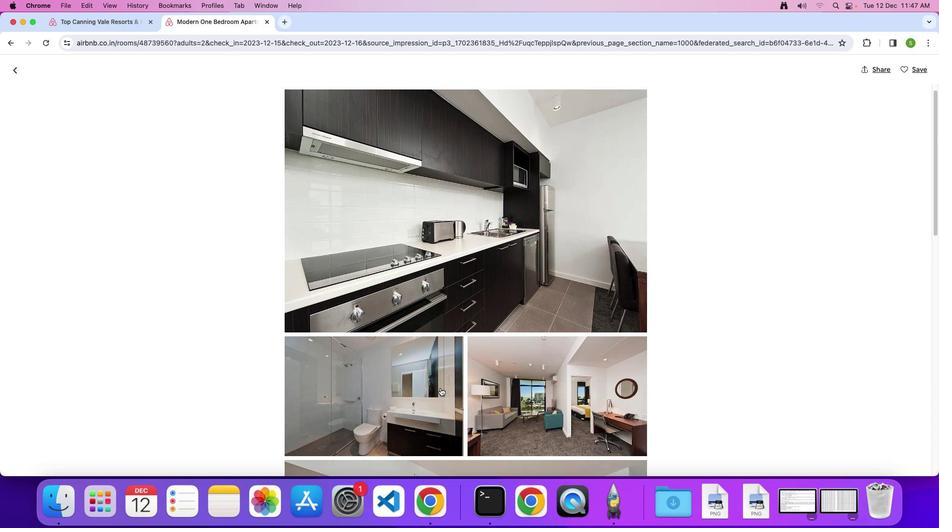 
Action: Mouse scrolled (440, 388) with delta (0, 0)
Screenshot: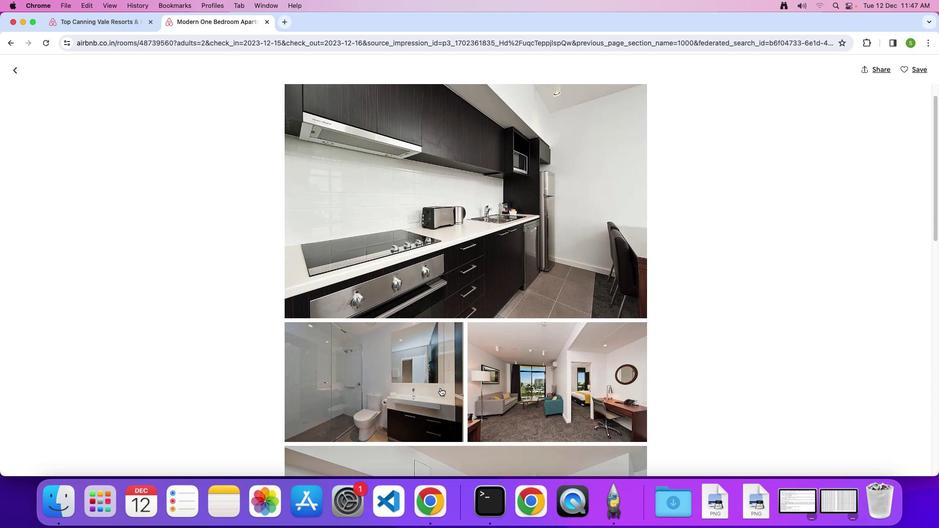 
Action: Mouse scrolled (440, 388) with delta (0, -1)
Screenshot: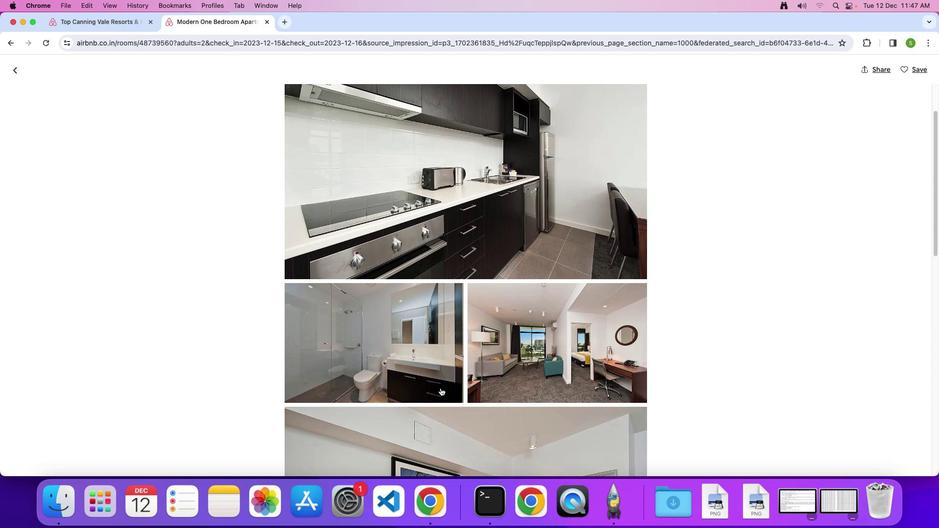 
Action: Mouse scrolled (440, 388) with delta (0, 0)
Screenshot: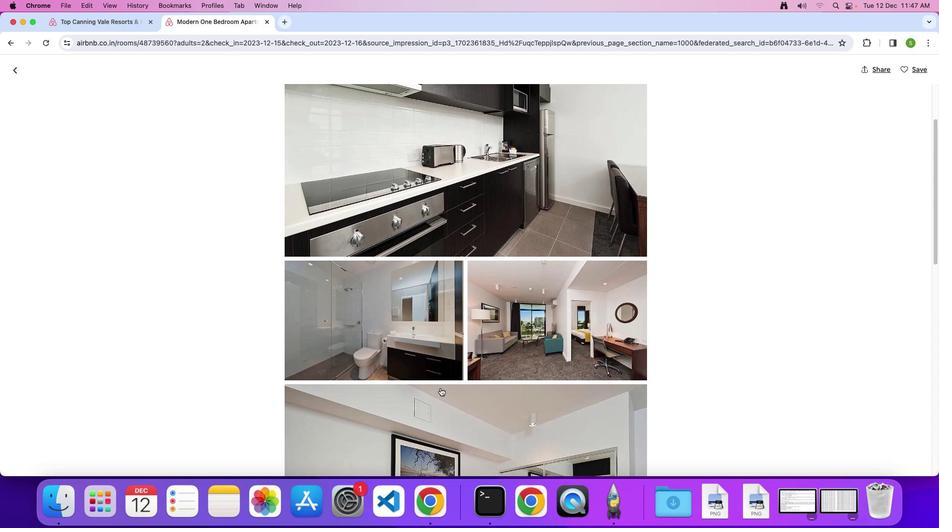
Action: Mouse scrolled (440, 388) with delta (0, 0)
Screenshot: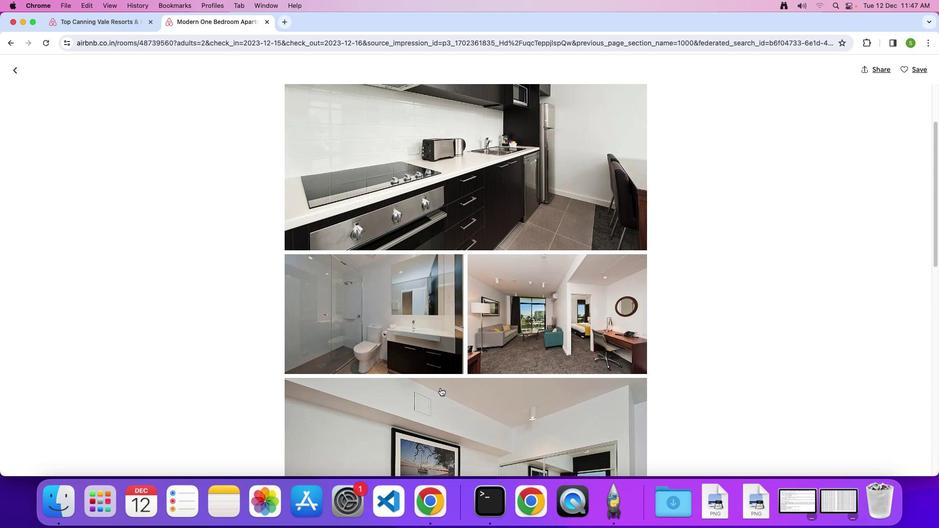 
Action: Mouse scrolled (440, 388) with delta (0, 0)
Screenshot: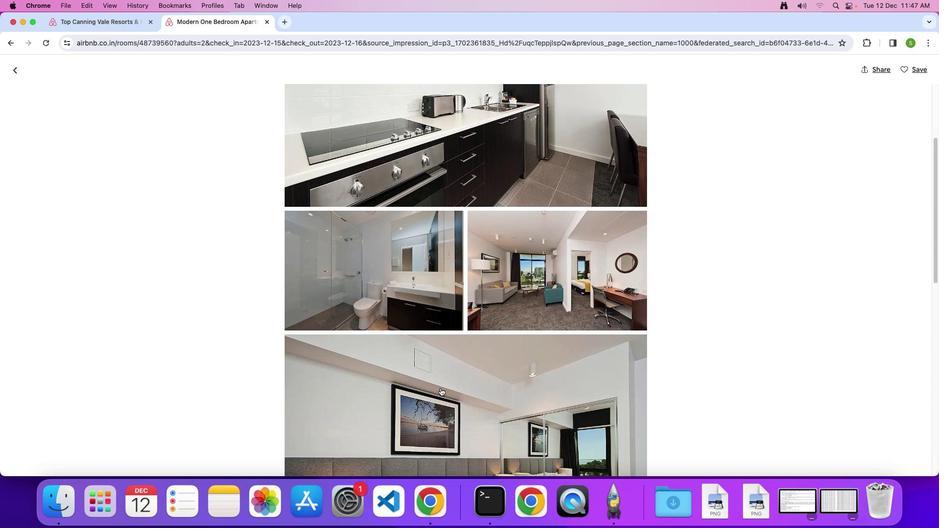 
Action: Mouse scrolled (440, 388) with delta (0, 0)
Screenshot: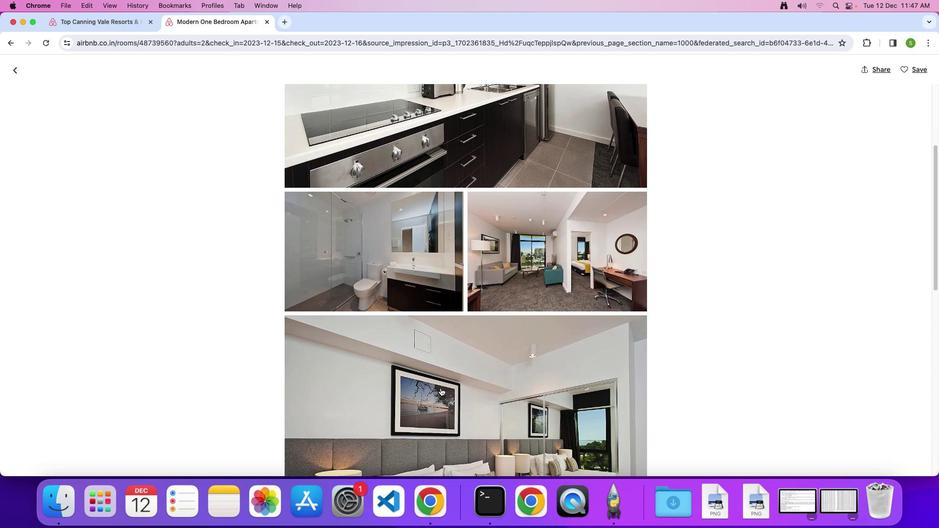 
Action: Mouse scrolled (440, 388) with delta (0, 0)
Screenshot: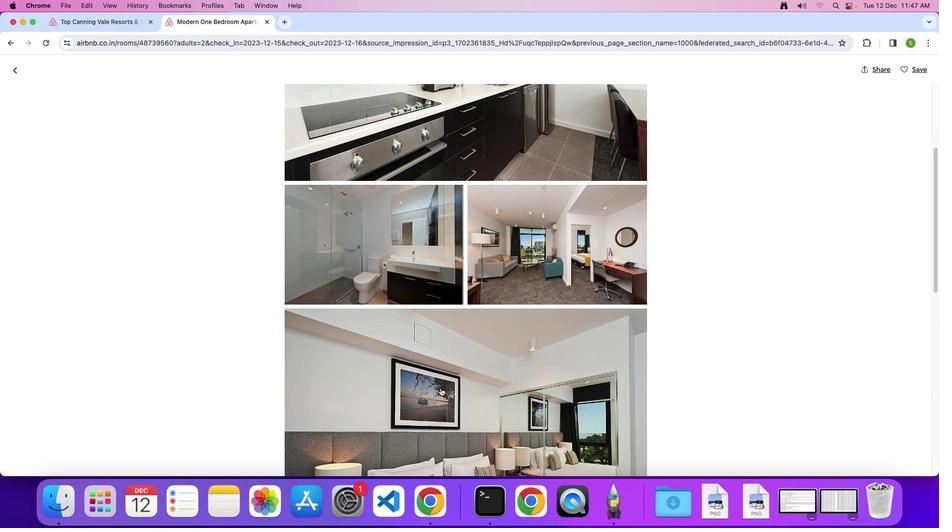 
Action: Mouse scrolled (440, 388) with delta (0, 0)
Screenshot: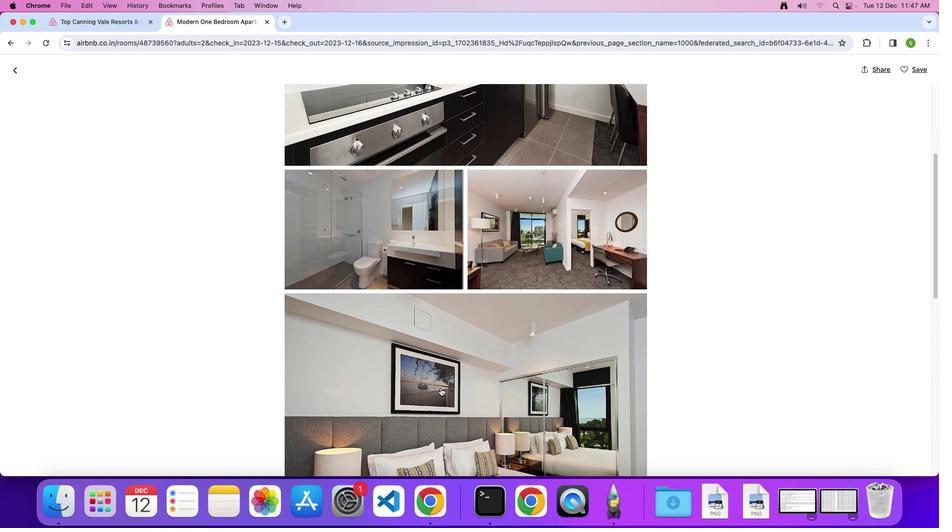 
Action: Mouse scrolled (440, 388) with delta (0, 0)
Screenshot: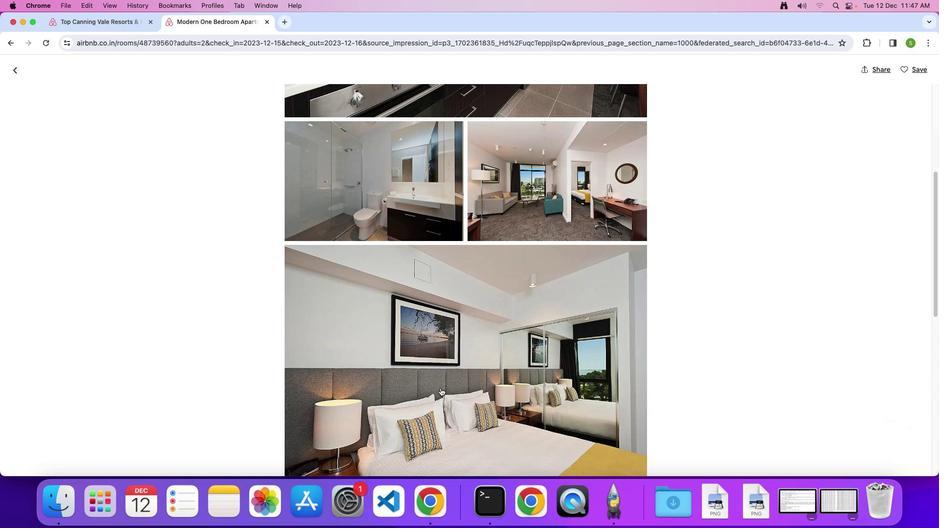 
Action: Mouse scrolled (440, 388) with delta (0, 0)
Screenshot: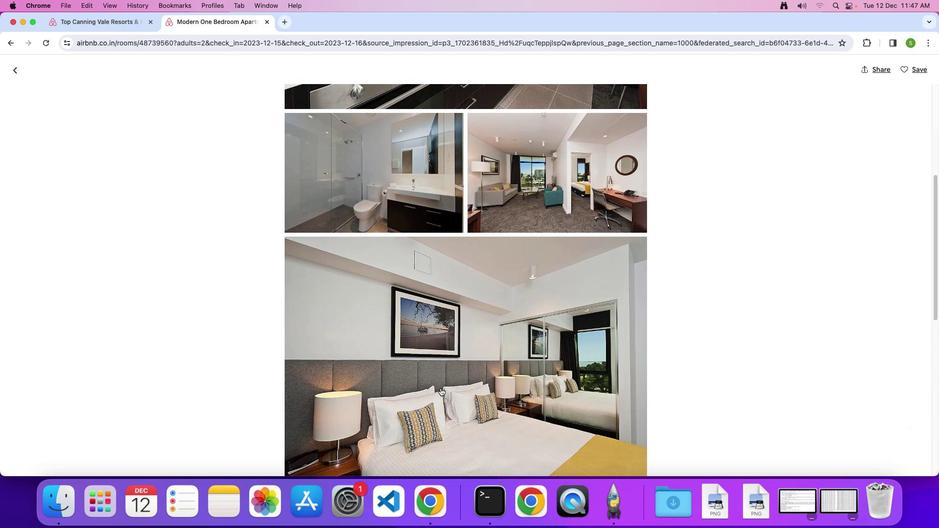 
Action: Mouse scrolled (440, 388) with delta (0, 0)
Screenshot: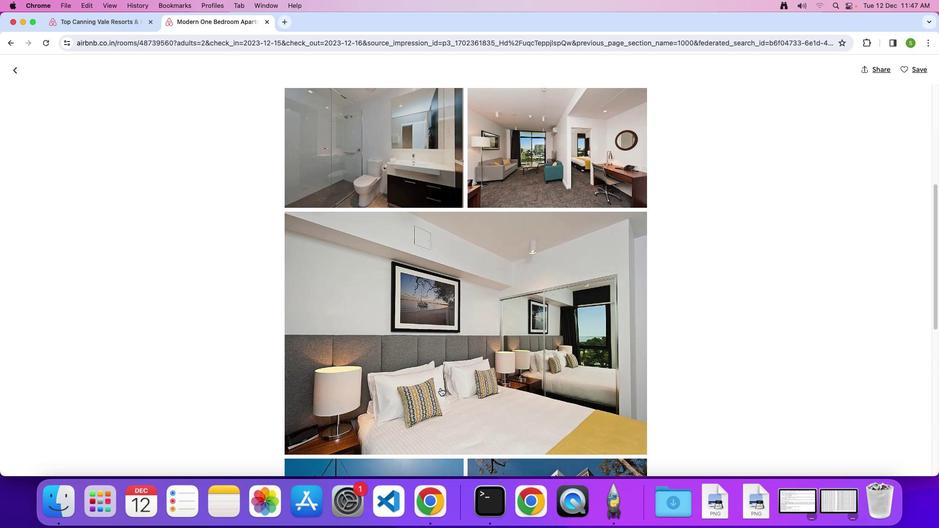 
Action: Mouse scrolled (440, 388) with delta (0, 0)
Screenshot: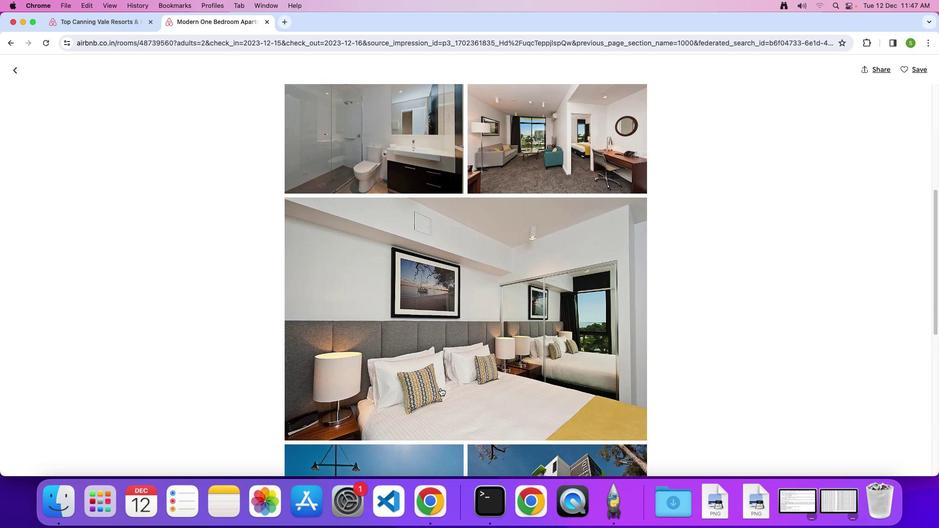 
Action: Mouse scrolled (440, 388) with delta (0, -1)
Screenshot: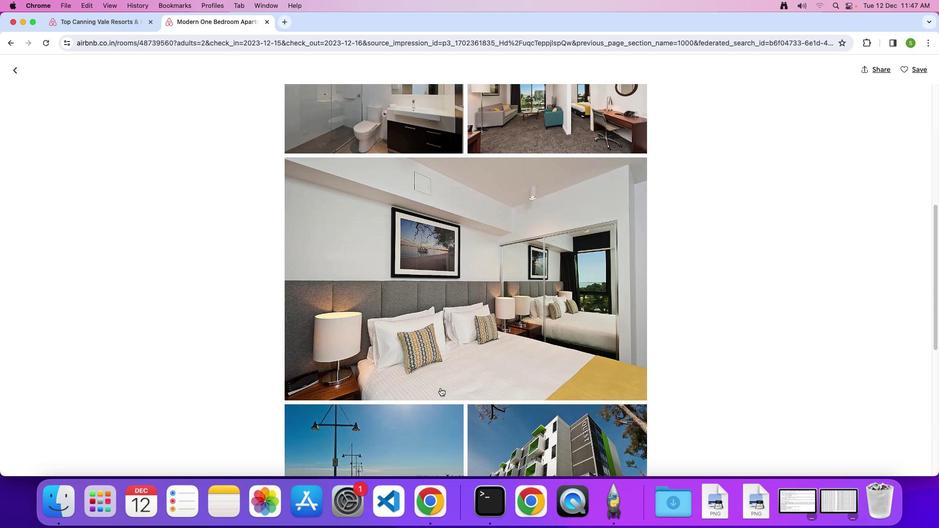 
Action: Mouse scrolled (440, 388) with delta (0, 0)
Screenshot: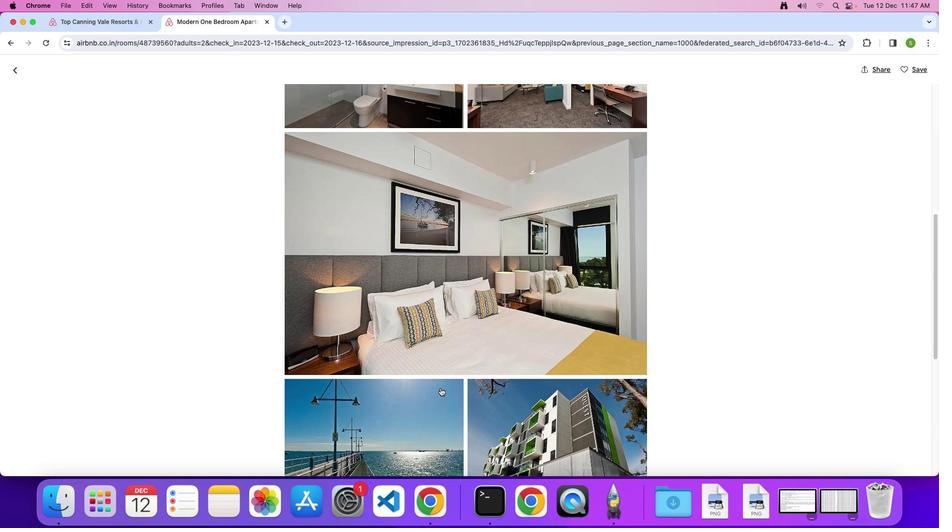 
Action: Mouse scrolled (440, 388) with delta (0, 0)
Screenshot: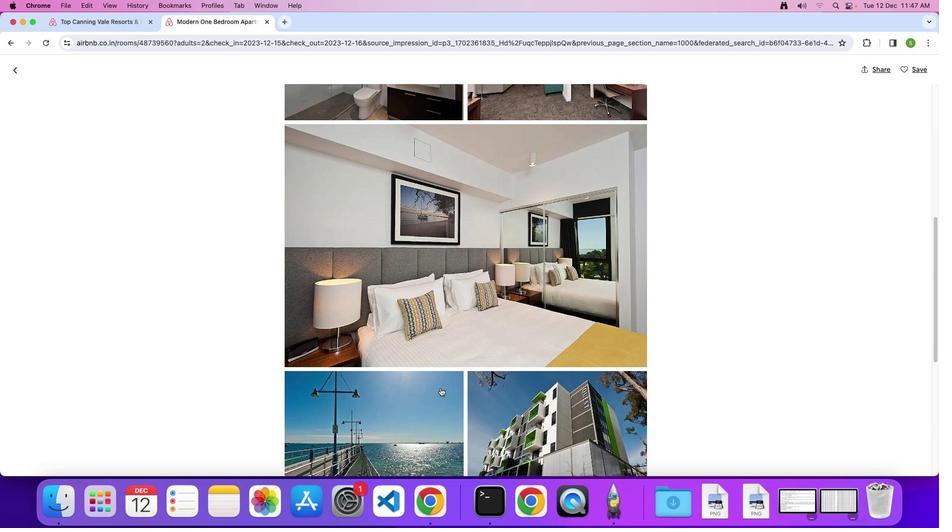
Action: Mouse scrolled (440, 388) with delta (0, 0)
Screenshot: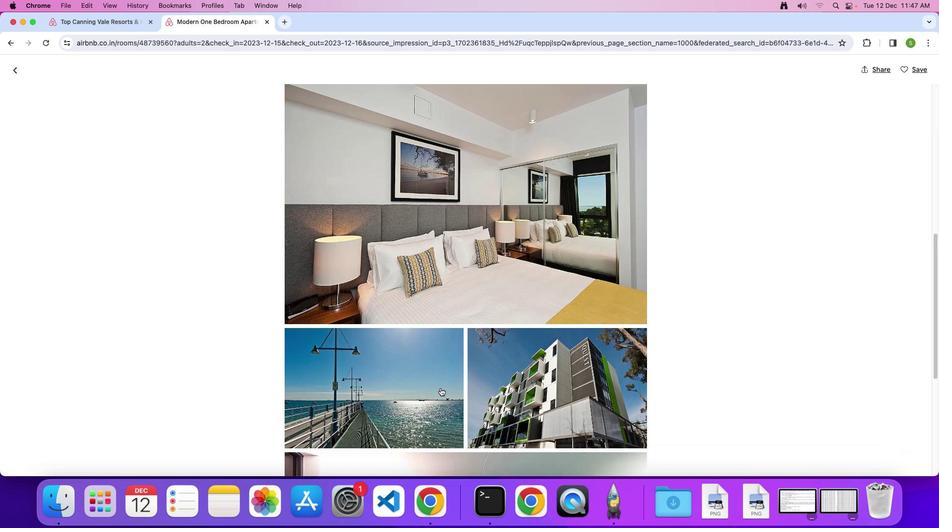 
Action: Mouse scrolled (440, 388) with delta (0, 0)
Screenshot: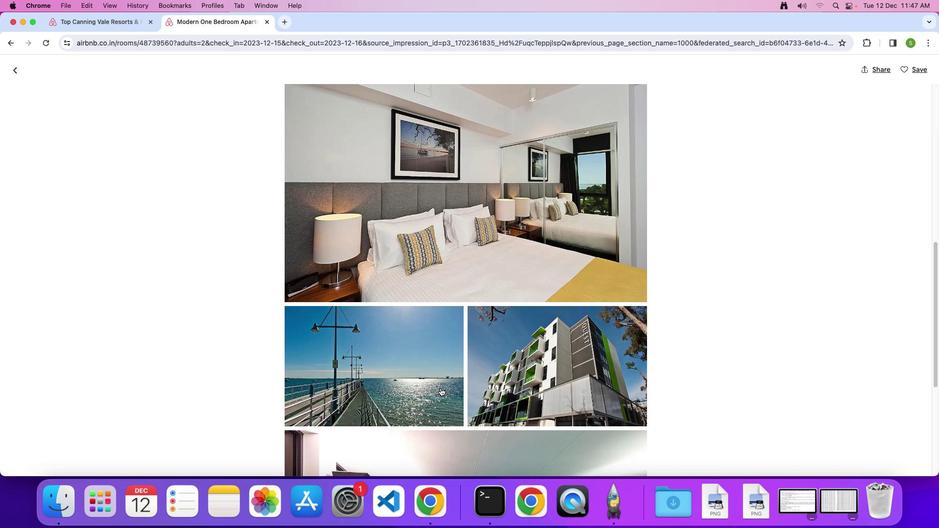 
Action: Mouse scrolled (440, 388) with delta (0, 0)
Screenshot: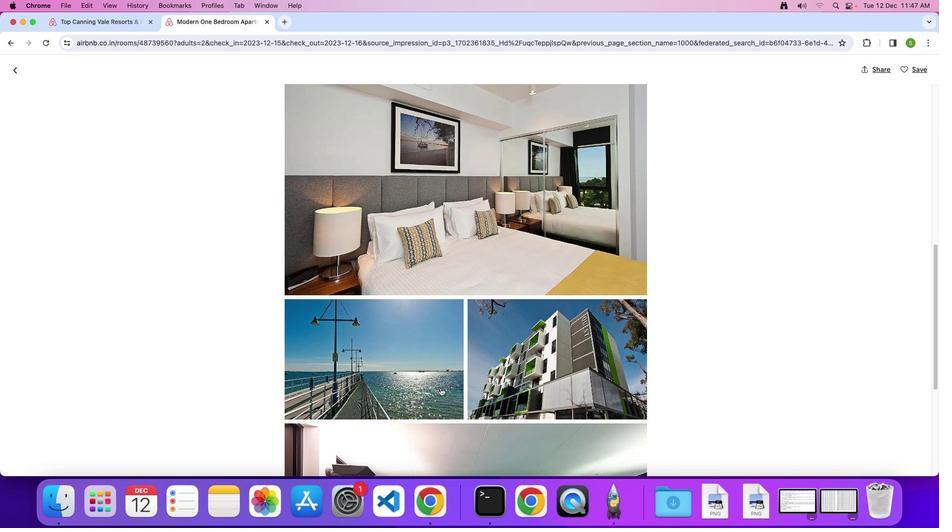 
Action: Mouse scrolled (440, 388) with delta (0, 0)
Screenshot: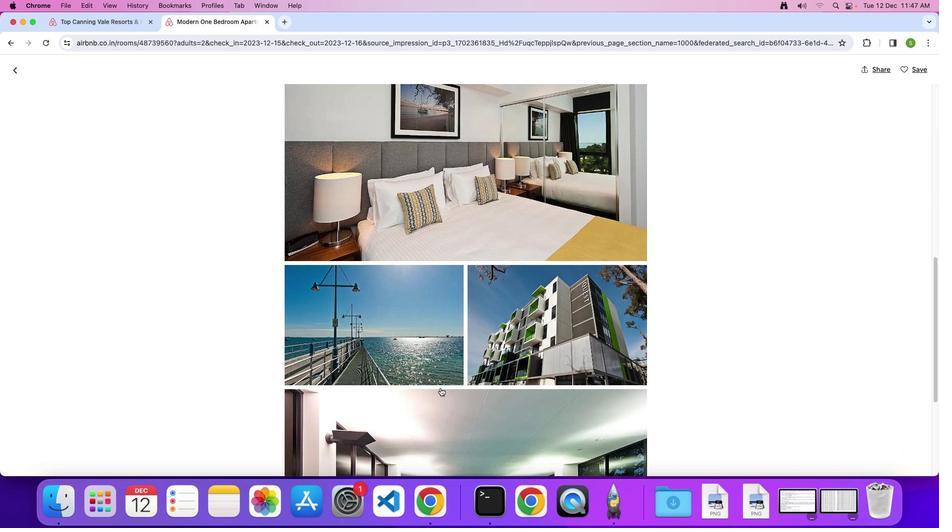 
Action: Mouse scrolled (440, 388) with delta (0, 0)
Screenshot: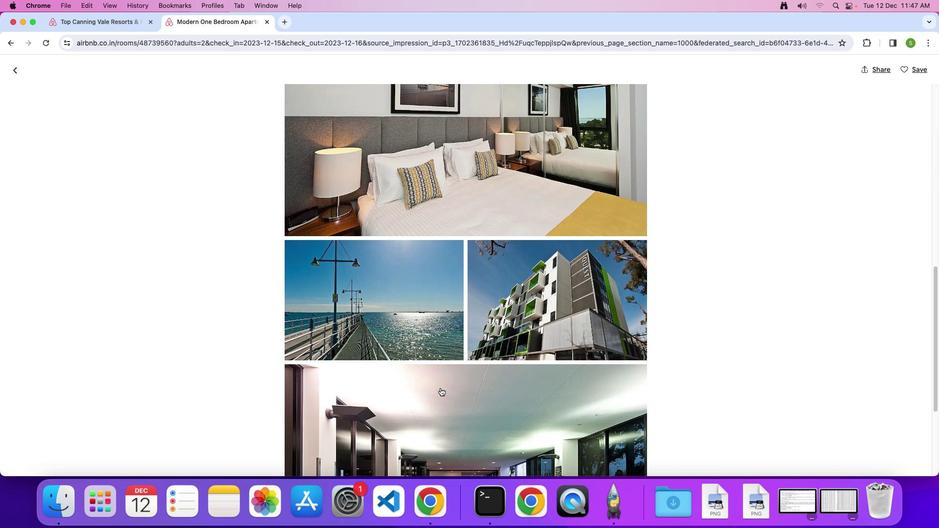 
Action: Mouse scrolled (440, 388) with delta (0, 0)
Screenshot: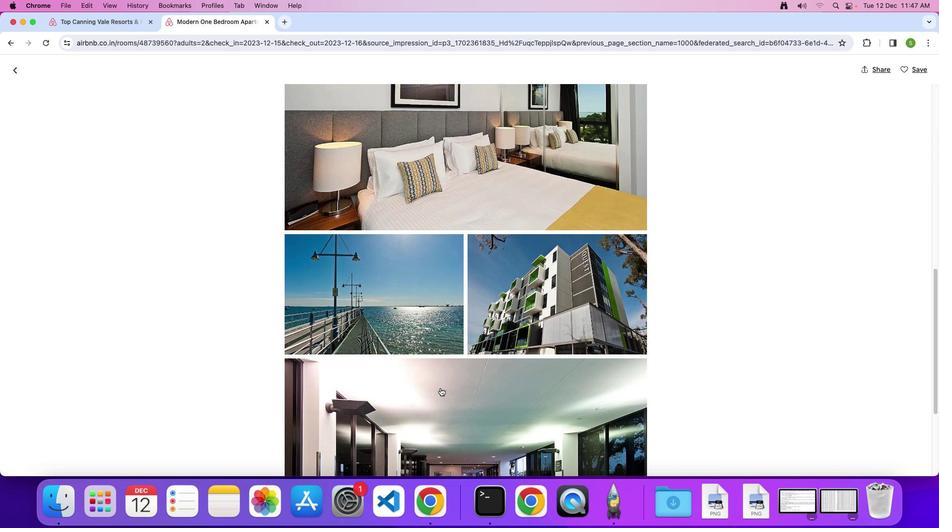 
Action: Mouse scrolled (440, 388) with delta (0, 0)
Screenshot: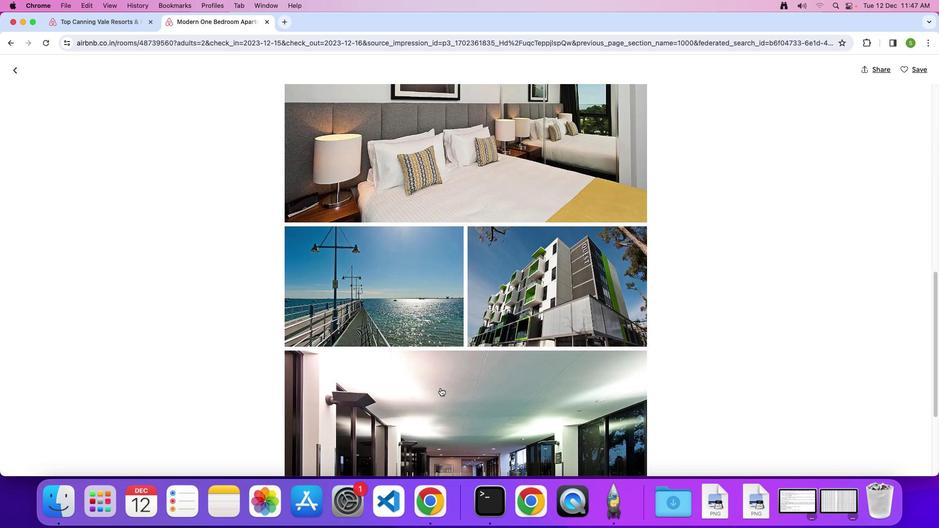 
Action: Mouse scrolled (440, 388) with delta (0, 0)
Screenshot: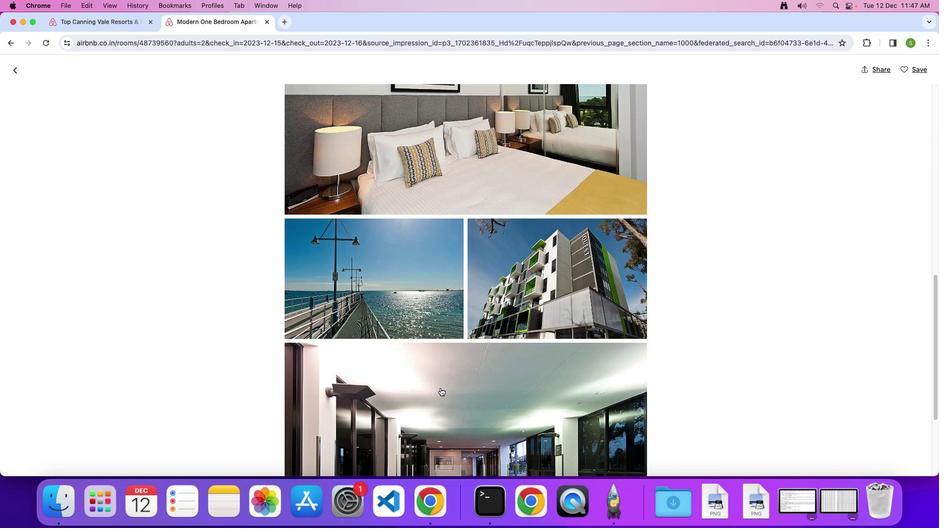 
Action: Mouse scrolled (440, 388) with delta (0, 0)
Screenshot: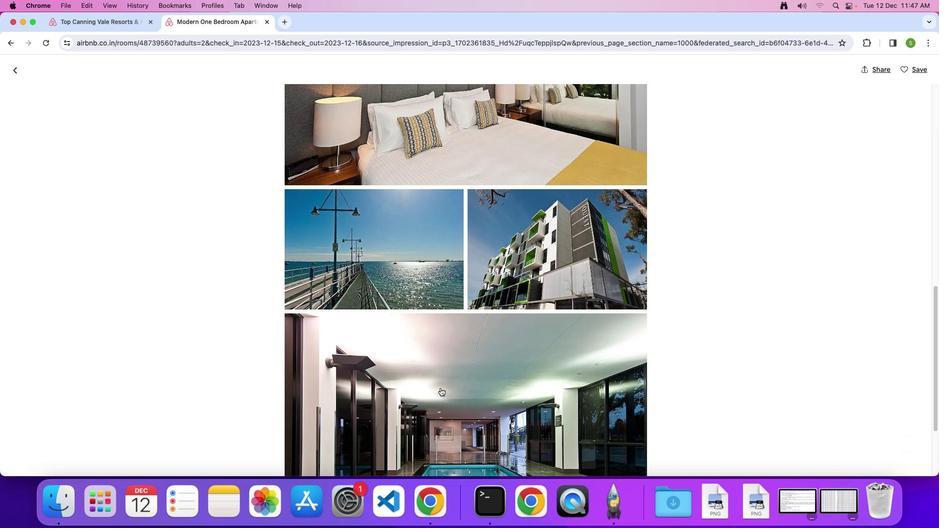 
Action: Mouse scrolled (440, 388) with delta (0, 0)
Screenshot: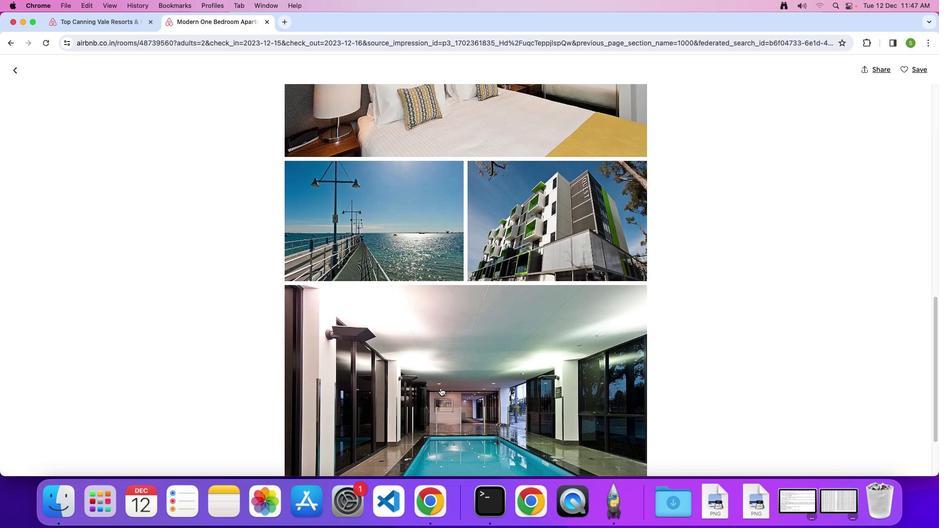 
Action: Mouse scrolled (440, 388) with delta (0, 0)
Screenshot: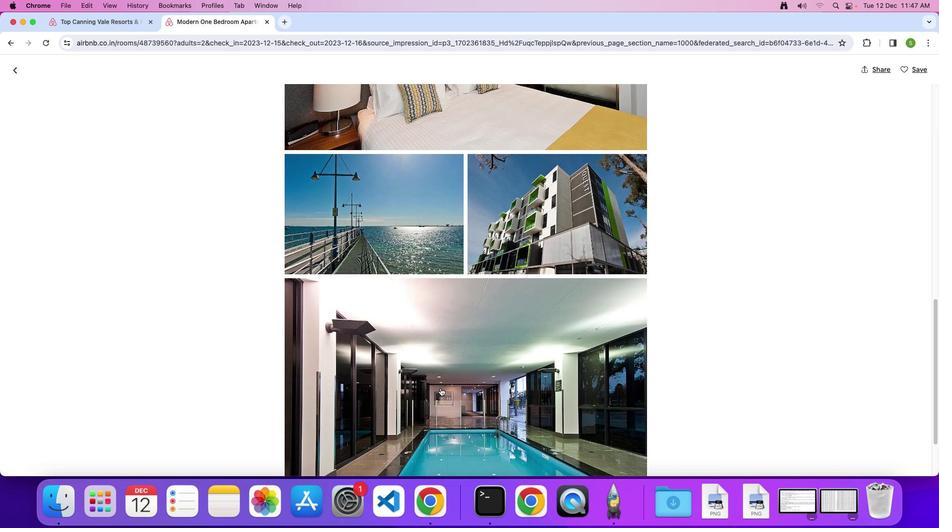 
Action: Mouse scrolled (440, 388) with delta (0, 0)
Screenshot: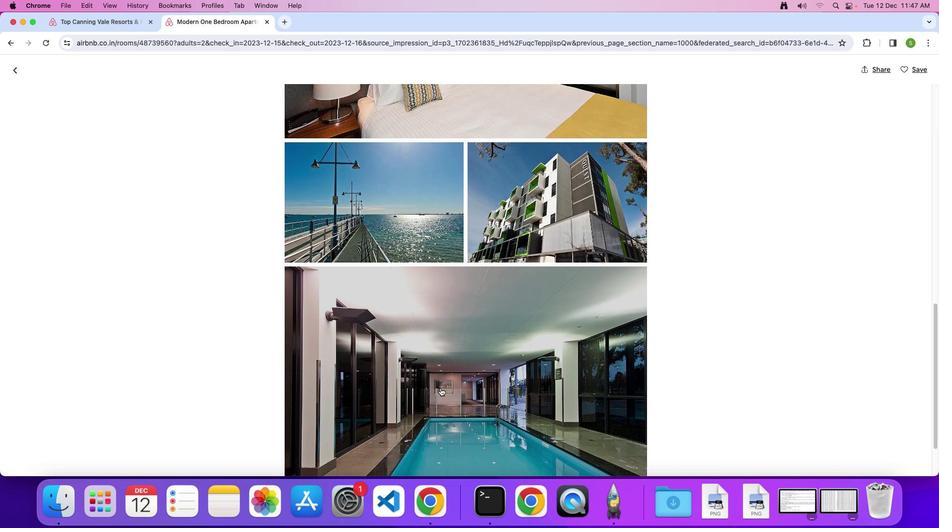 
Action: Mouse scrolled (440, 388) with delta (0, 0)
Screenshot: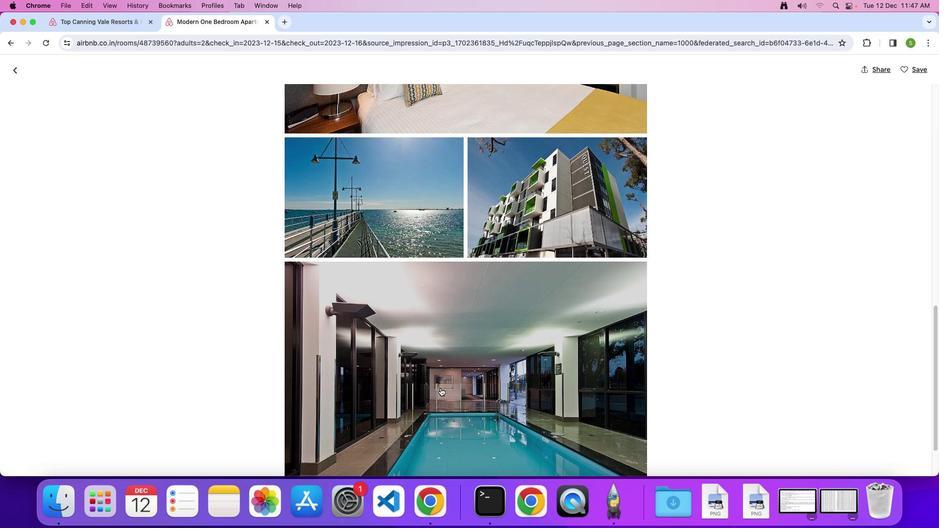 
Action: Mouse scrolled (440, 388) with delta (0, 0)
Screenshot: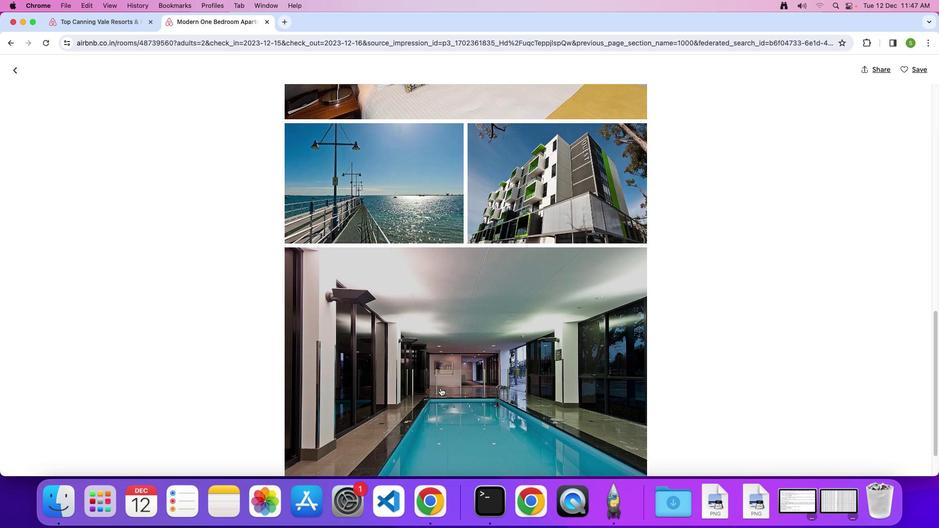 
Action: Mouse scrolled (440, 388) with delta (0, 0)
Screenshot: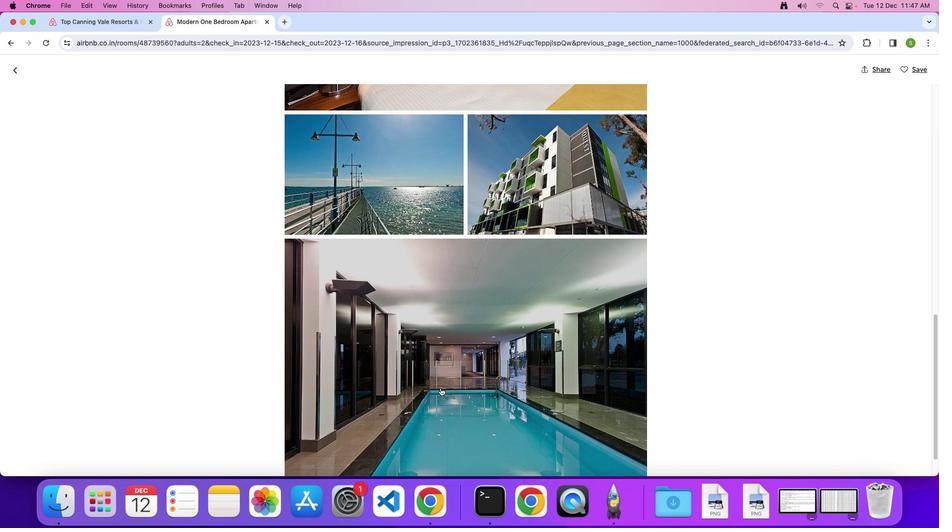 
Action: Mouse scrolled (440, 388) with delta (0, -1)
Screenshot: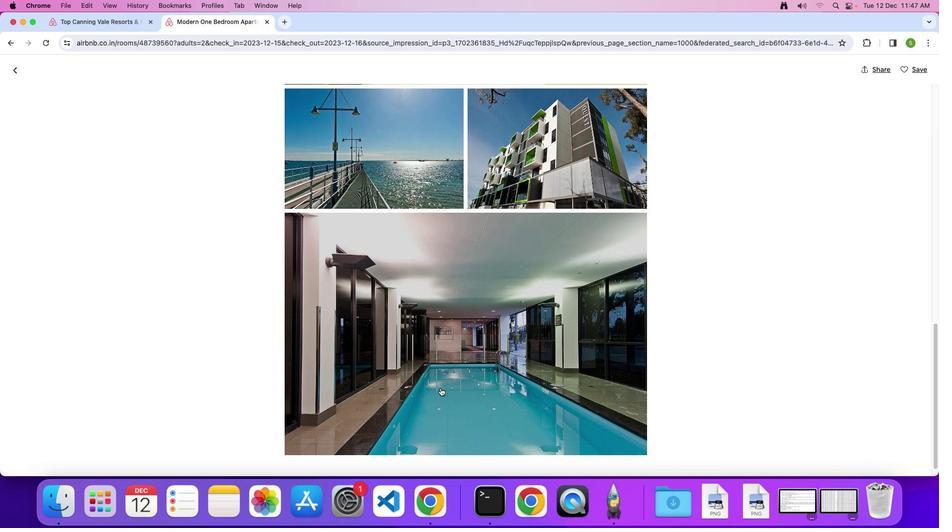 
Action: Mouse scrolled (440, 388) with delta (0, 0)
Screenshot: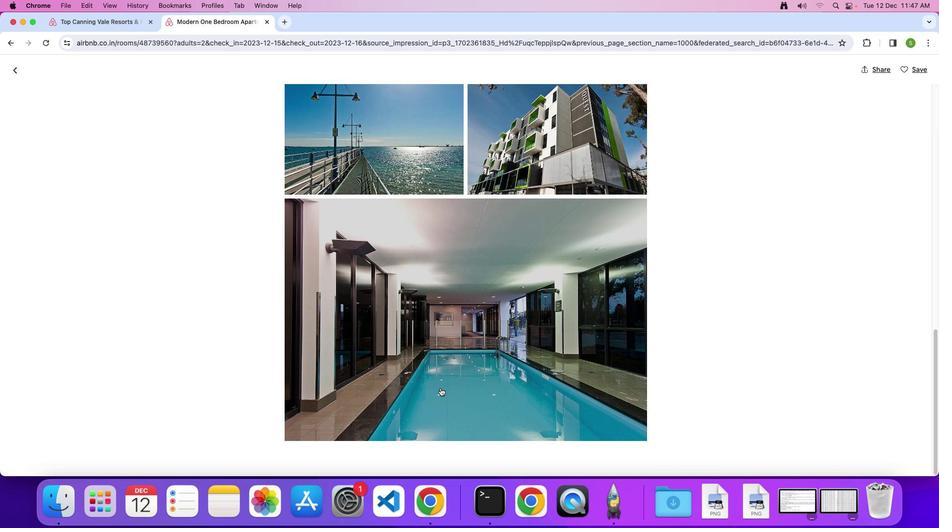 
Action: Mouse scrolled (440, 388) with delta (0, 0)
Screenshot: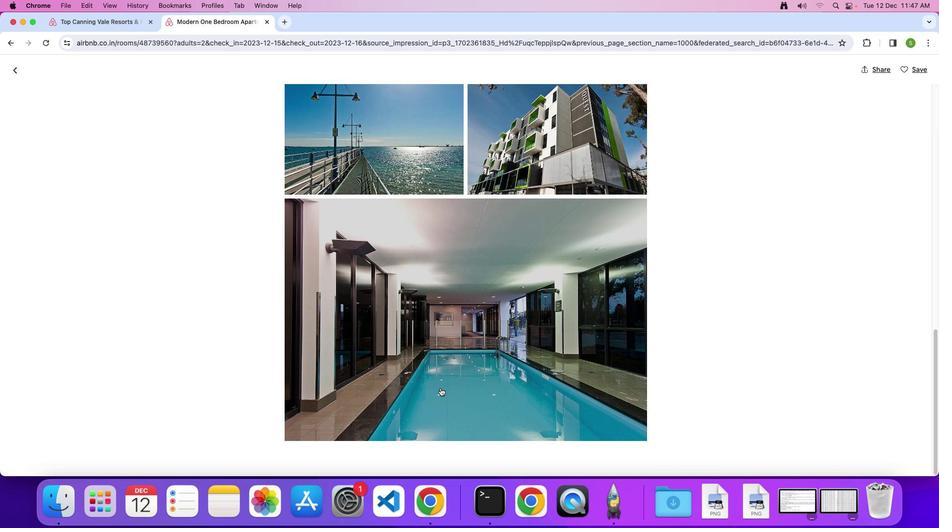 
Action: Mouse scrolled (440, 388) with delta (0, -1)
Screenshot: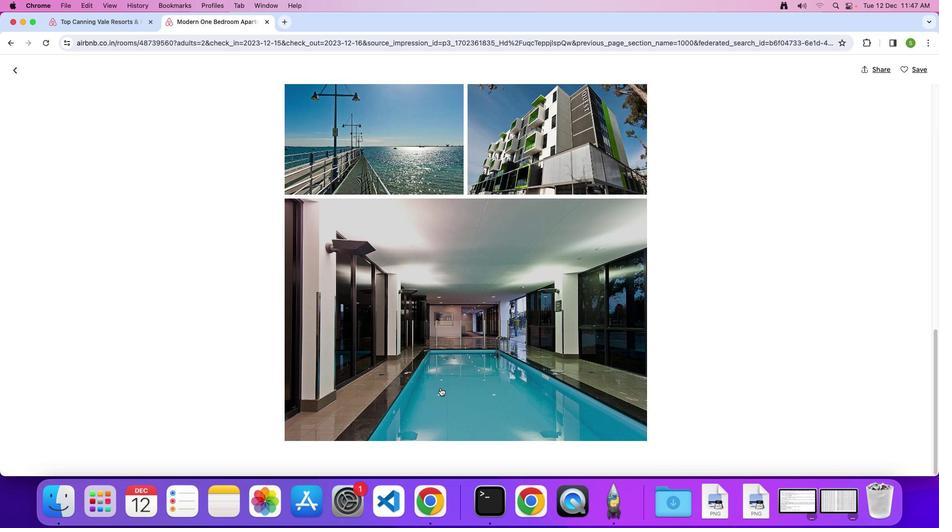 
Action: Mouse scrolled (440, 388) with delta (0, 0)
Screenshot: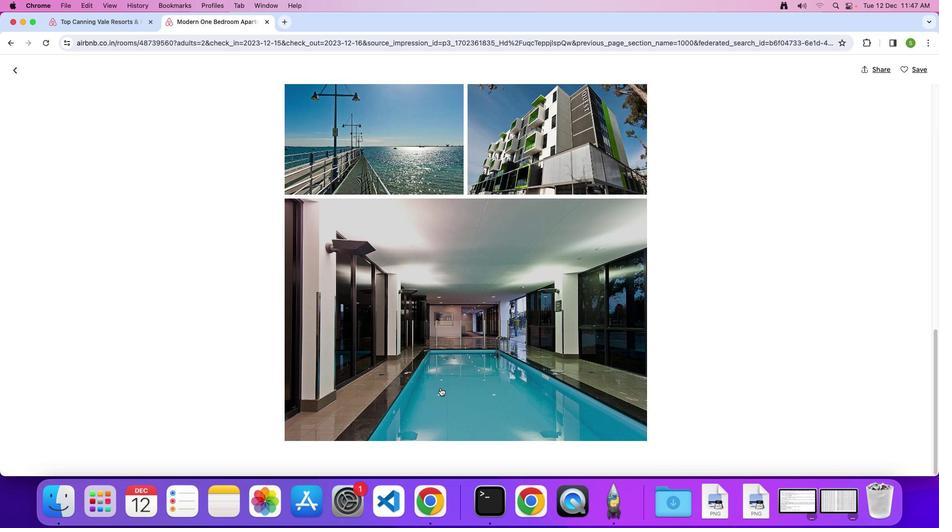 
Action: Mouse scrolled (440, 388) with delta (0, 0)
Screenshot: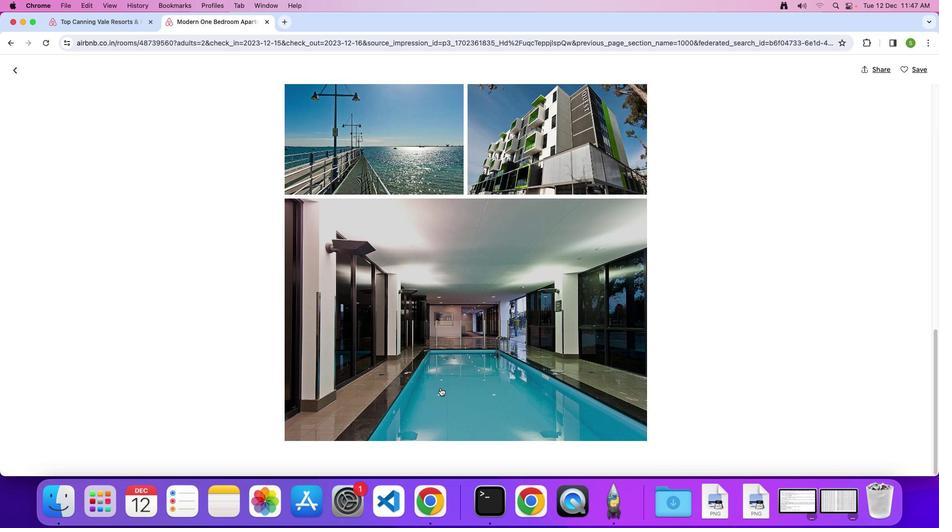 
Action: Mouse scrolled (440, 388) with delta (0, 0)
Screenshot: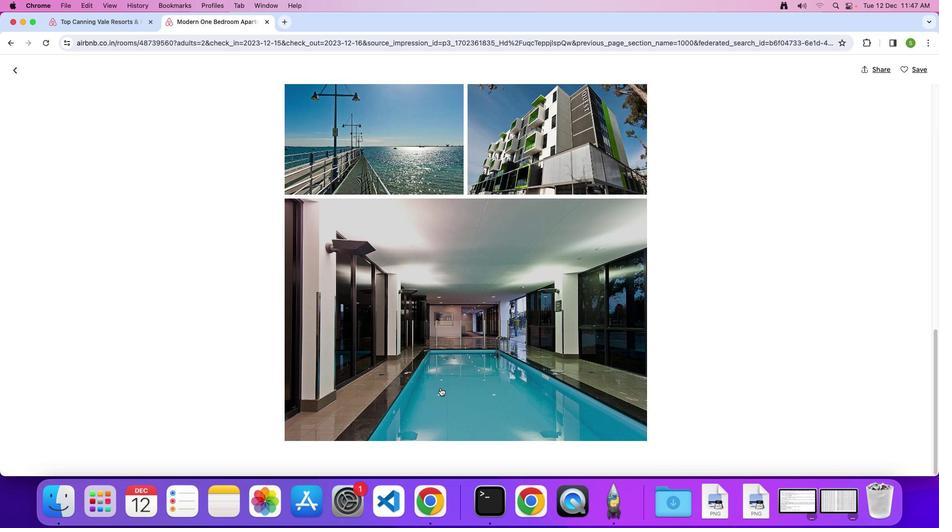 
Action: Mouse scrolled (440, 388) with delta (0, 0)
Screenshot: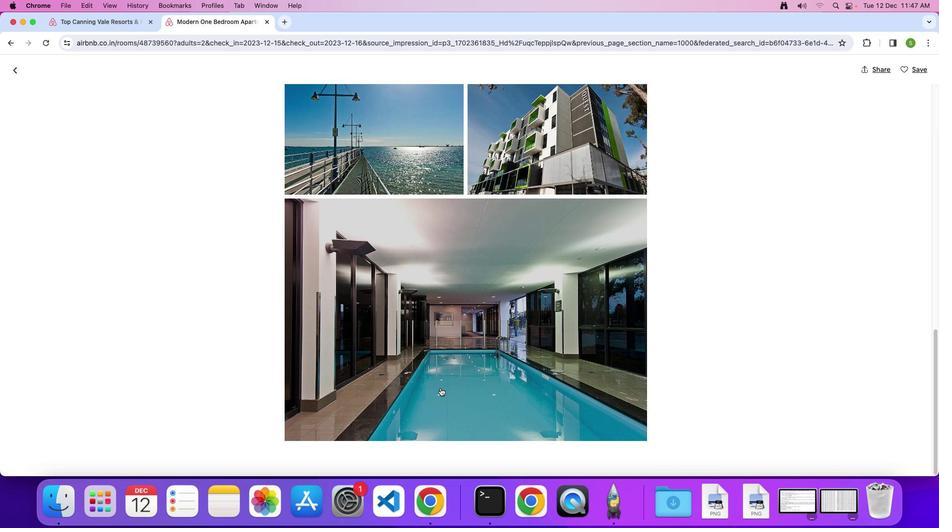 
Action: Mouse scrolled (440, 388) with delta (0, 0)
Screenshot: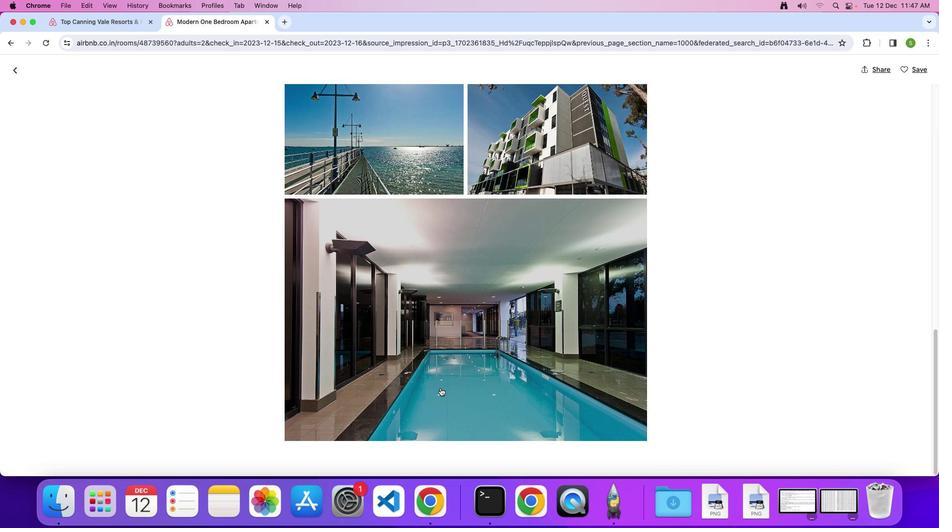 
Action: Mouse moved to (440, 388)
Screenshot: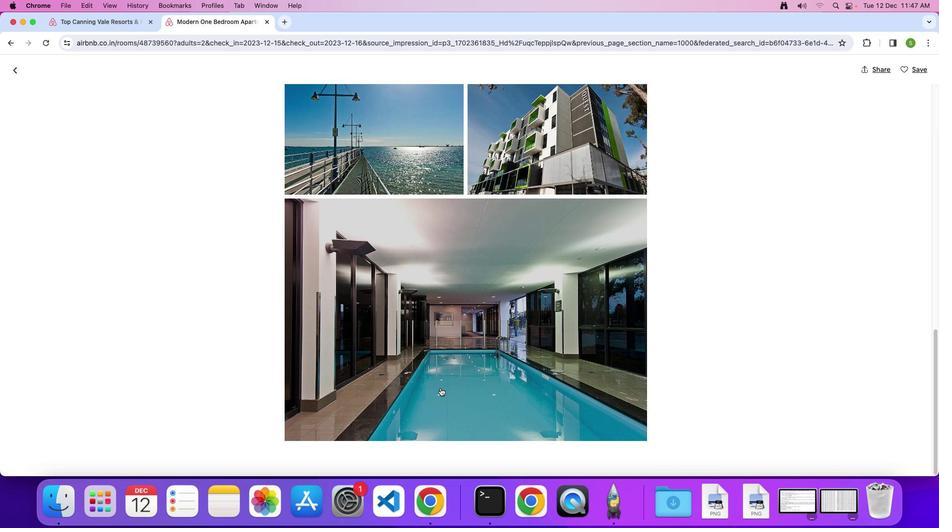 
Action: Mouse scrolled (440, 388) with delta (0, 0)
Screenshot: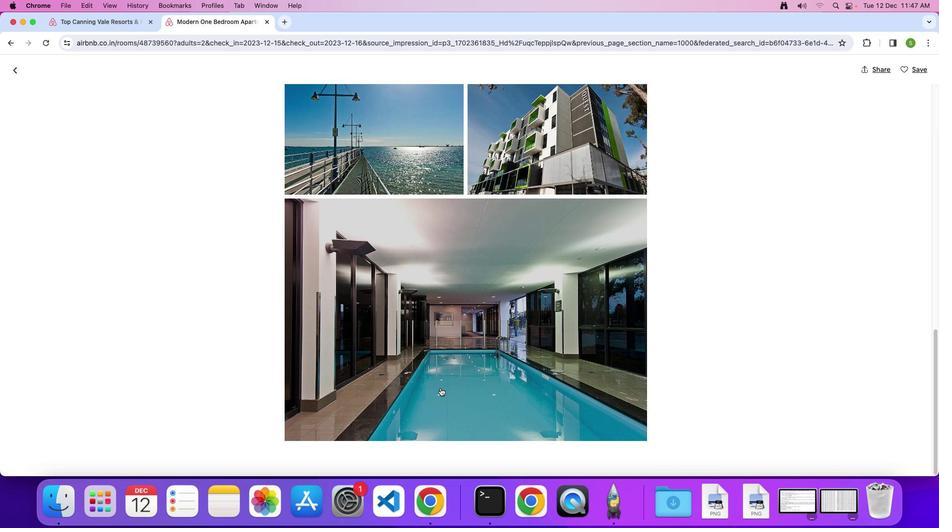 
Action: Mouse moved to (21, 71)
Screenshot: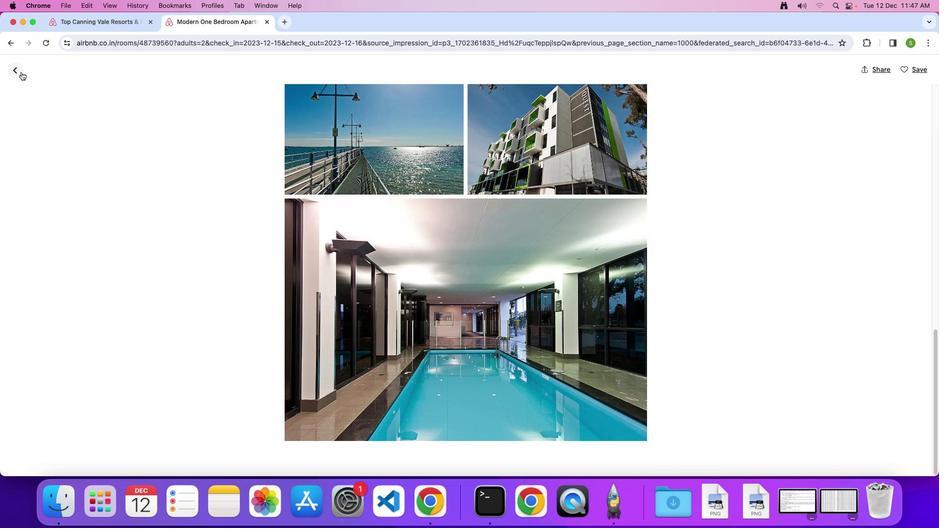 
Action: Mouse pressed left at (21, 71)
Screenshot: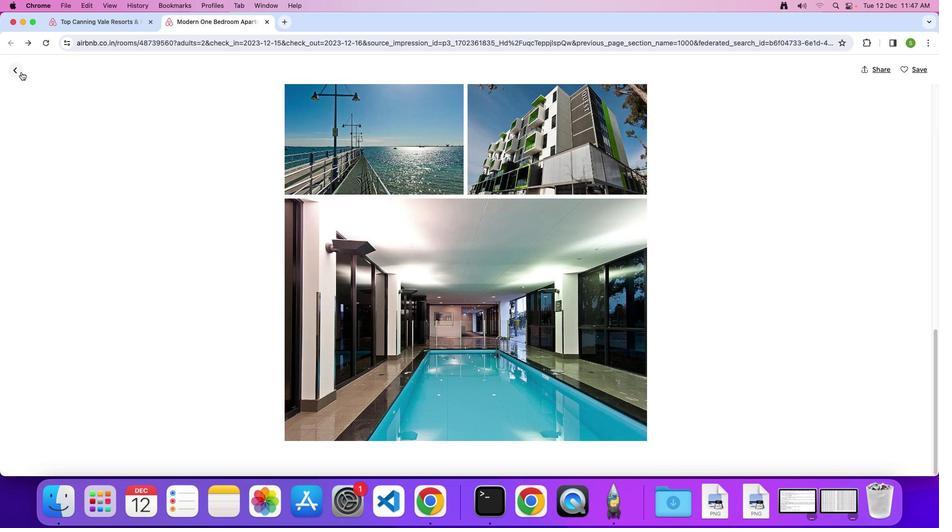 
Action: Mouse moved to (430, 285)
Screenshot: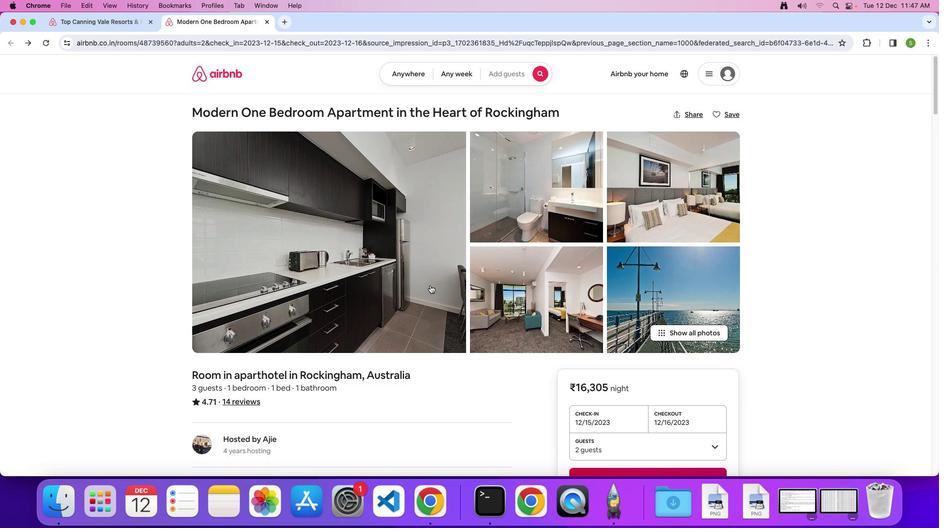 
Action: Mouse scrolled (430, 285) with delta (0, 0)
Screenshot: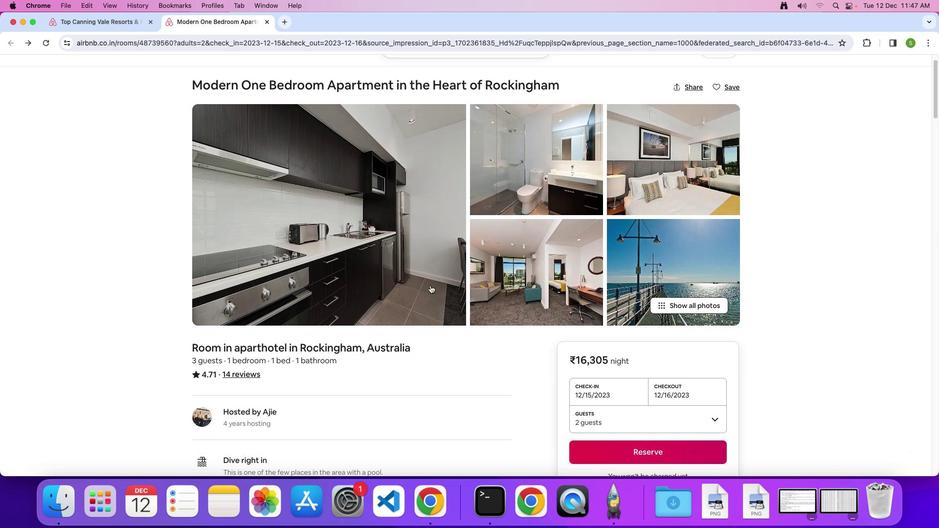 
Action: Mouse scrolled (430, 285) with delta (0, 0)
Screenshot: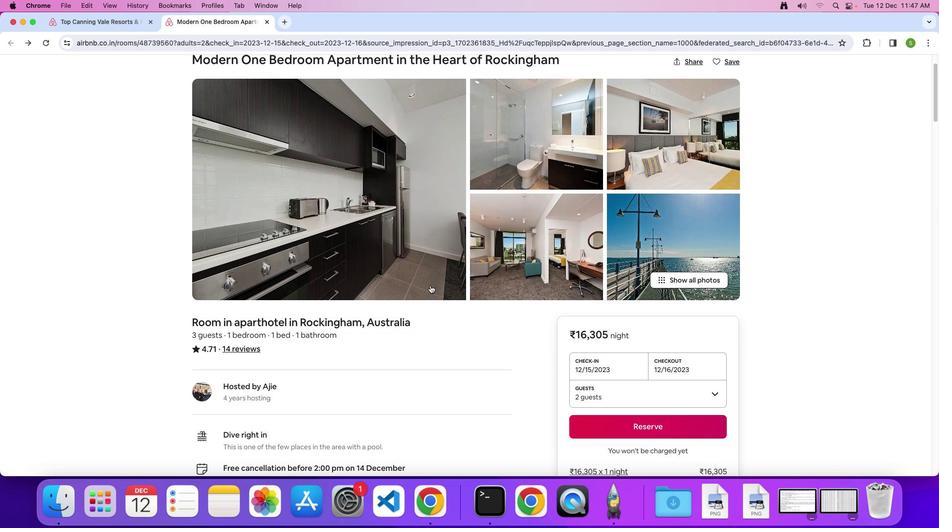 
Action: Mouse scrolled (430, 285) with delta (0, -1)
Screenshot: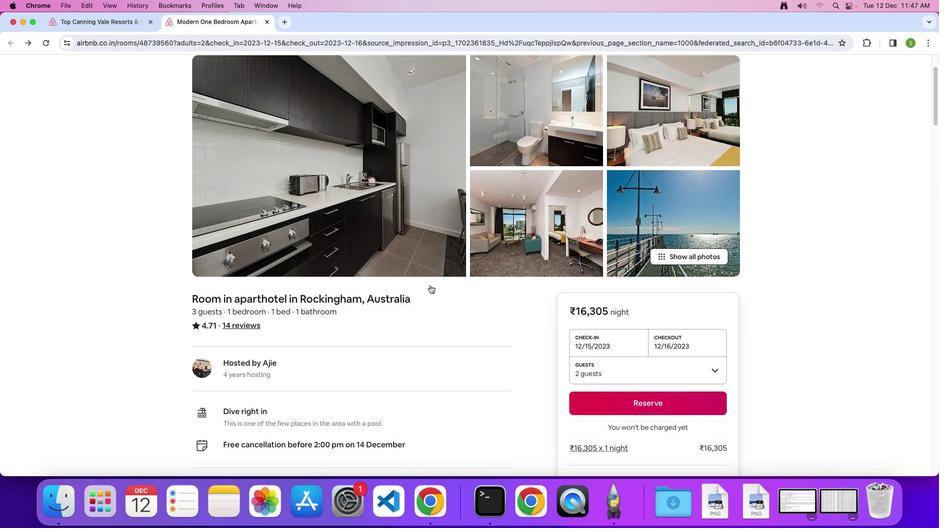 
Action: Mouse scrolled (430, 285) with delta (0, 0)
Screenshot: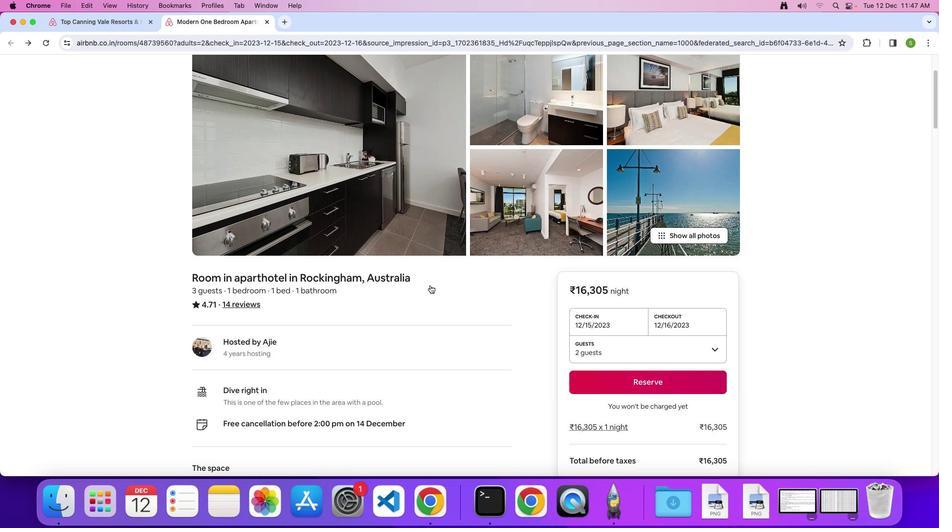 
Action: Mouse scrolled (430, 285) with delta (0, 0)
Screenshot: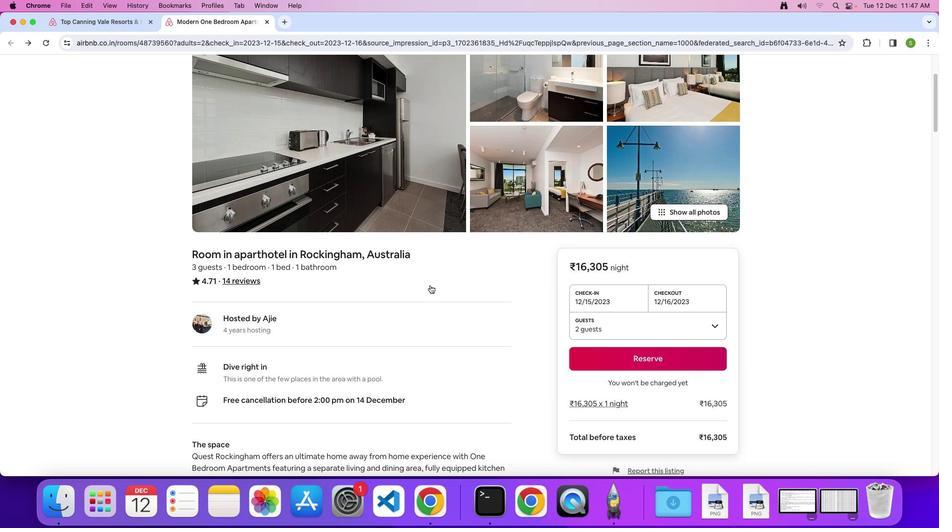 
Action: Mouse scrolled (430, 285) with delta (0, 0)
Screenshot: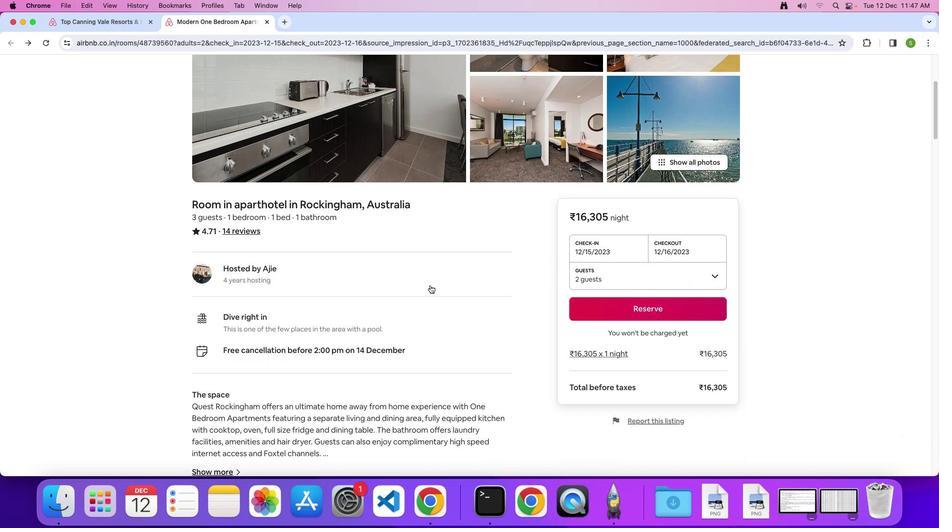
Action: Mouse scrolled (430, 285) with delta (0, -1)
Screenshot: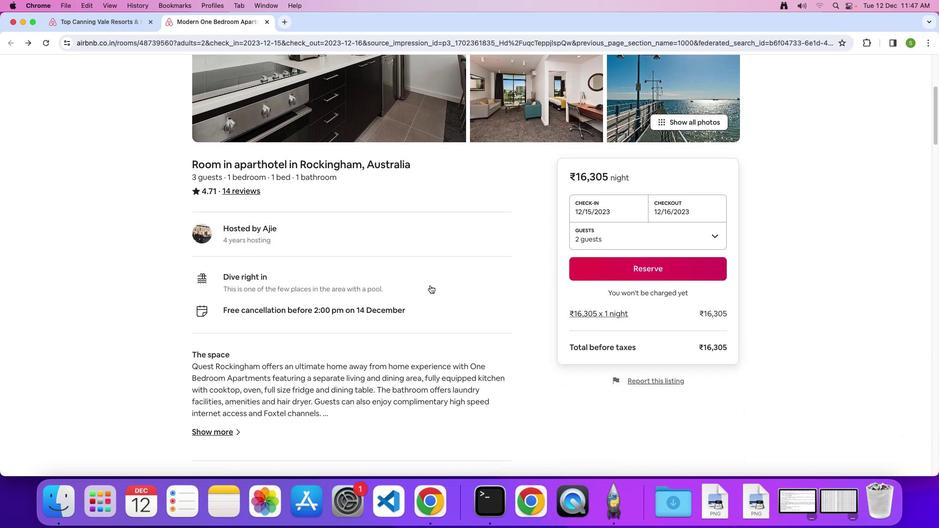 
Action: Mouse scrolled (430, 285) with delta (0, 0)
Screenshot: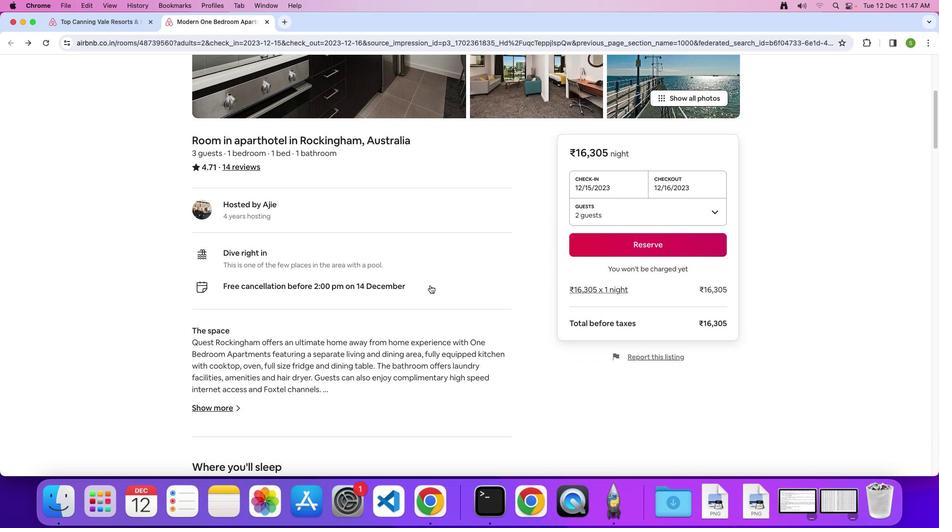 
Action: Mouse scrolled (430, 285) with delta (0, 0)
Screenshot: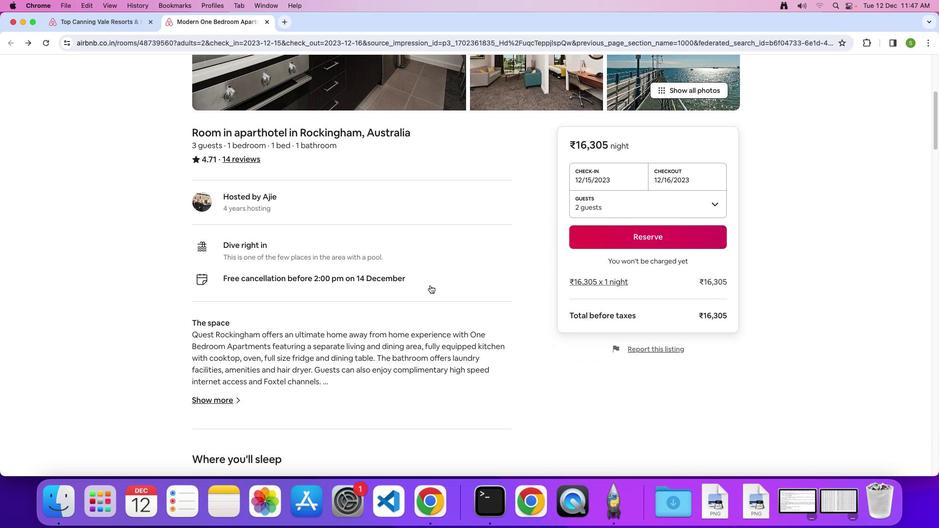 
Action: Mouse scrolled (430, 285) with delta (0, 0)
Screenshot: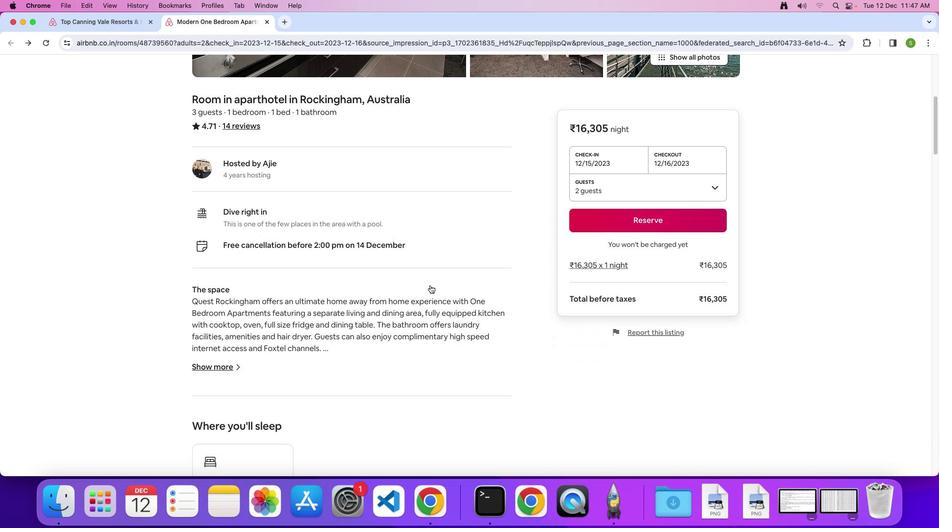 
Action: Mouse scrolled (430, 285) with delta (0, 0)
Screenshot: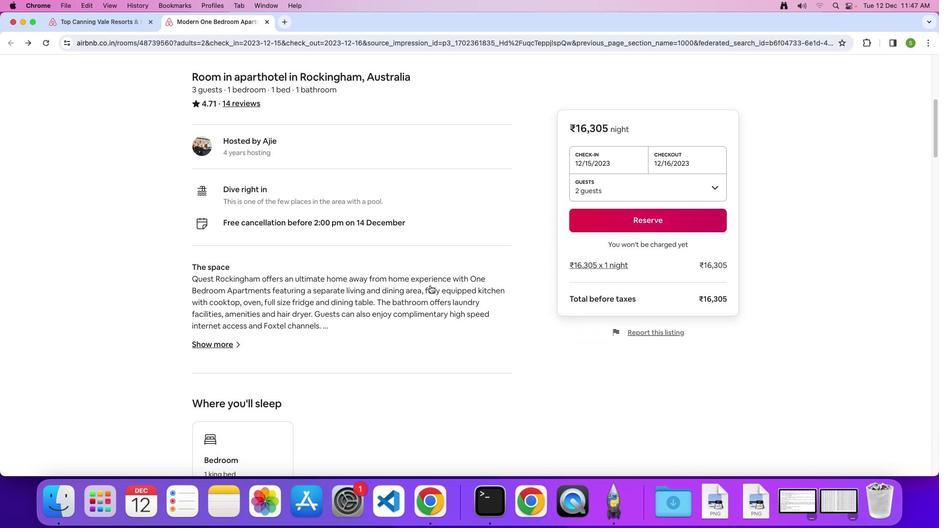 
Action: Mouse scrolled (430, 285) with delta (0, 0)
Screenshot: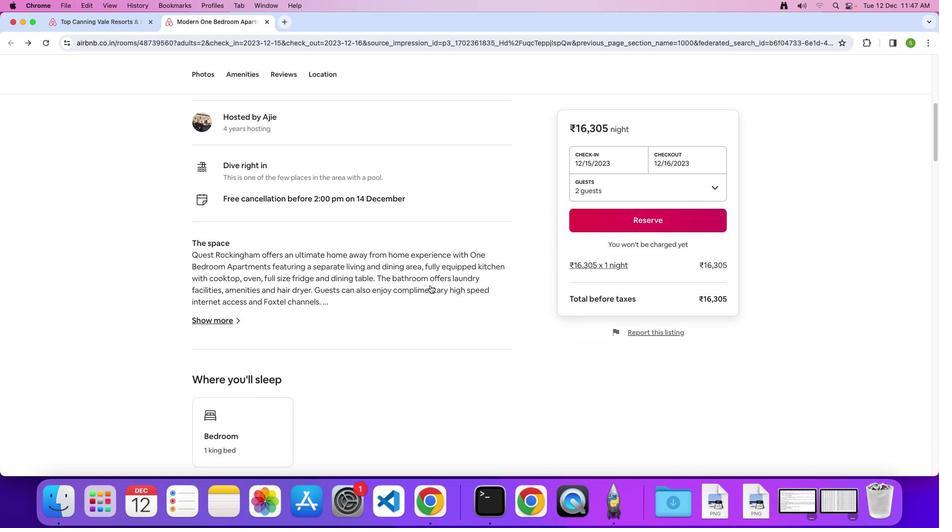 
Action: Mouse scrolled (430, 285) with delta (0, 0)
Screenshot: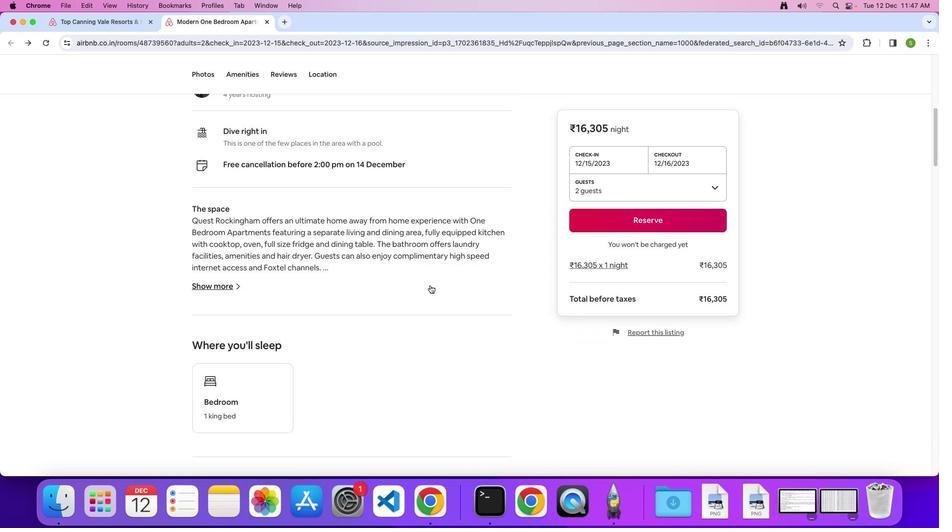 
Action: Mouse scrolled (430, 285) with delta (0, 0)
Screenshot: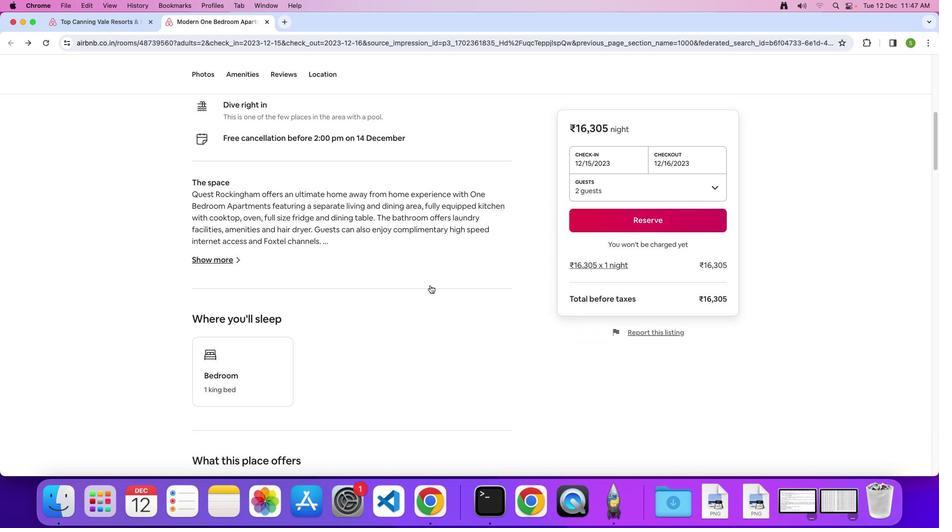 
Action: Mouse scrolled (430, 285) with delta (0, 0)
Screenshot: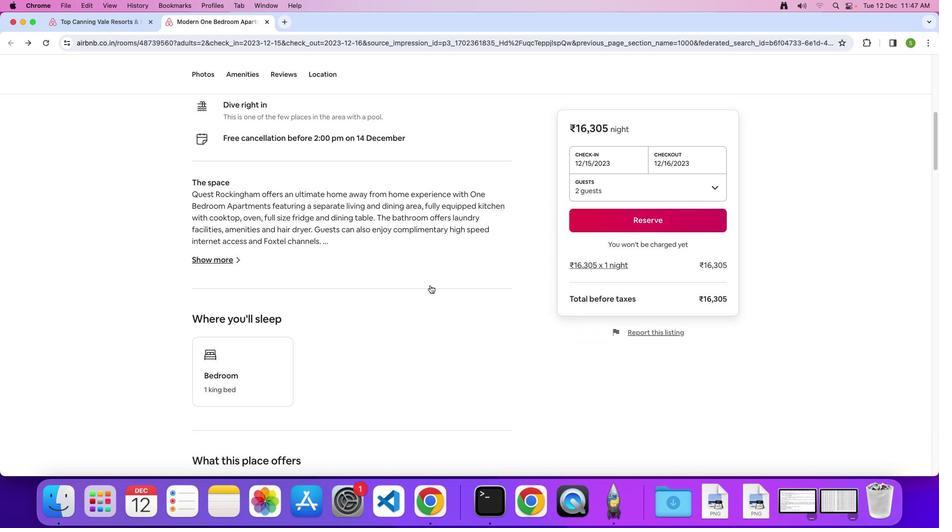 
Action: Mouse scrolled (430, 285) with delta (0, 0)
Screenshot: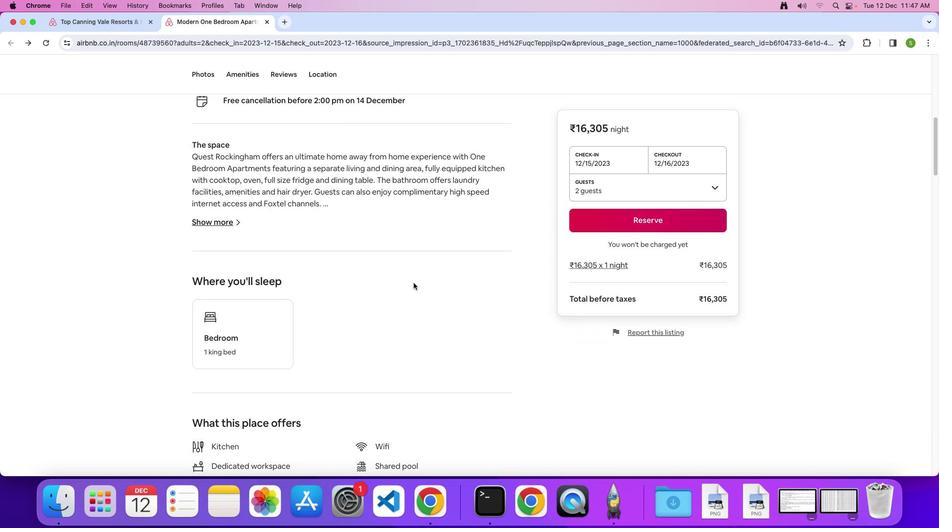 
Action: Mouse moved to (212, 208)
Screenshot: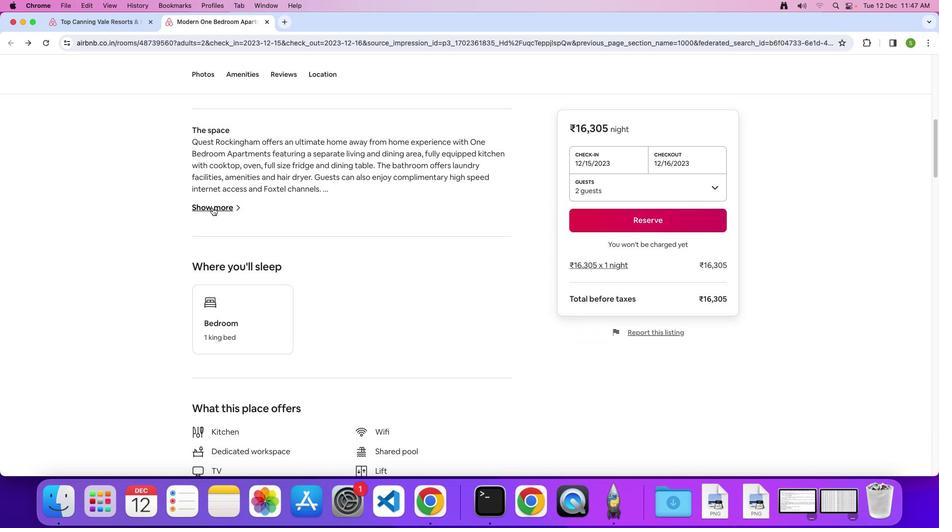 
Action: Mouse pressed left at (212, 208)
Screenshot: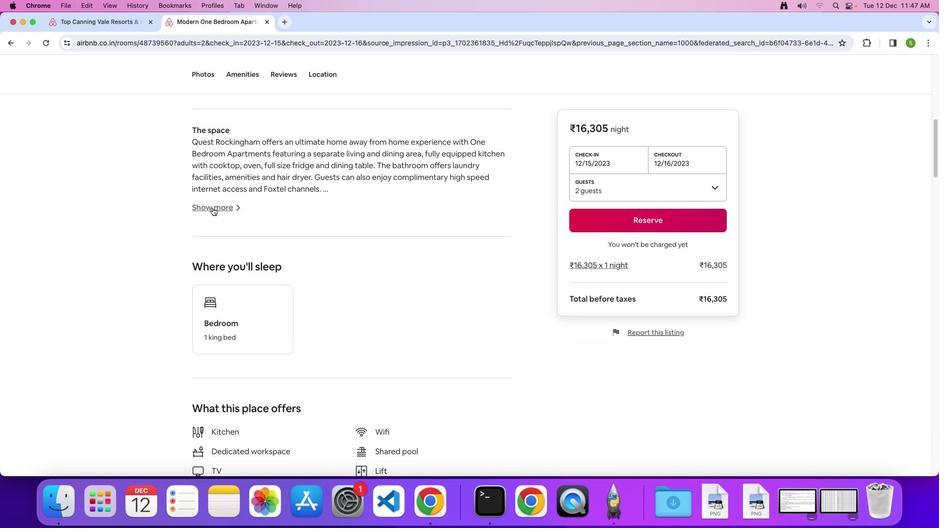 
Action: Mouse moved to (294, 164)
Screenshot: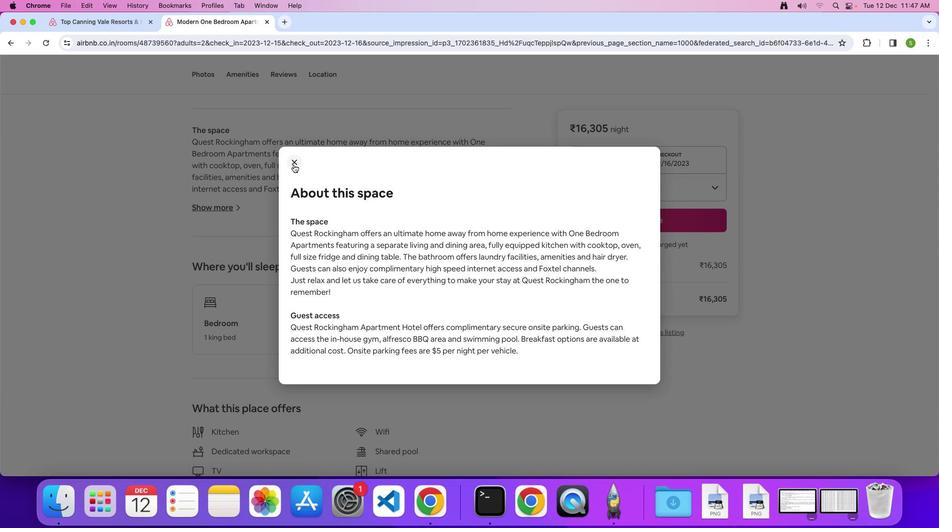 
Action: Mouse pressed left at (294, 164)
Screenshot: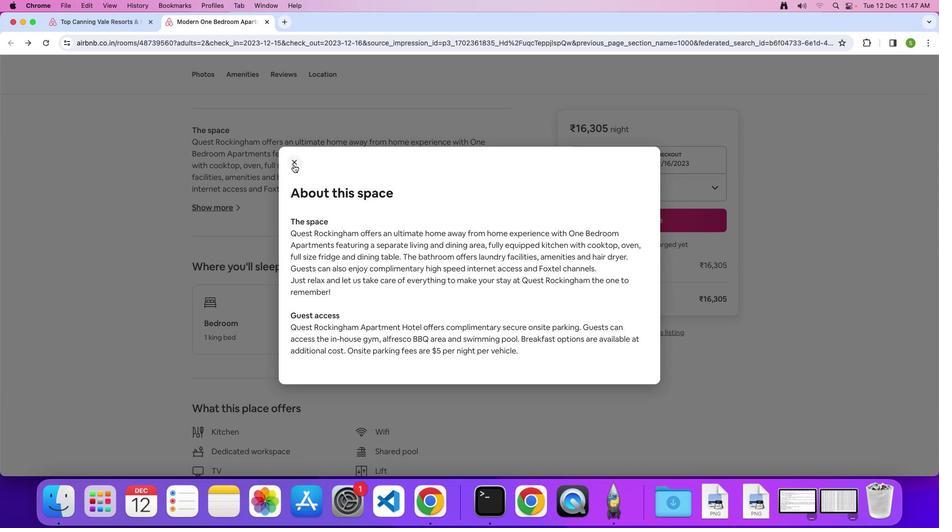 
Action: Mouse moved to (358, 303)
Screenshot: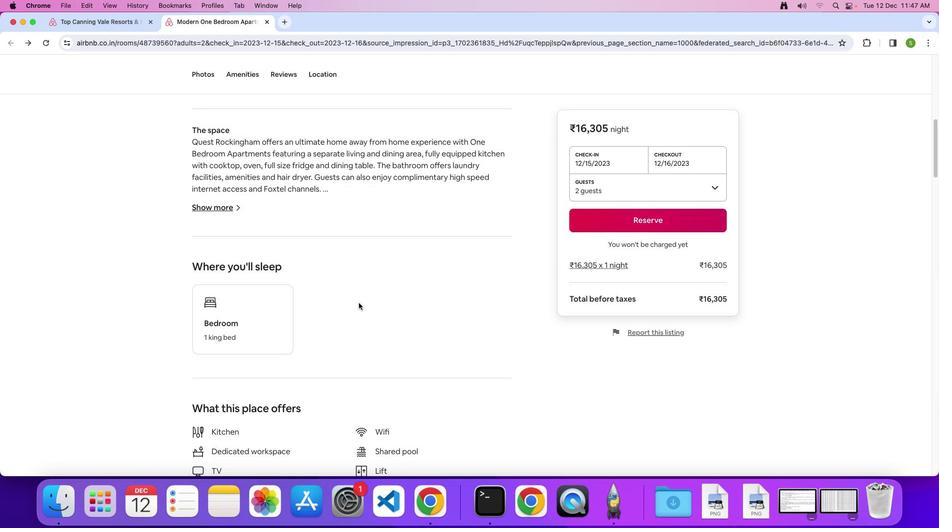 
Action: Mouse scrolled (358, 303) with delta (0, 0)
Screenshot: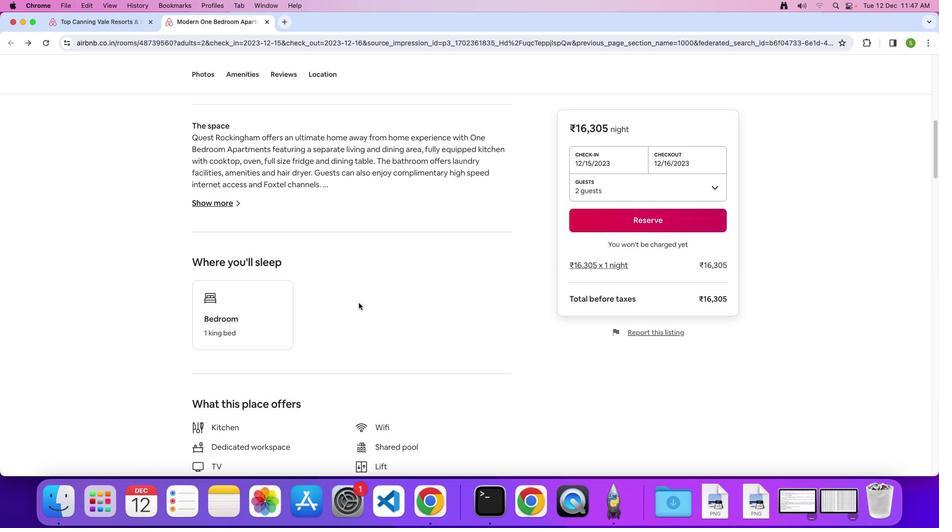 
Action: Mouse scrolled (358, 303) with delta (0, 0)
Screenshot: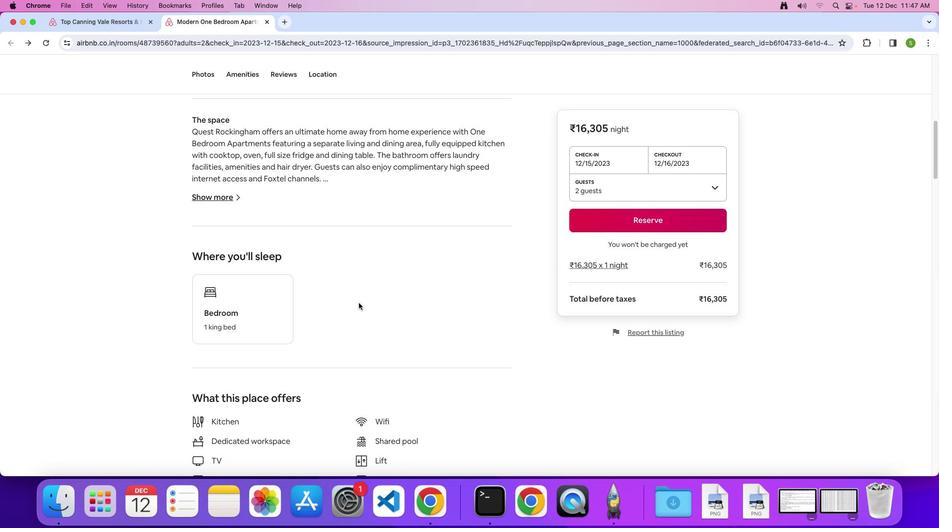 
Action: Mouse scrolled (358, 303) with delta (0, 0)
Screenshot: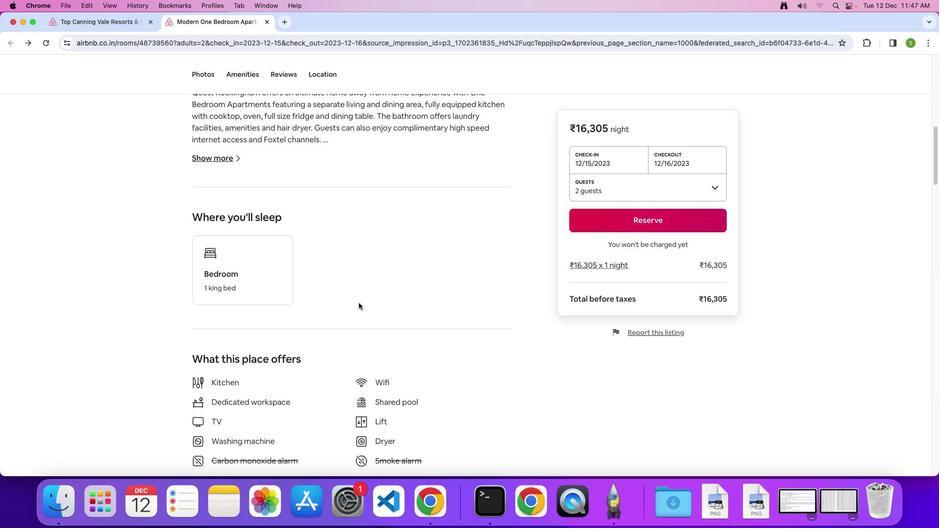 
Action: Mouse scrolled (358, 303) with delta (0, 0)
Screenshot: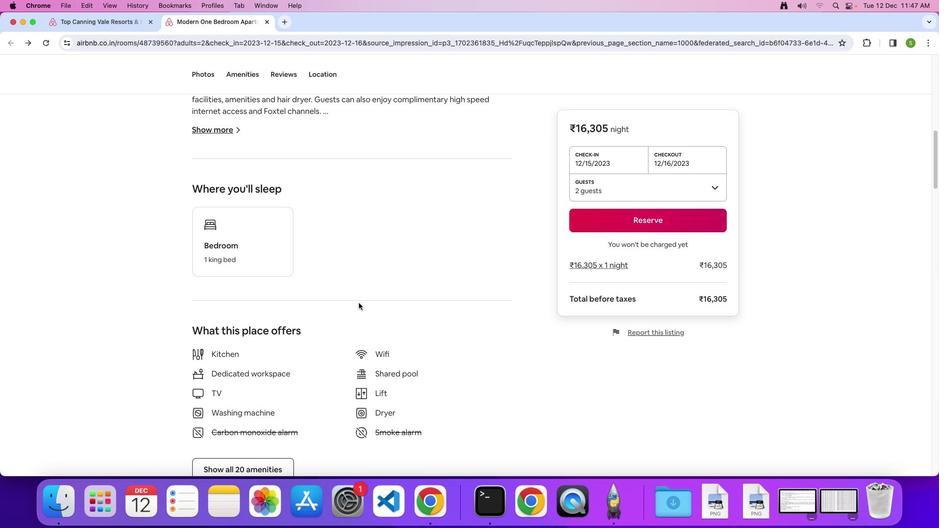 
Action: Mouse scrolled (358, 303) with delta (0, 0)
Screenshot: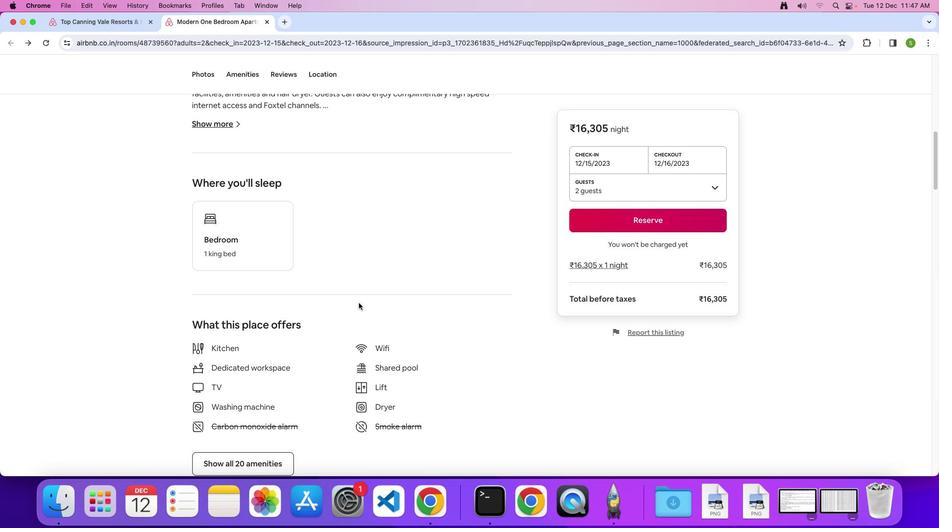
Action: Mouse scrolled (358, 303) with delta (0, 0)
Screenshot: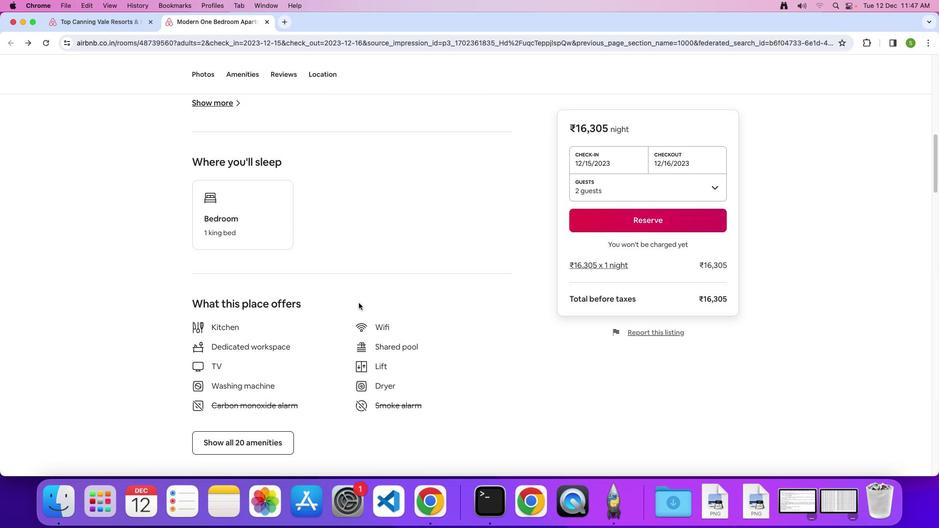 
Action: Mouse scrolled (358, 303) with delta (0, 0)
Screenshot: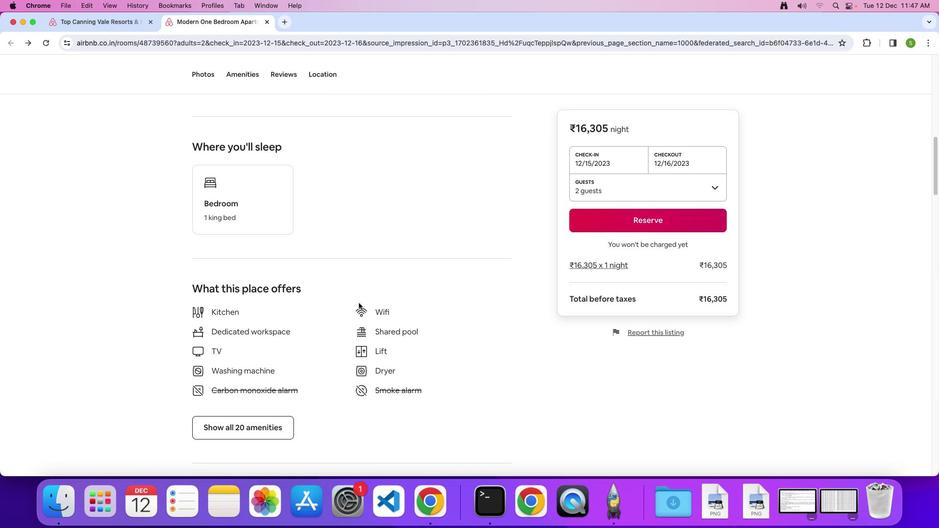 
Action: Mouse scrolled (358, 303) with delta (0, -1)
Screenshot: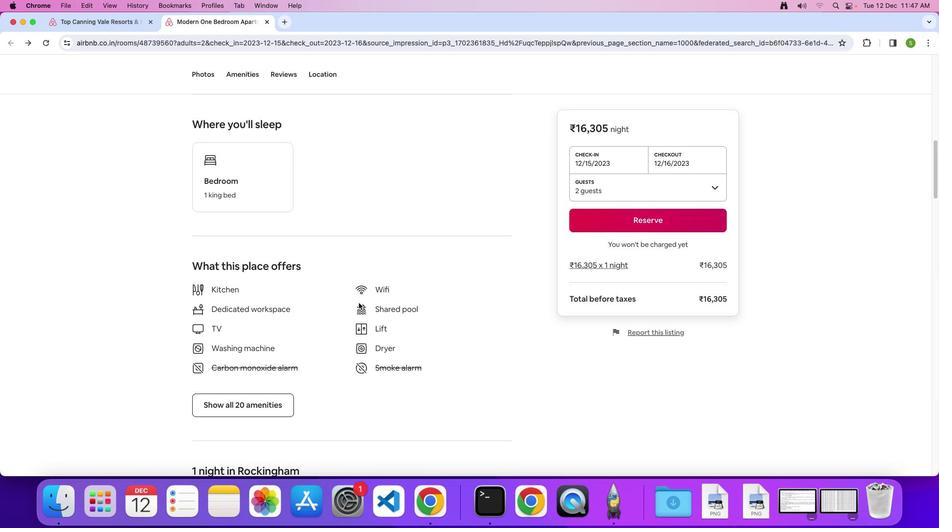 
Action: Mouse scrolled (358, 303) with delta (0, 0)
Screenshot: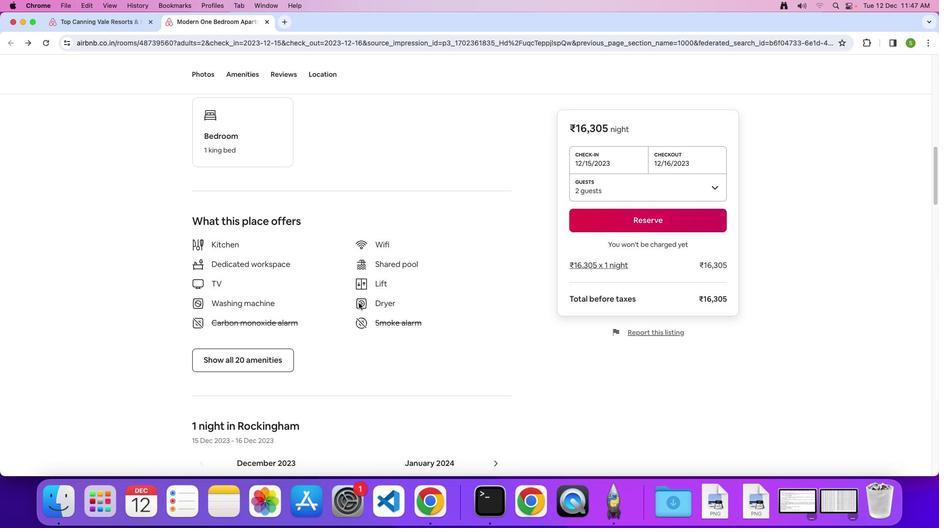 
Action: Mouse scrolled (358, 303) with delta (0, 0)
Screenshot: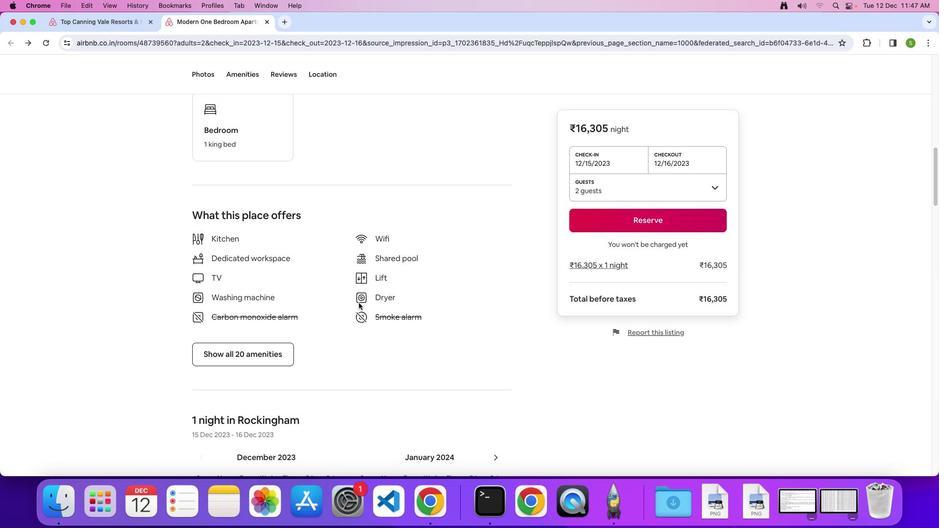 
Action: Mouse scrolled (358, 303) with delta (0, 0)
Screenshot: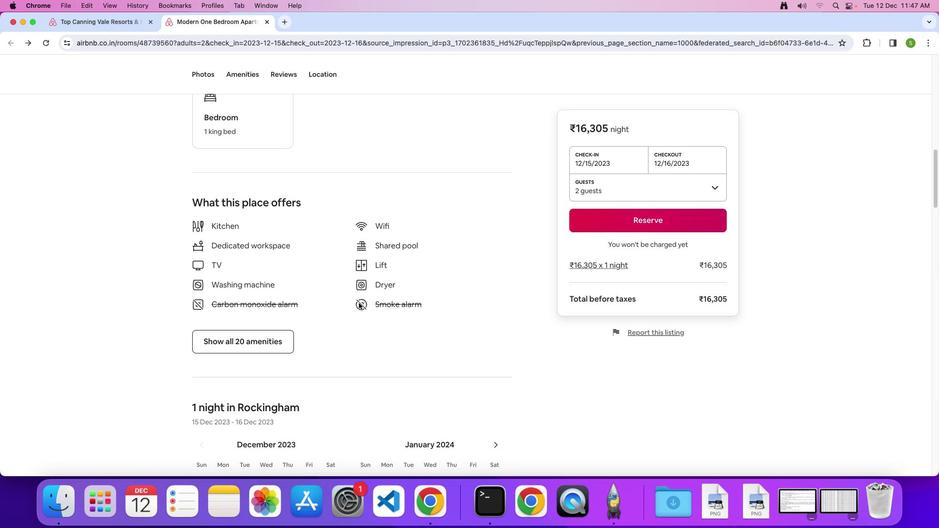 
Action: Mouse scrolled (358, 303) with delta (0, 0)
Screenshot: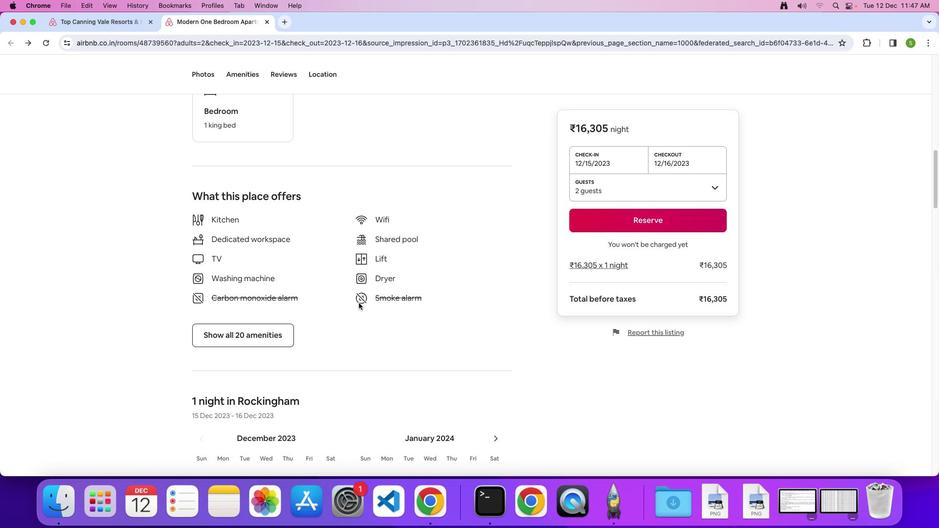 
Action: Mouse scrolled (358, 303) with delta (0, -1)
Screenshot: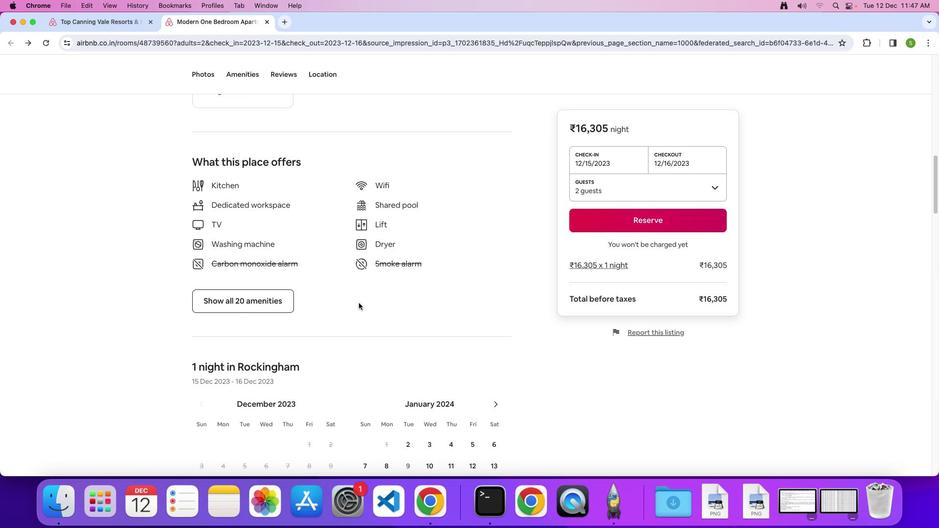 
Action: Mouse moved to (280, 275)
Screenshot: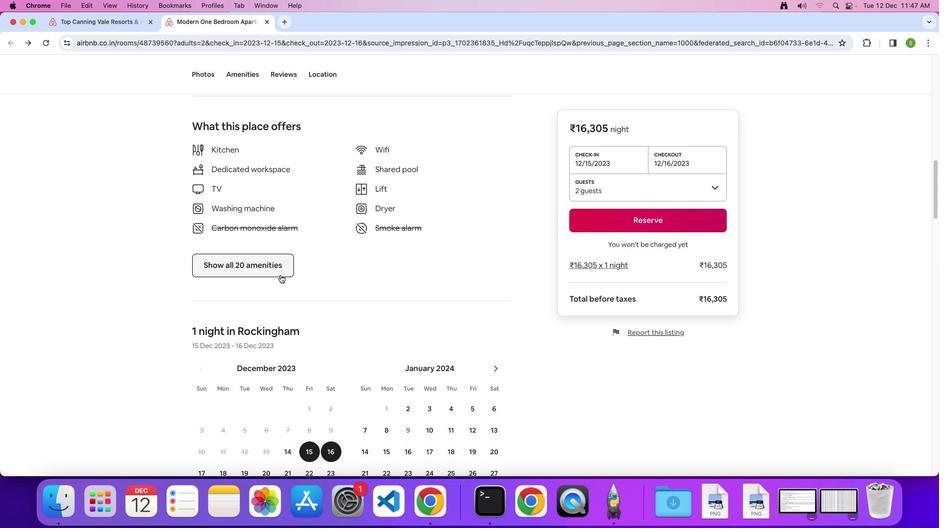 
Action: Mouse pressed left at (280, 275)
Screenshot: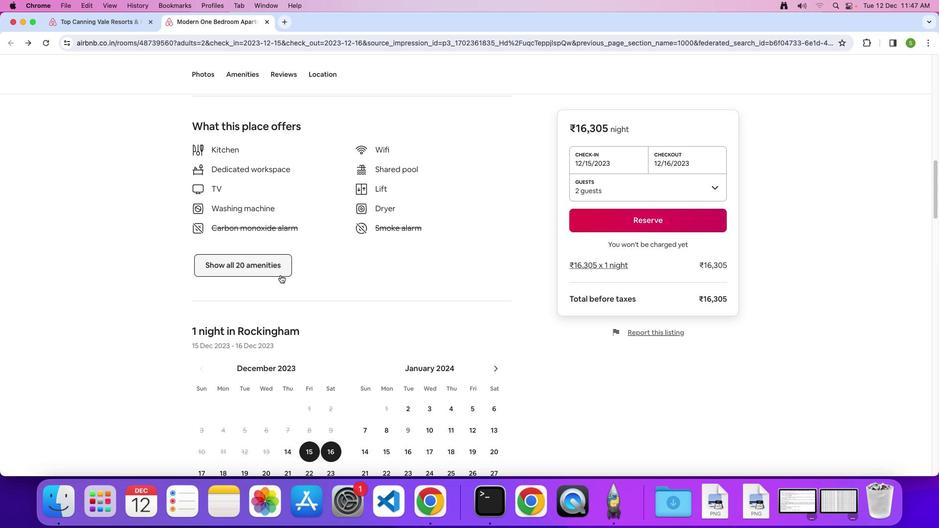 
Action: Mouse moved to (479, 315)
Screenshot: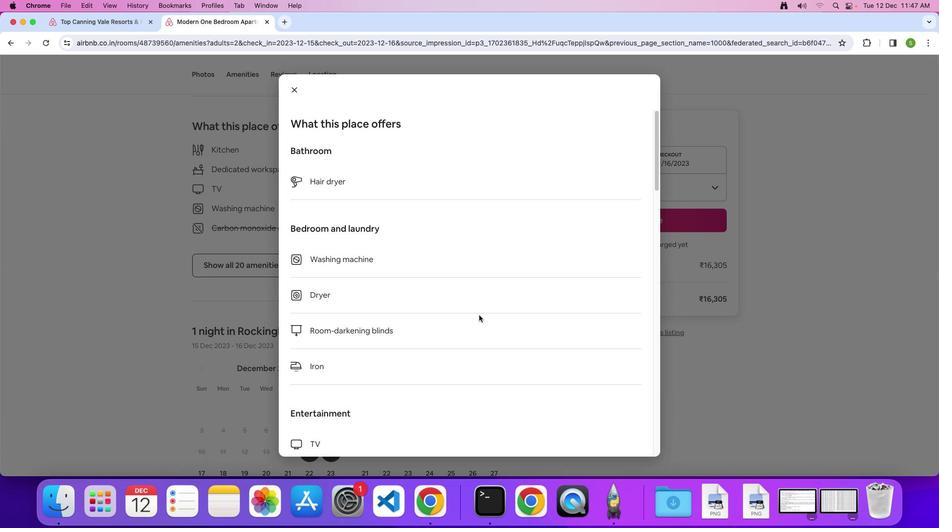 
Action: Mouse scrolled (479, 315) with delta (0, 0)
Screenshot: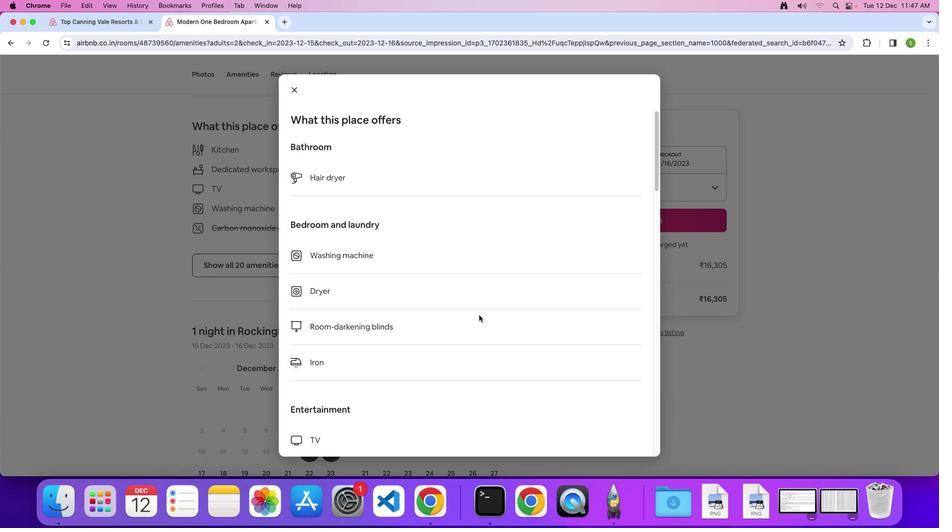 
Action: Mouse scrolled (479, 315) with delta (0, 0)
Screenshot: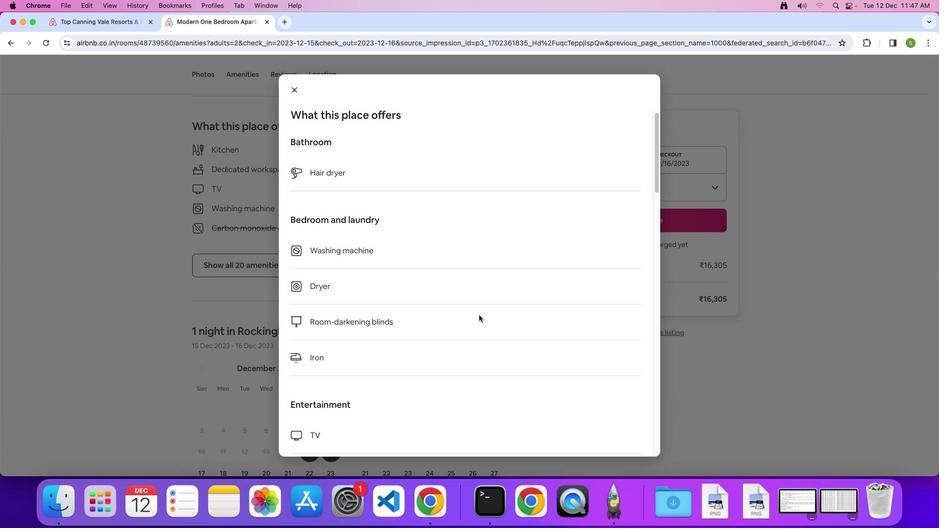 
Action: Mouse moved to (467, 365)
Screenshot: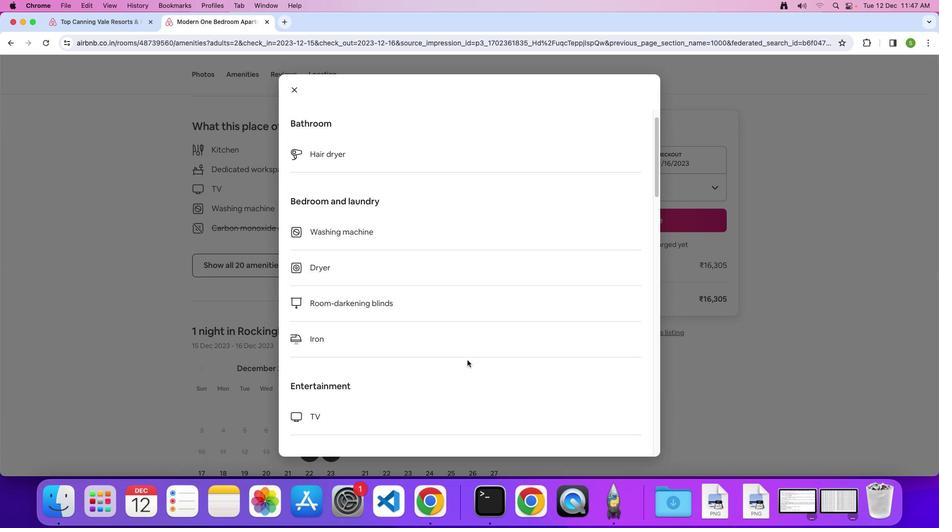 
Action: Mouse scrolled (467, 365) with delta (0, 0)
Screenshot: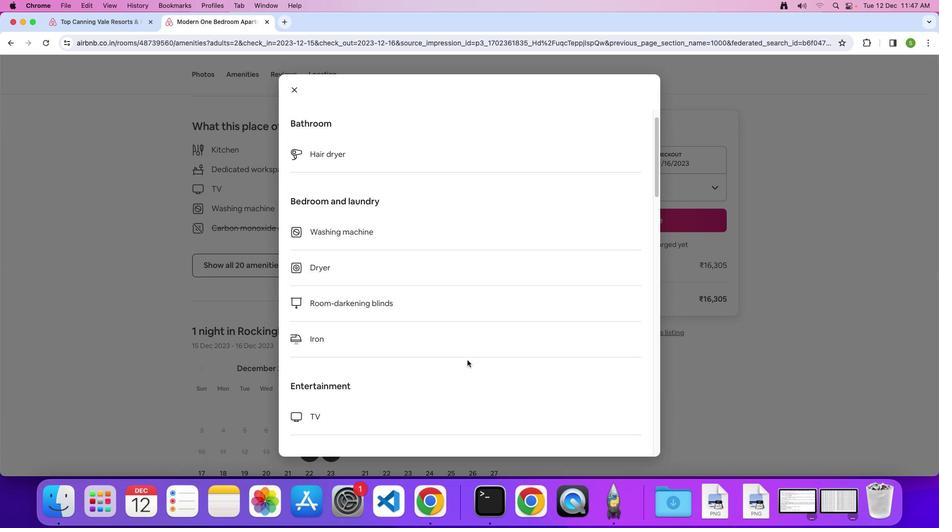 
Action: Mouse moved to (467, 360)
Screenshot: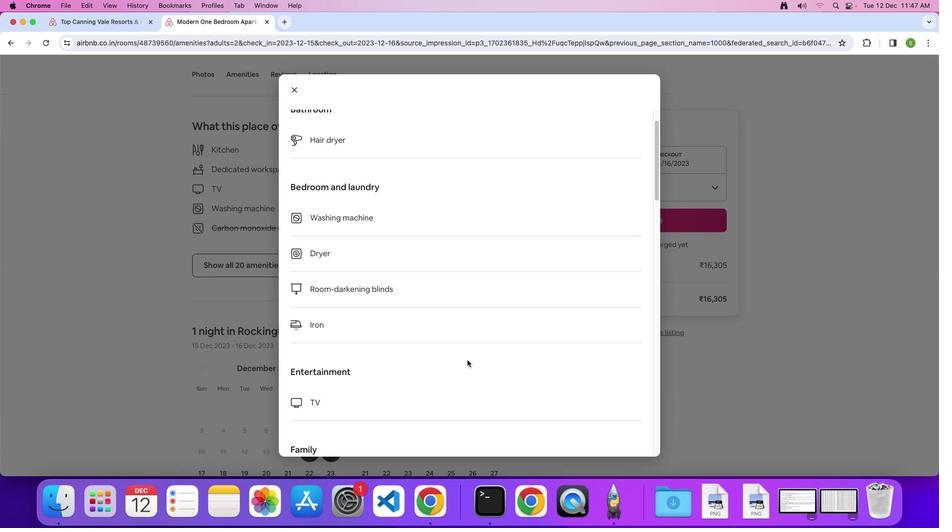 
Action: Mouse scrolled (467, 360) with delta (0, 0)
Screenshot: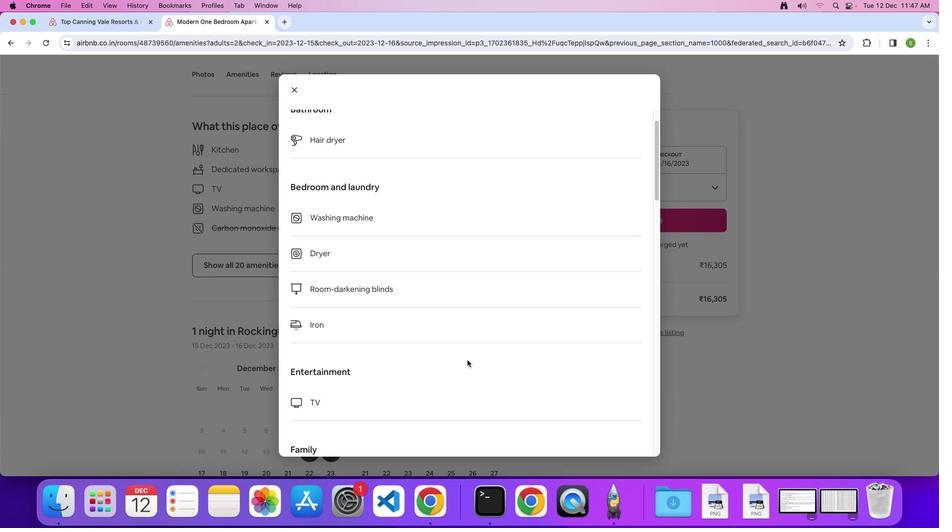 
Action: Mouse moved to (467, 360)
Screenshot: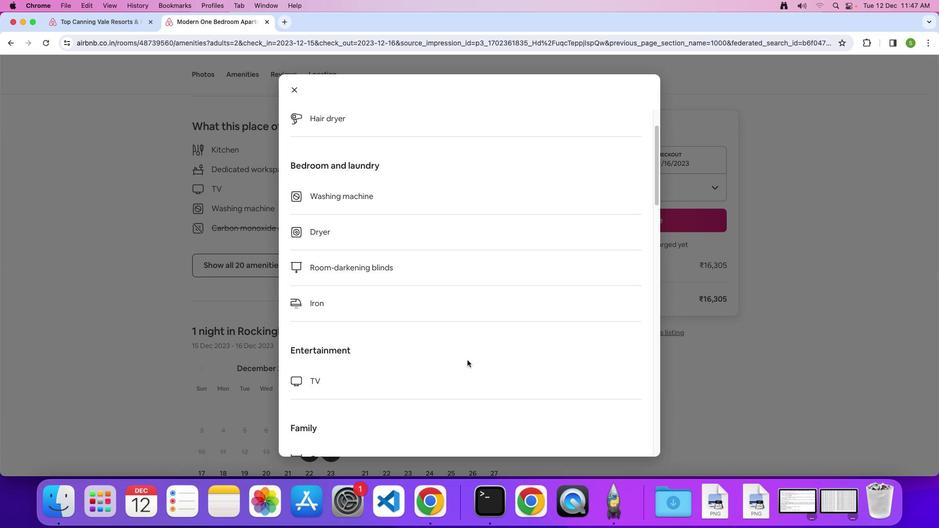 
Action: Mouse scrolled (467, 360) with delta (0, -1)
Screenshot: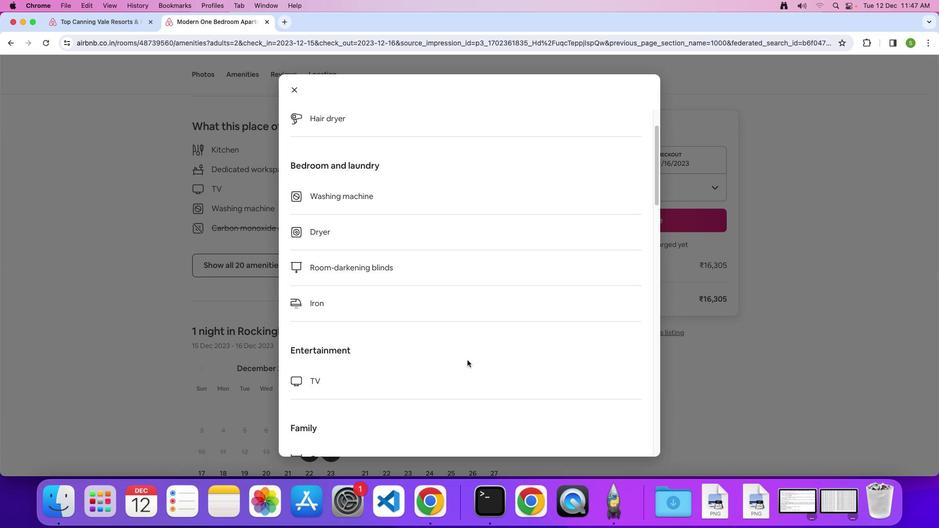 
Action: Mouse moved to (467, 360)
Screenshot: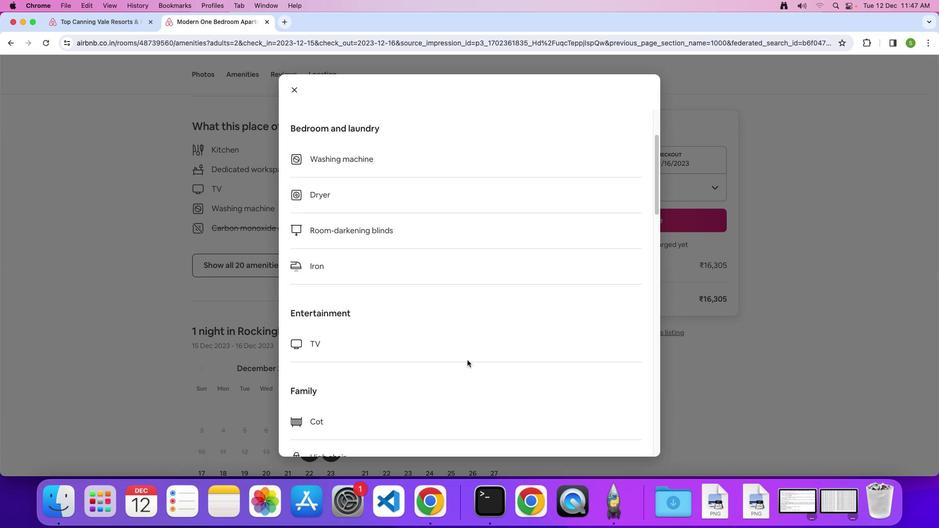 
Action: Mouse scrolled (467, 360) with delta (0, 0)
Screenshot: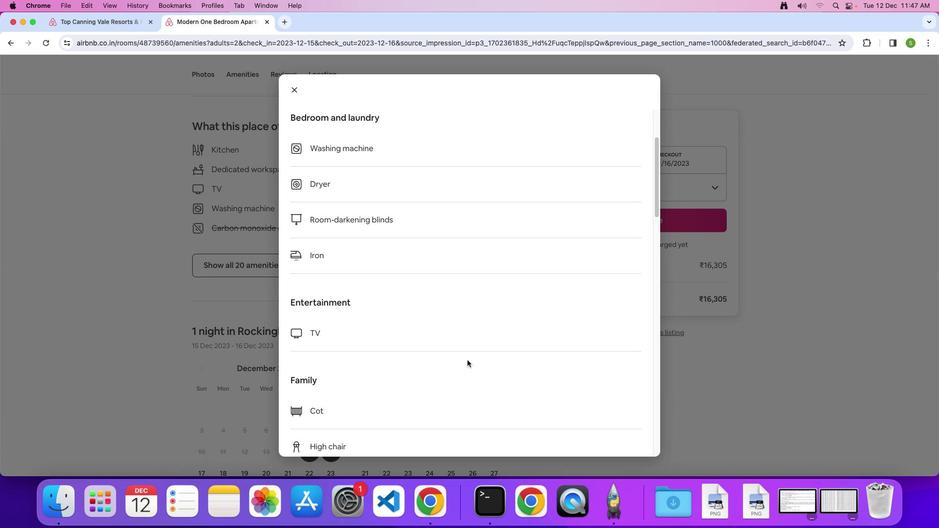 
Action: Mouse scrolled (467, 360) with delta (0, 0)
Screenshot: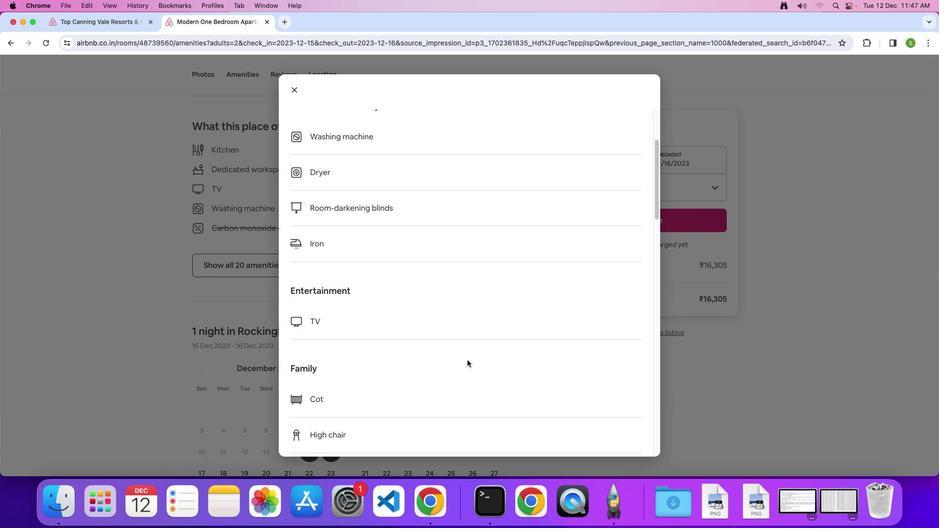 
Action: Mouse scrolled (467, 360) with delta (0, -1)
Screenshot: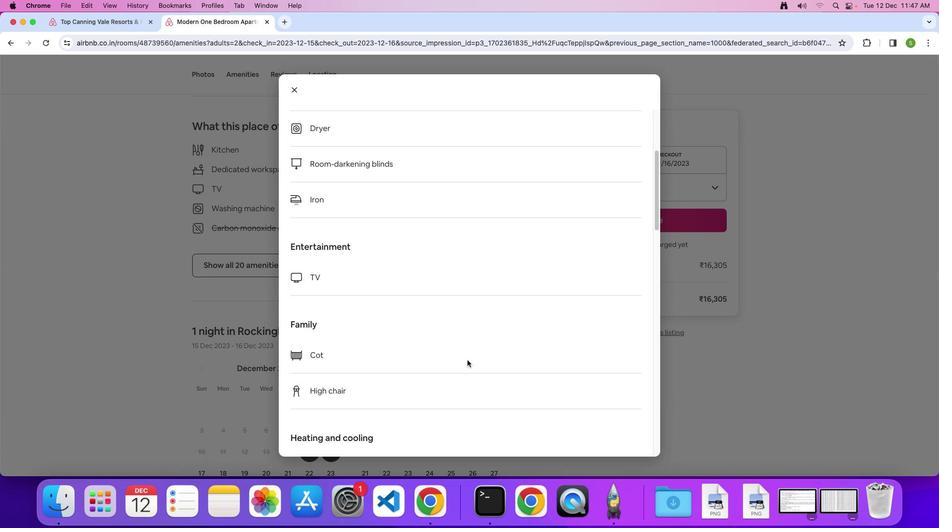 
Action: Mouse scrolled (467, 360) with delta (0, 0)
Screenshot: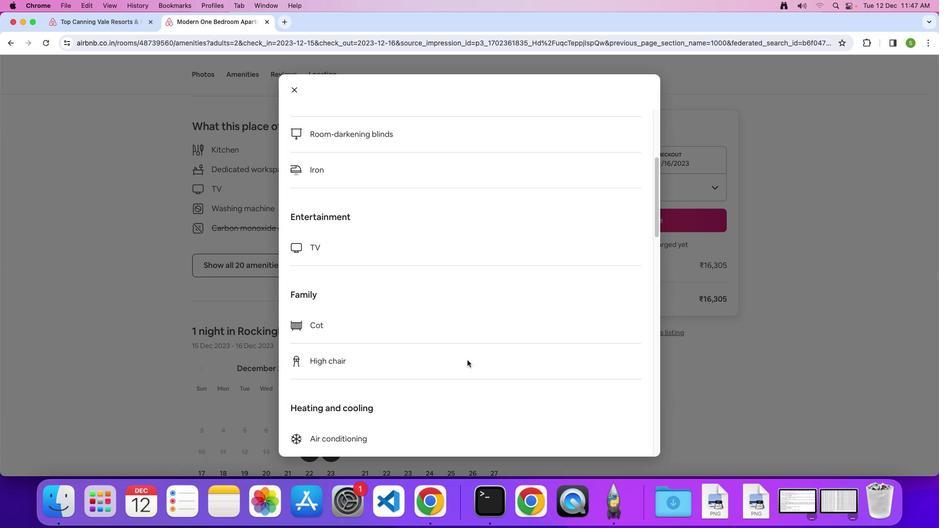 
Action: Mouse scrolled (467, 360) with delta (0, 0)
Screenshot: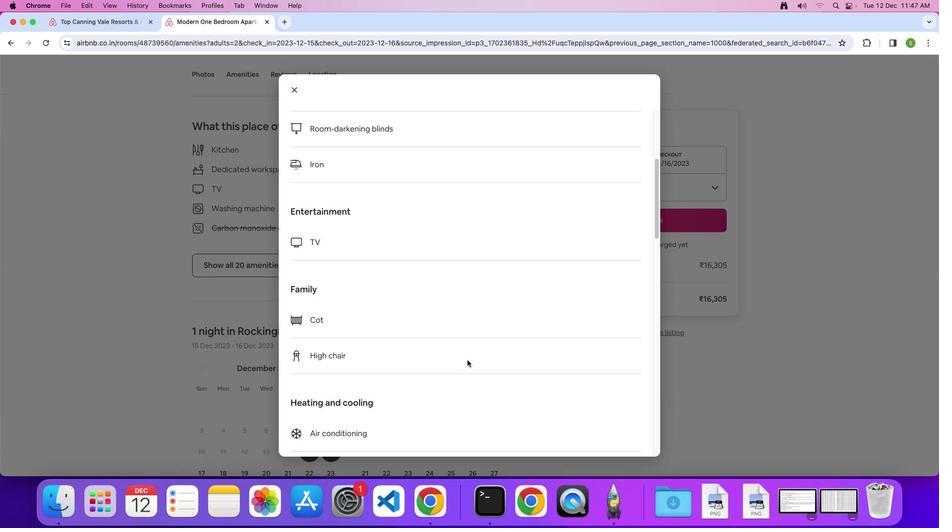 
Action: Mouse scrolled (467, 360) with delta (0, 0)
Screenshot: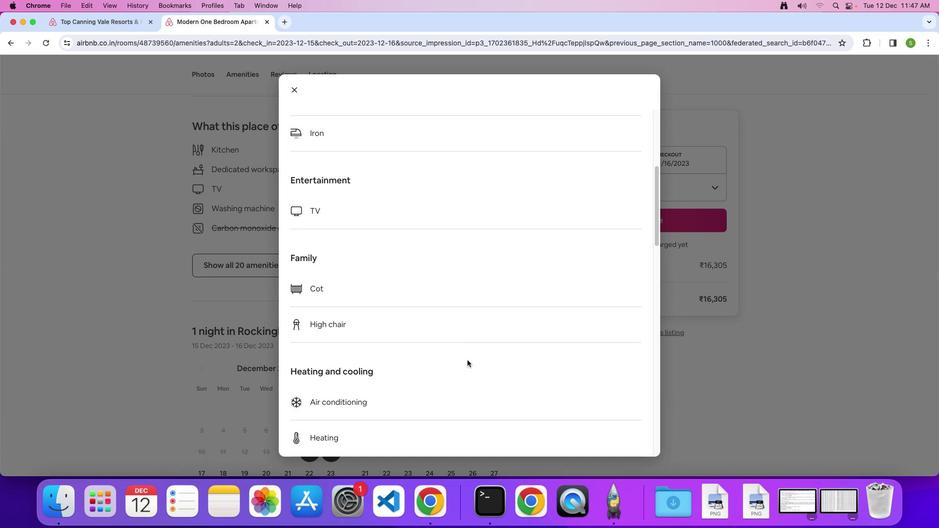 
Action: Mouse scrolled (467, 360) with delta (0, 0)
Screenshot: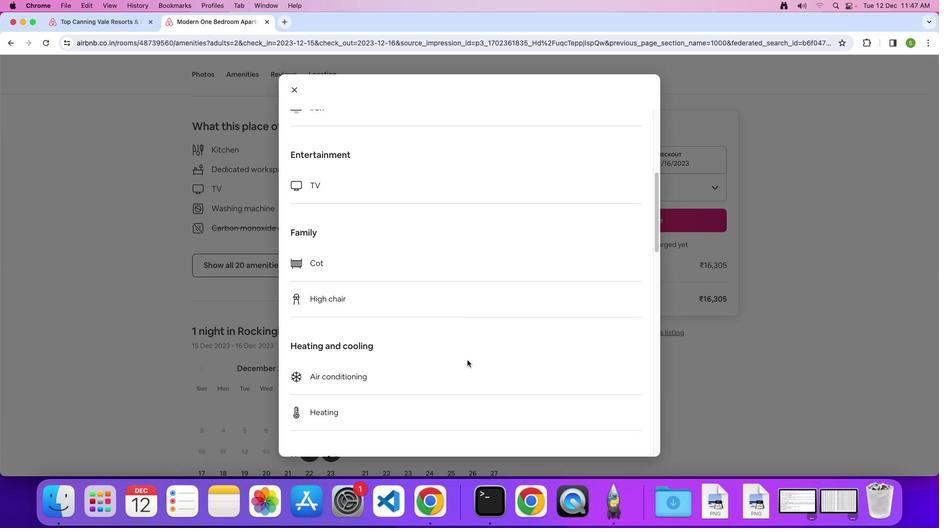 
Action: Mouse scrolled (467, 360) with delta (0, 0)
Screenshot: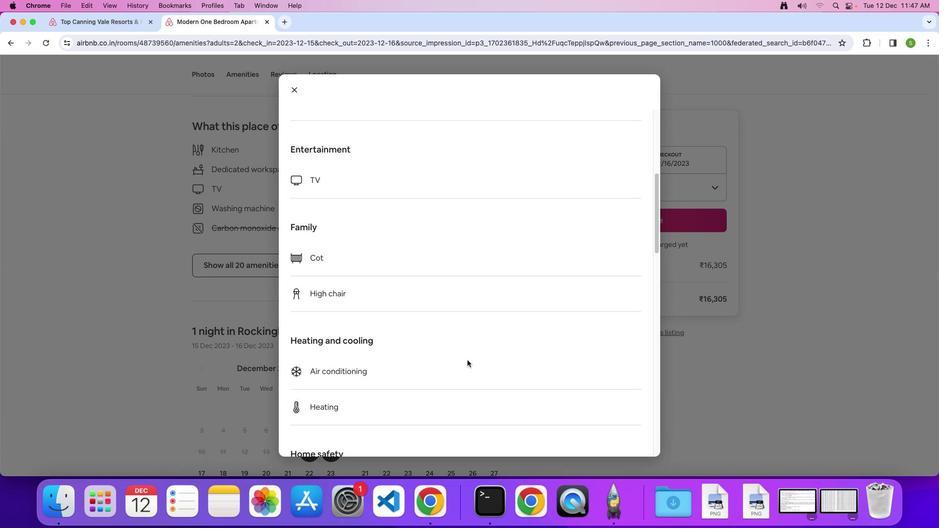 
Action: Mouse scrolled (467, 360) with delta (0, 0)
Screenshot: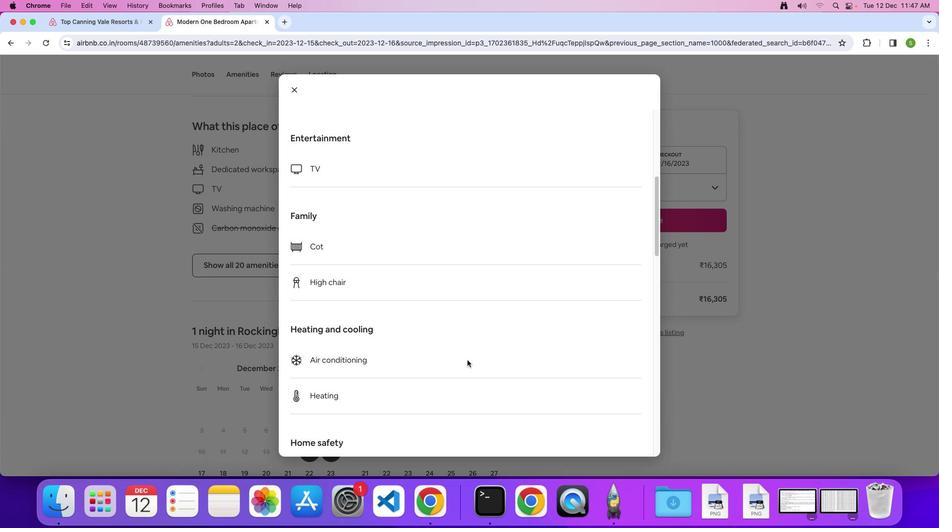 
Action: Mouse scrolled (467, 360) with delta (0, 0)
Screenshot: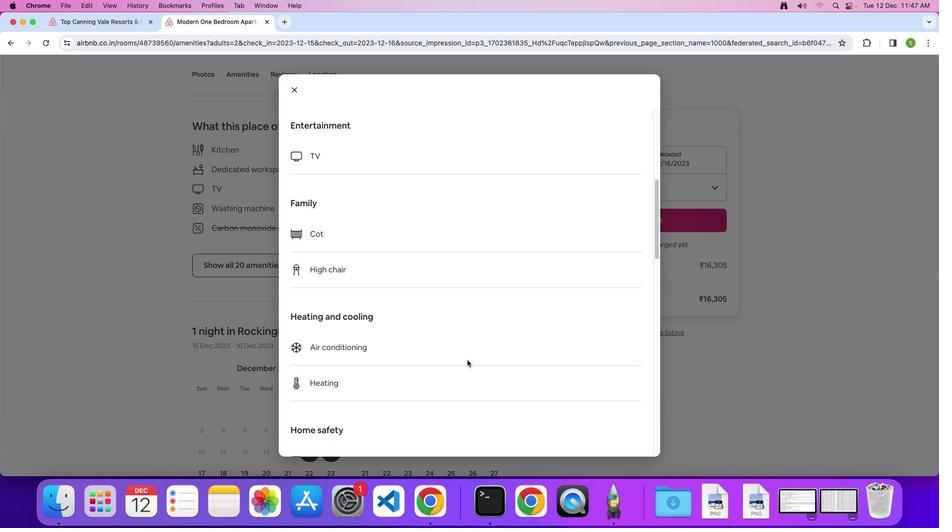 
Action: Mouse scrolled (467, 360) with delta (0, -1)
Screenshot: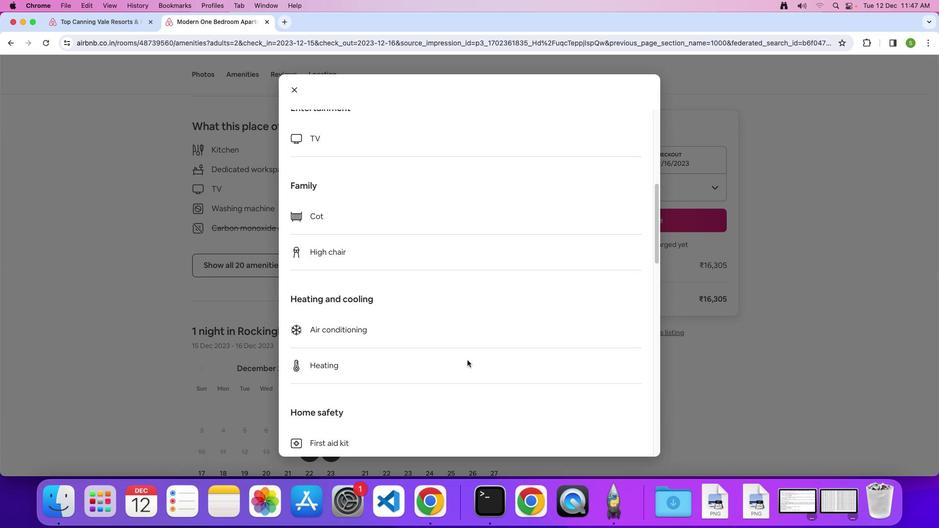 
Action: Mouse moved to (467, 360)
Screenshot: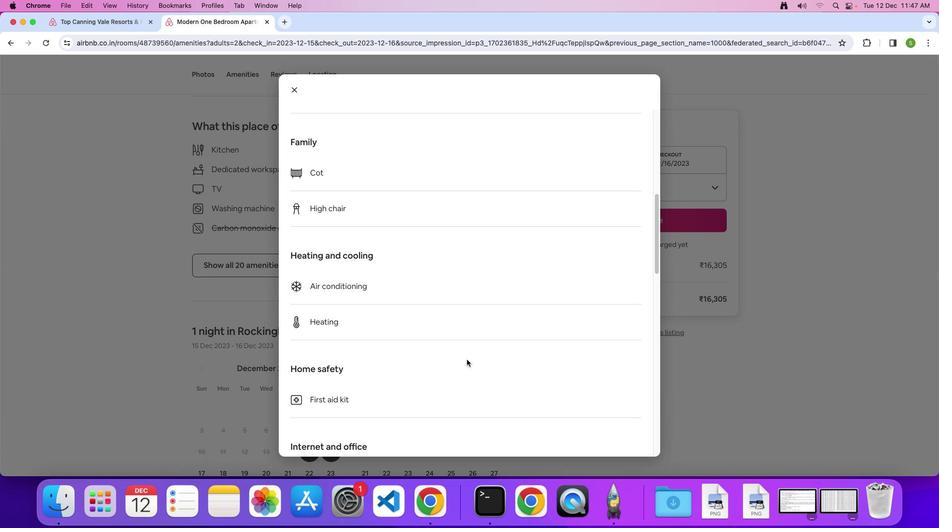 
Action: Mouse scrolled (467, 360) with delta (0, 0)
Screenshot: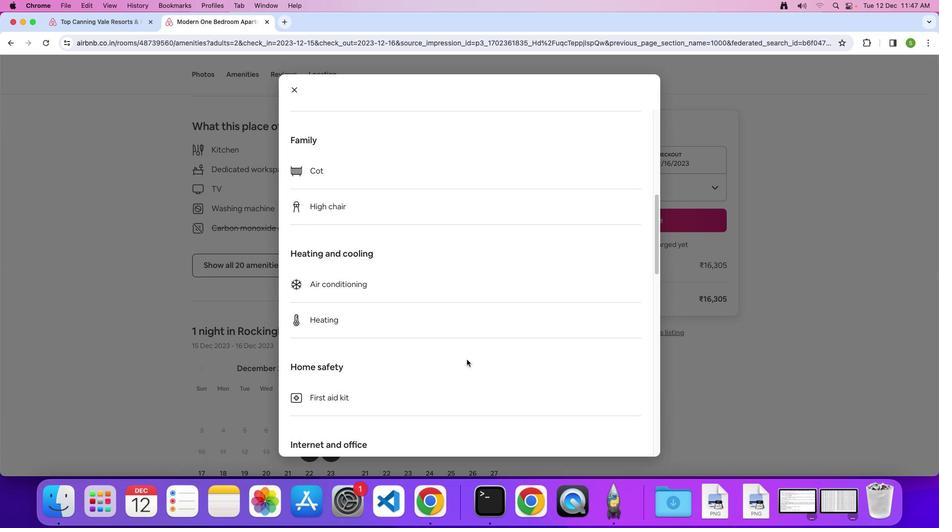 
Action: Mouse scrolled (467, 360) with delta (0, 0)
Screenshot: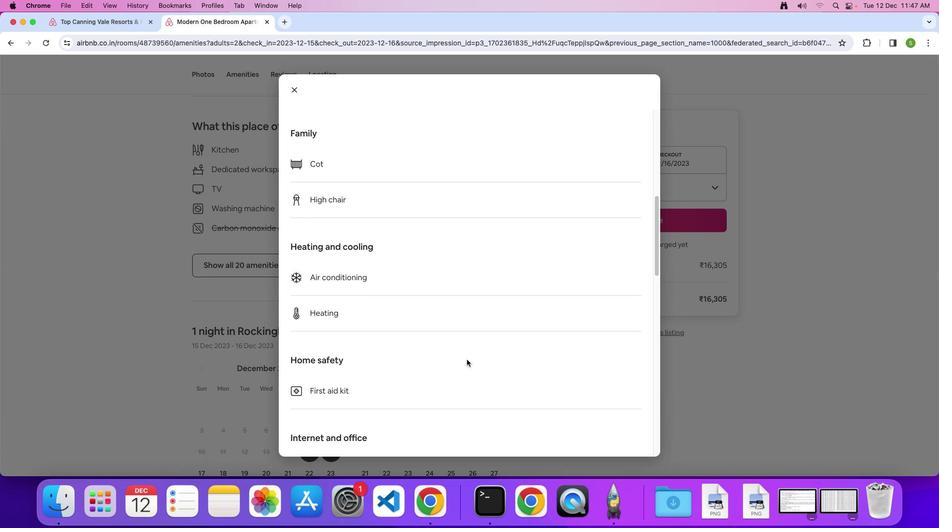 
Action: Mouse scrolled (467, 360) with delta (0, 0)
Screenshot: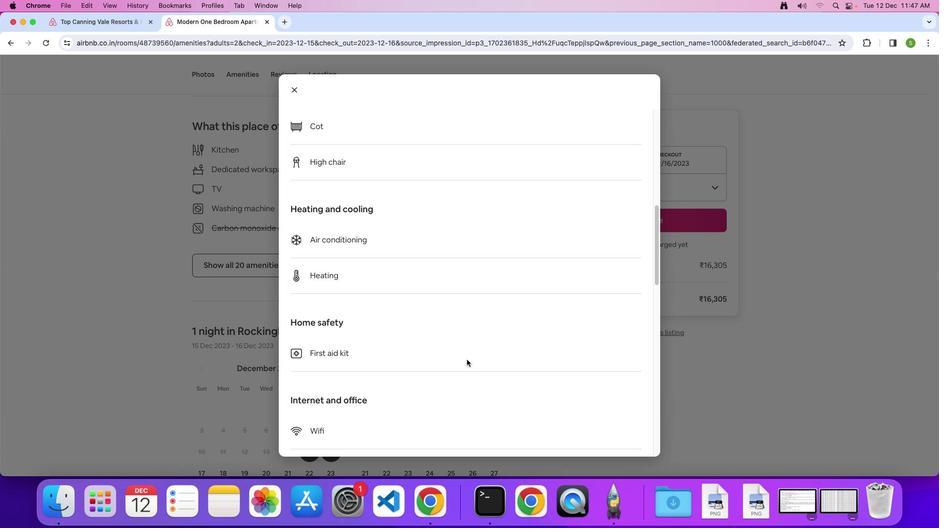 
Action: Mouse moved to (467, 360)
Screenshot: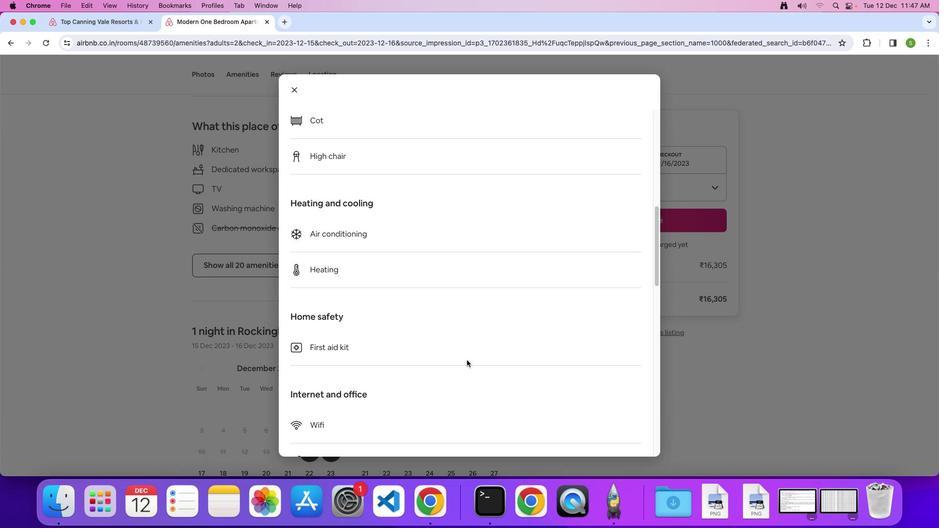 
Action: Mouse scrolled (467, 360) with delta (0, 0)
Screenshot: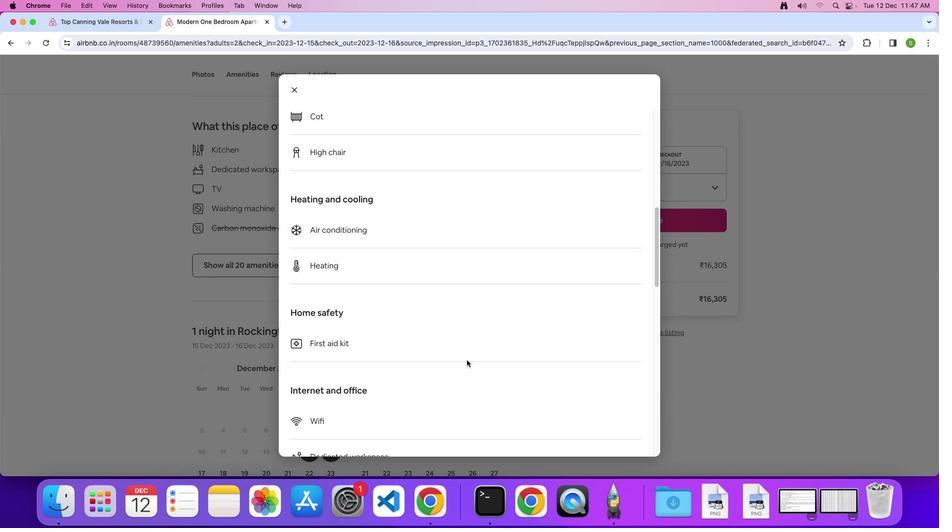 
Action: Mouse scrolled (467, 360) with delta (0, 0)
Screenshot: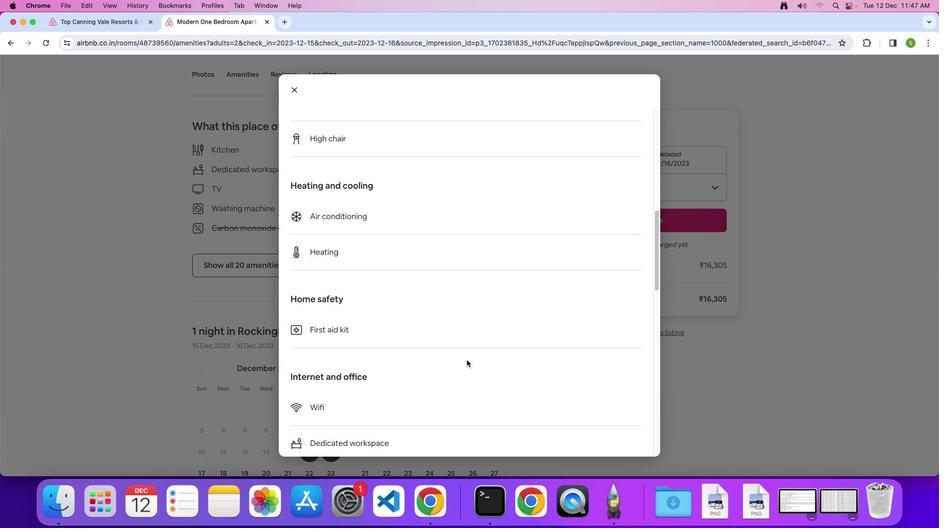 
Action: Mouse scrolled (467, 360) with delta (0, -1)
Screenshot: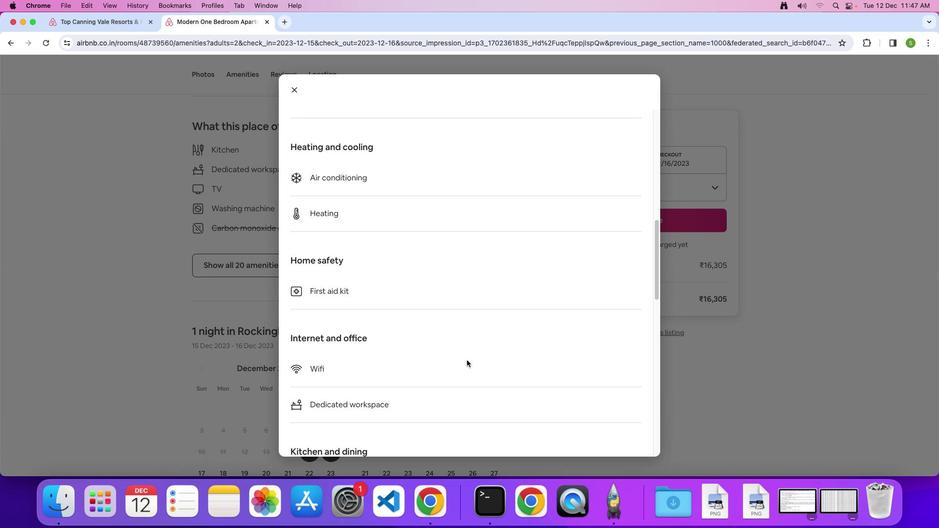
Action: Mouse scrolled (467, 360) with delta (0, 0)
Screenshot: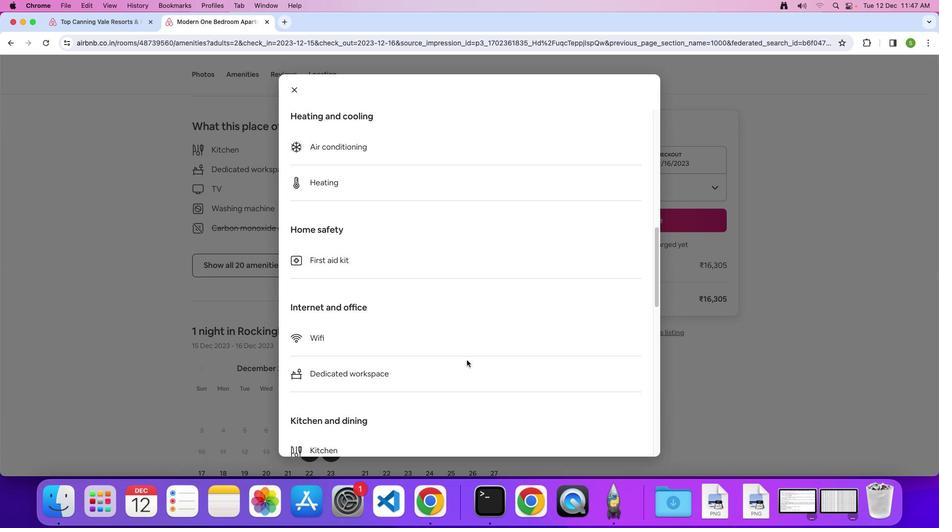 
Action: Mouse scrolled (467, 360) with delta (0, 0)
Screenshot: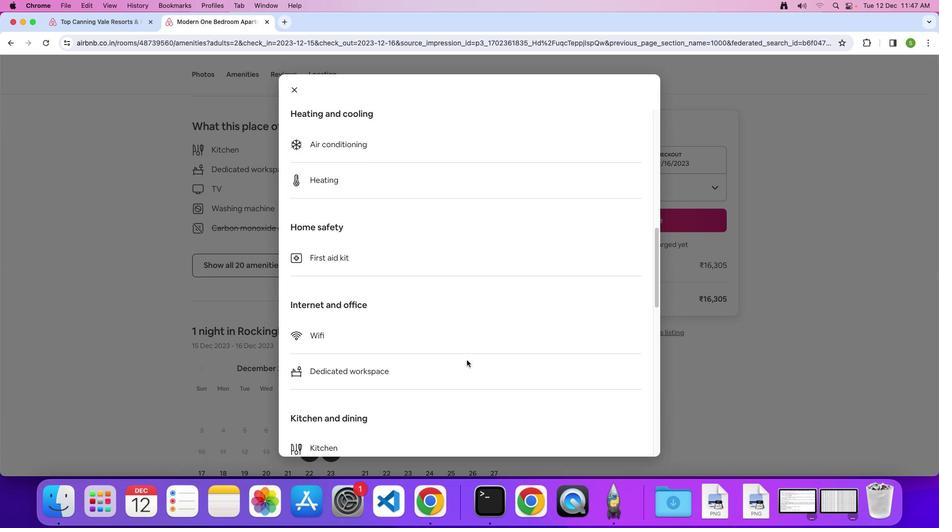 
Action: Mouse scrolled (467, 360) with delta (0, 0)
Screenshot: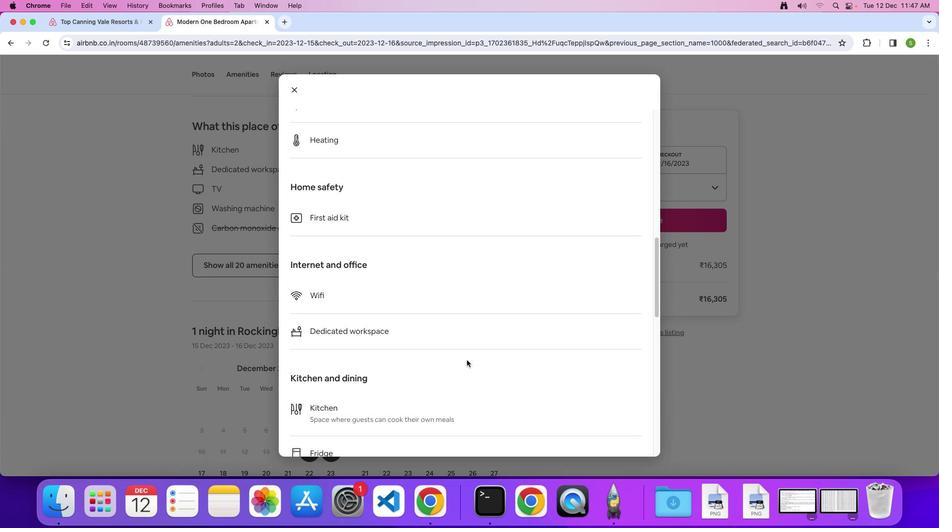 
Action: Mouse scrolled (467, 360) with delta (0, 0)
Screenshot: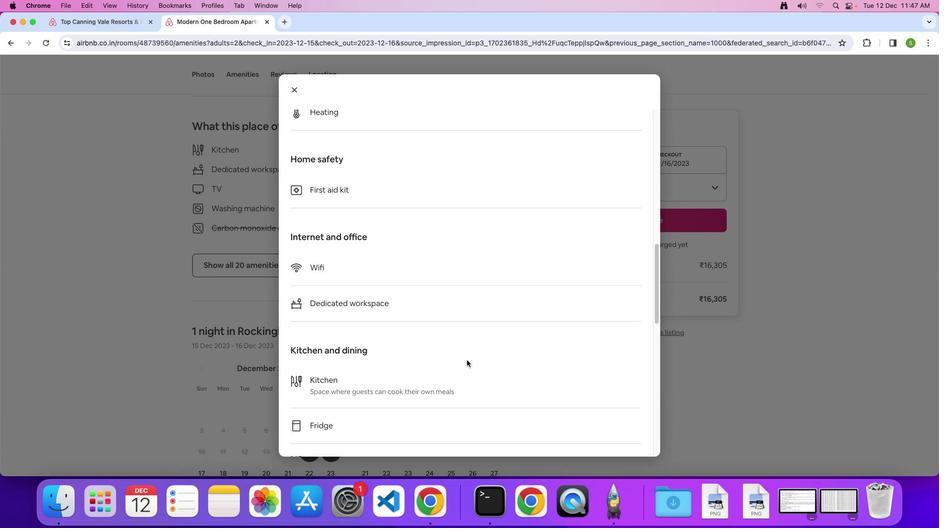 
Action: Mouse scrolled (467, 360) with delta (0, 0)
Screenshot: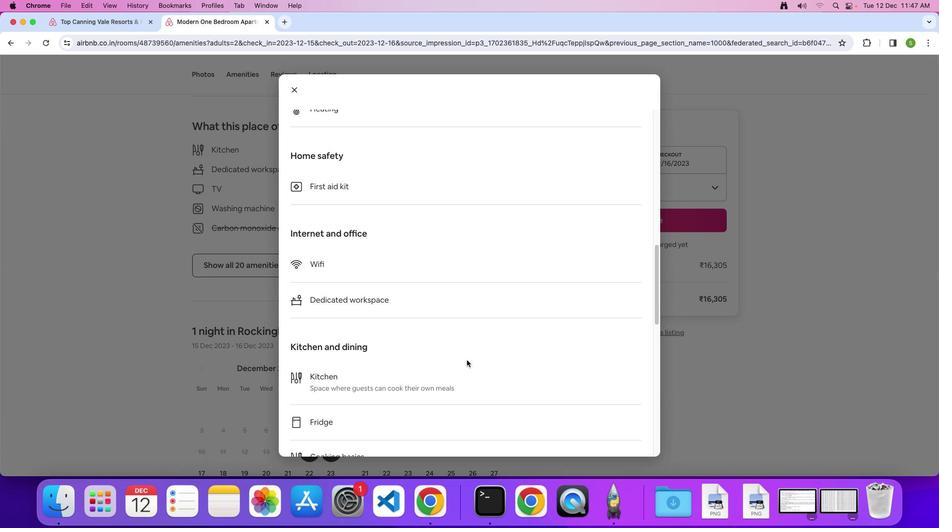 
Action: Mouse scrolled (467, 360) with delta (0, 0)
Screenshot: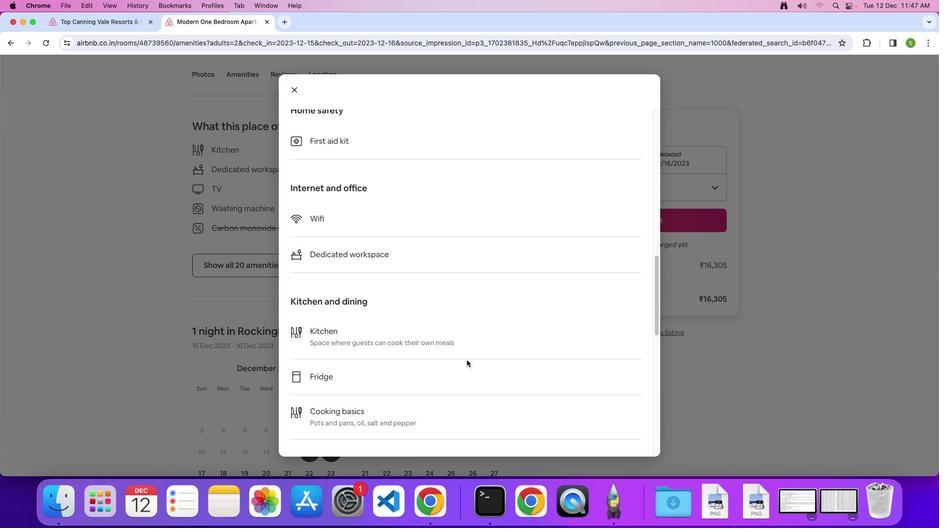 
Action: Mouse scrolled (467, 360) with delta (0, 0)
Screenshot: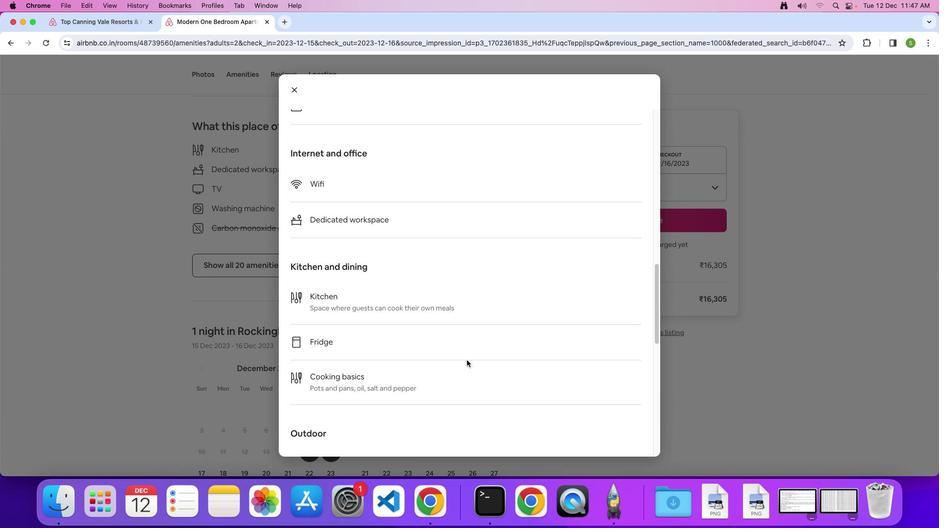 
Action: Mouse scrolled (467, 360) with delta (0, 0)
